 Task: Configure Code Formatting: Set up code formatting for your programming language using VS Code settings or extensions
Action: Mouse moved to (17, 190)
Screenshot: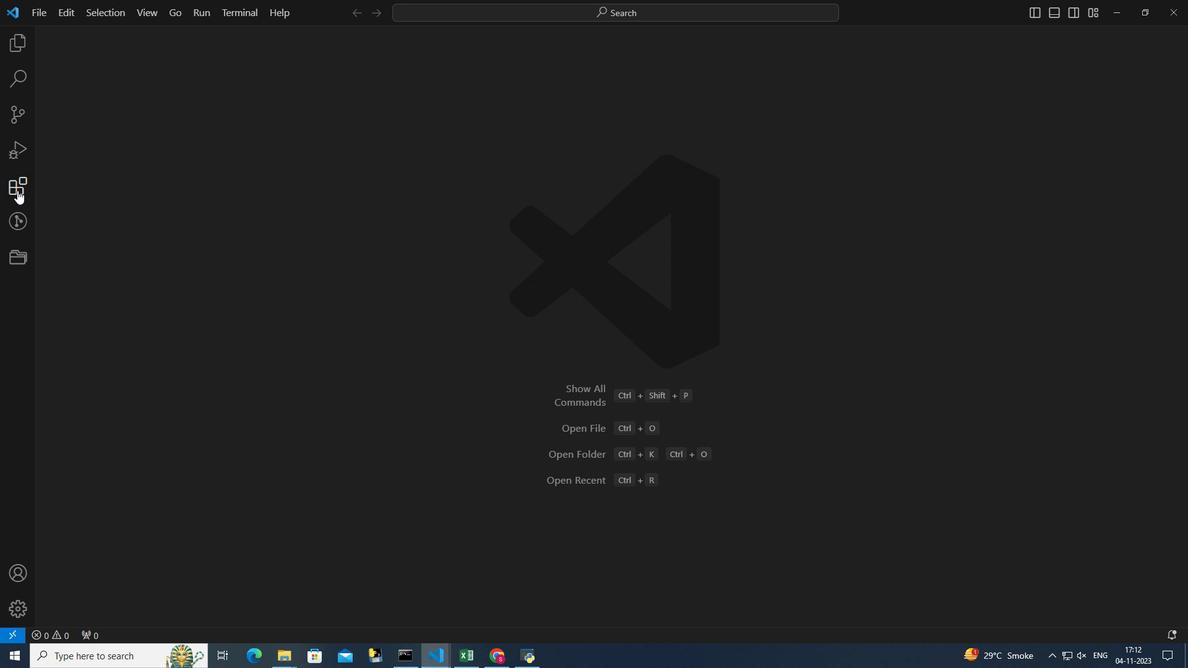 
Action: Mouse pressed left at (17, 190)
Screenshot: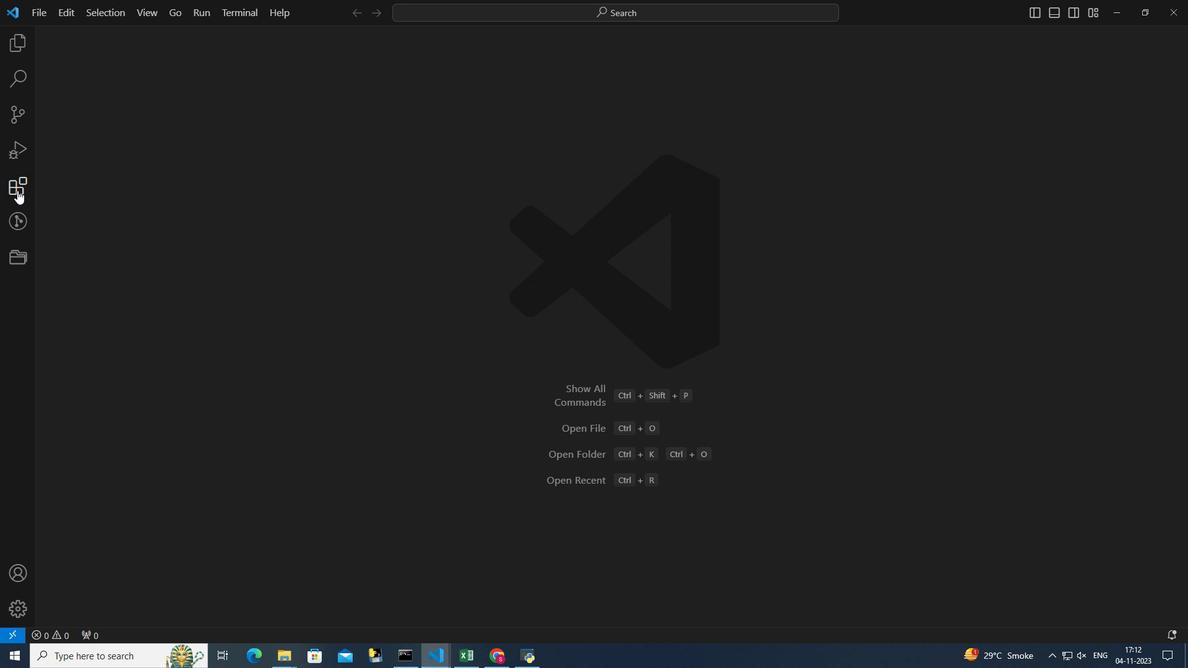 
Action: Mouse moved to (108, 66)
Screenshot: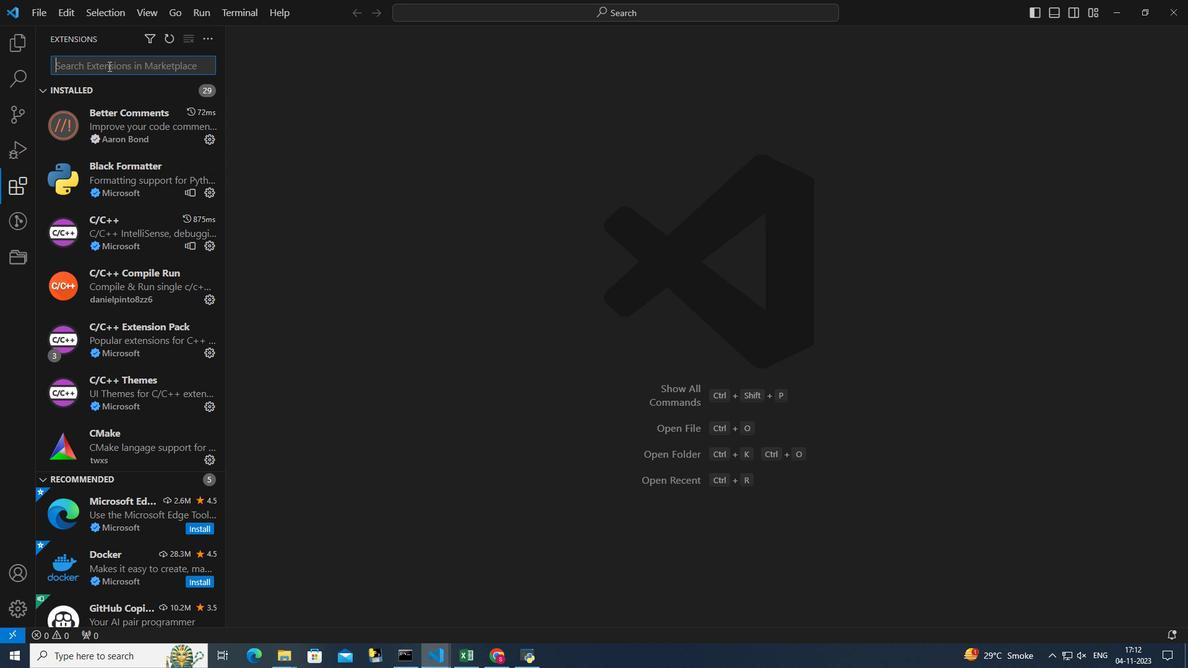 
Action: Key pressed prettier
Screenshot: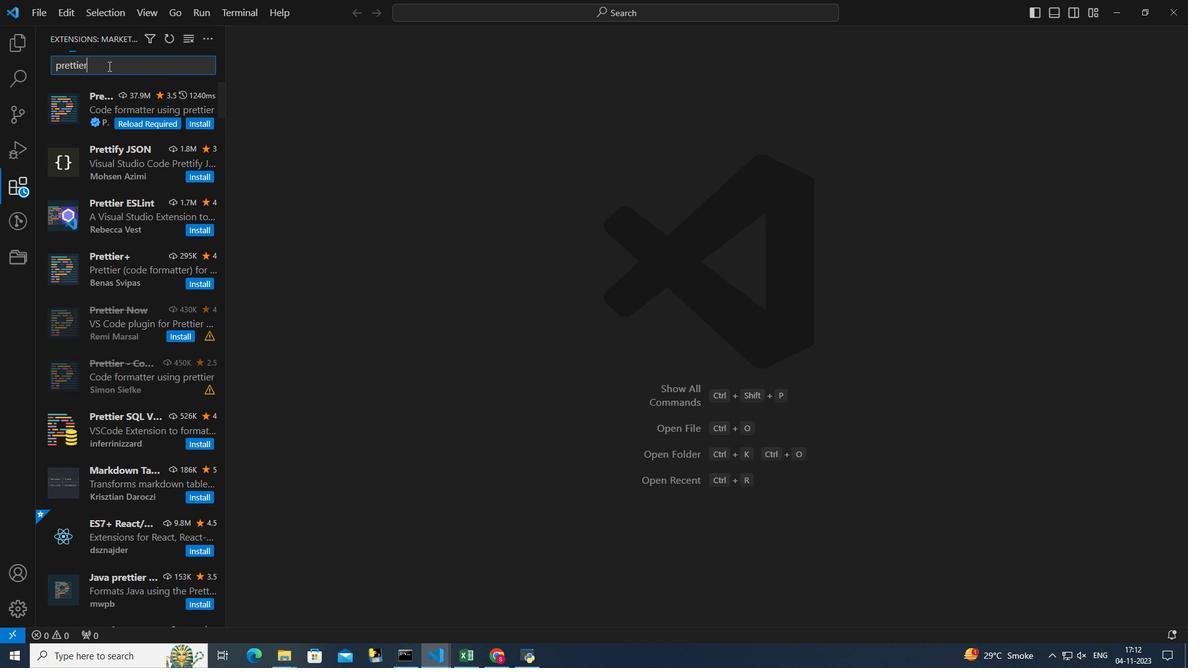 
Action: Mouse moved to (95, 110)
Screenshot: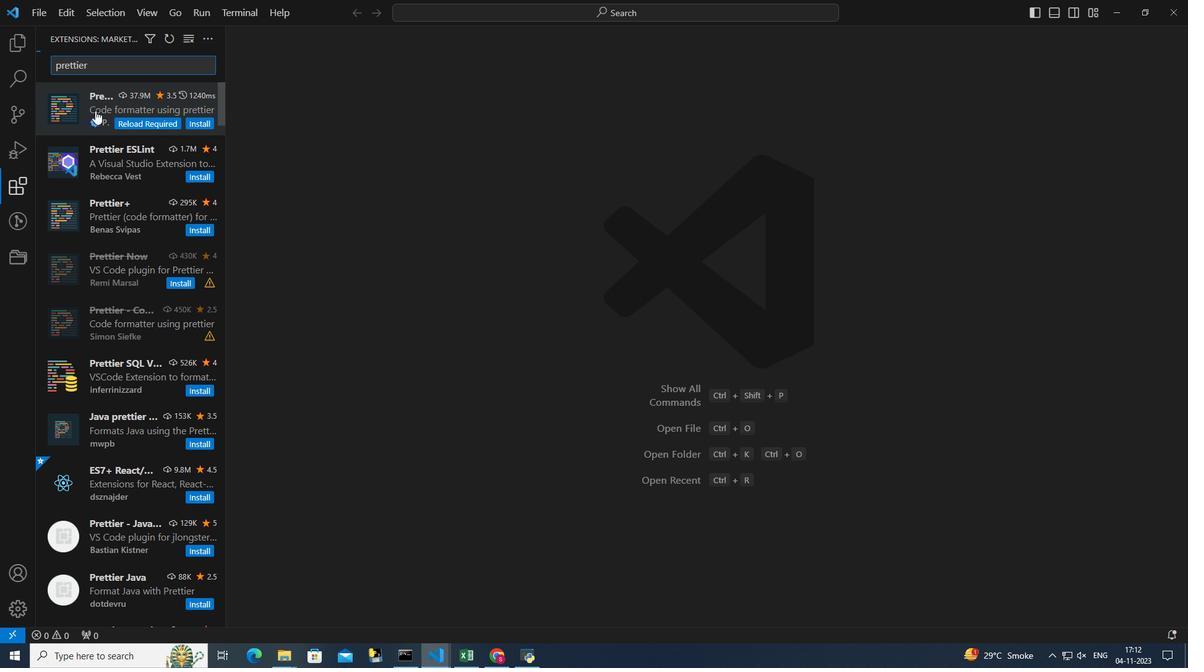 
Action: Mouse pressed left at (95, 110)
Screenshot: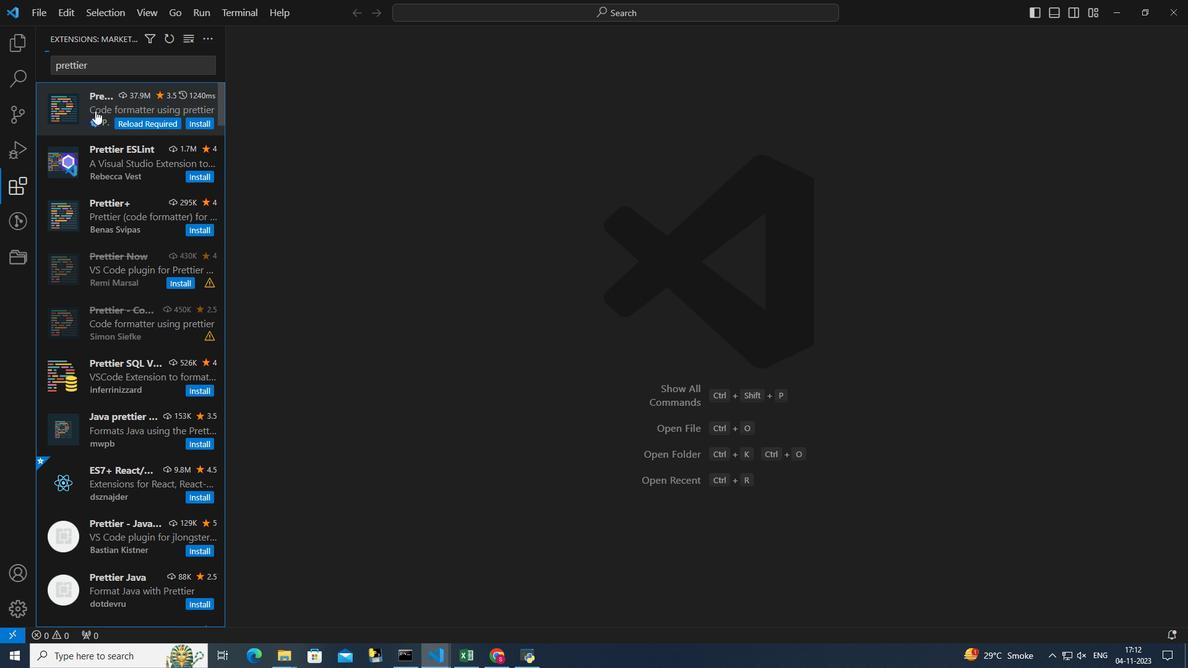 
Action: Mouse moved to (542, 145)
Screenshot: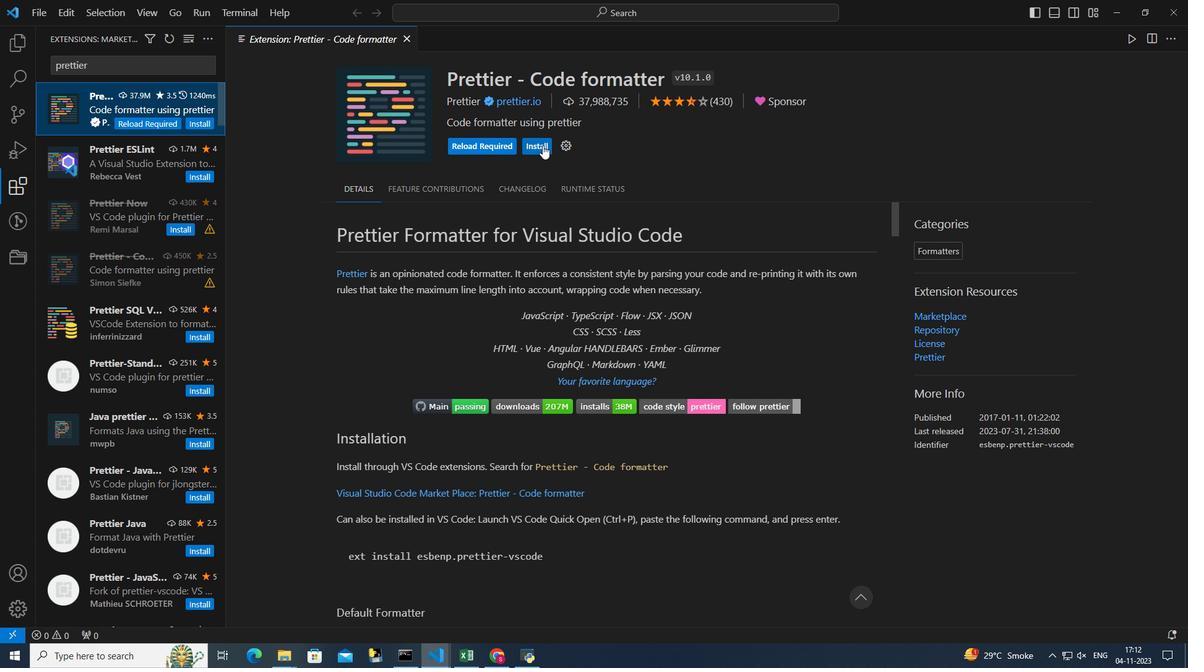 
Action: Mouse pressed left at (542, 145)
Screenshot: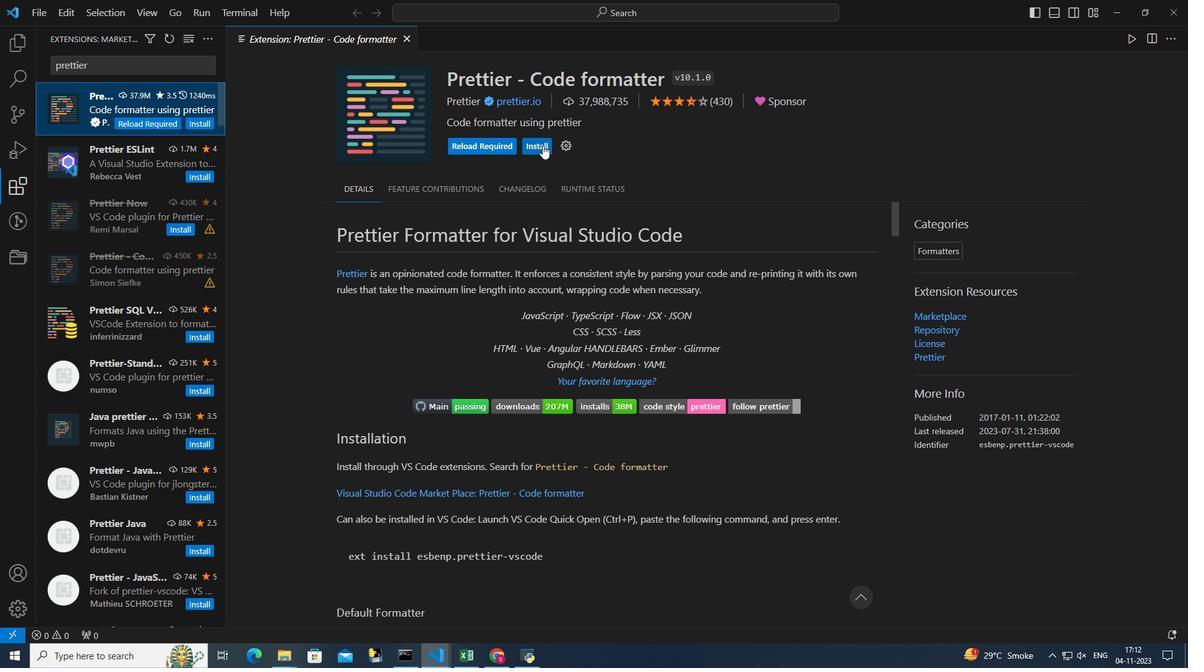 
Action: Mouse moved to (407, 37)
Screenshot: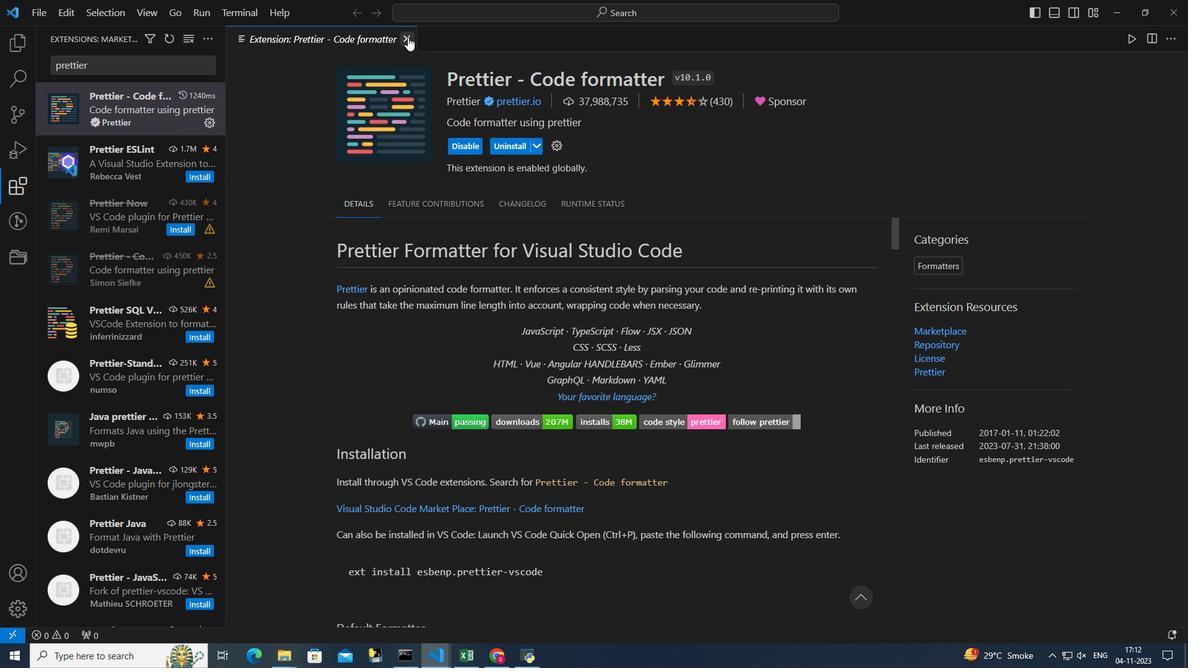 
Action: Mouse pressed left at (407, 37)
Screenshot: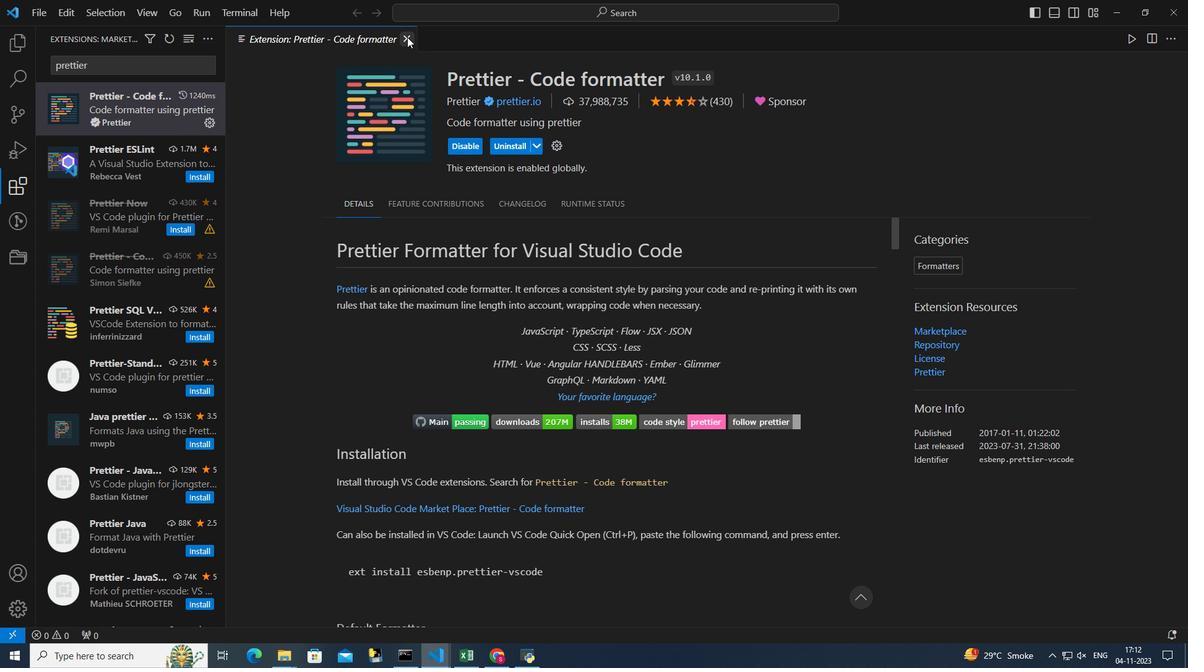 
Action: Mouse moved to (5, 190)
Screenshot: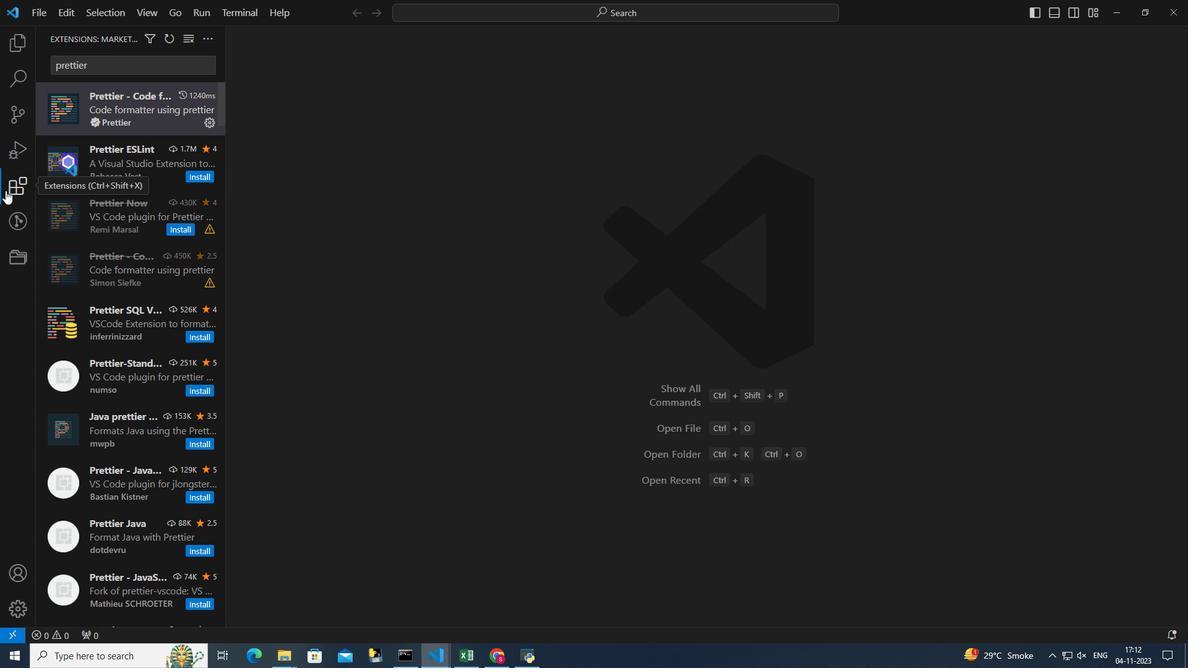 
Action: Mouse pressed left at (5, 190)
Screenshot: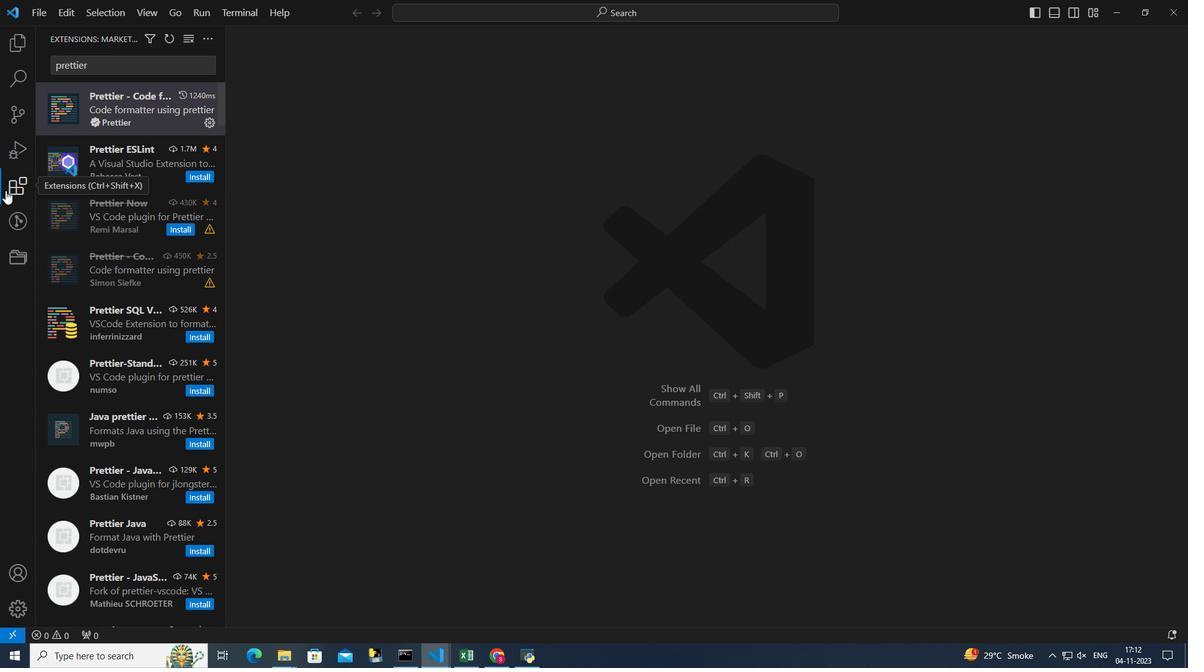 
Action: Mouse moved to (40, 11)
Screenshot: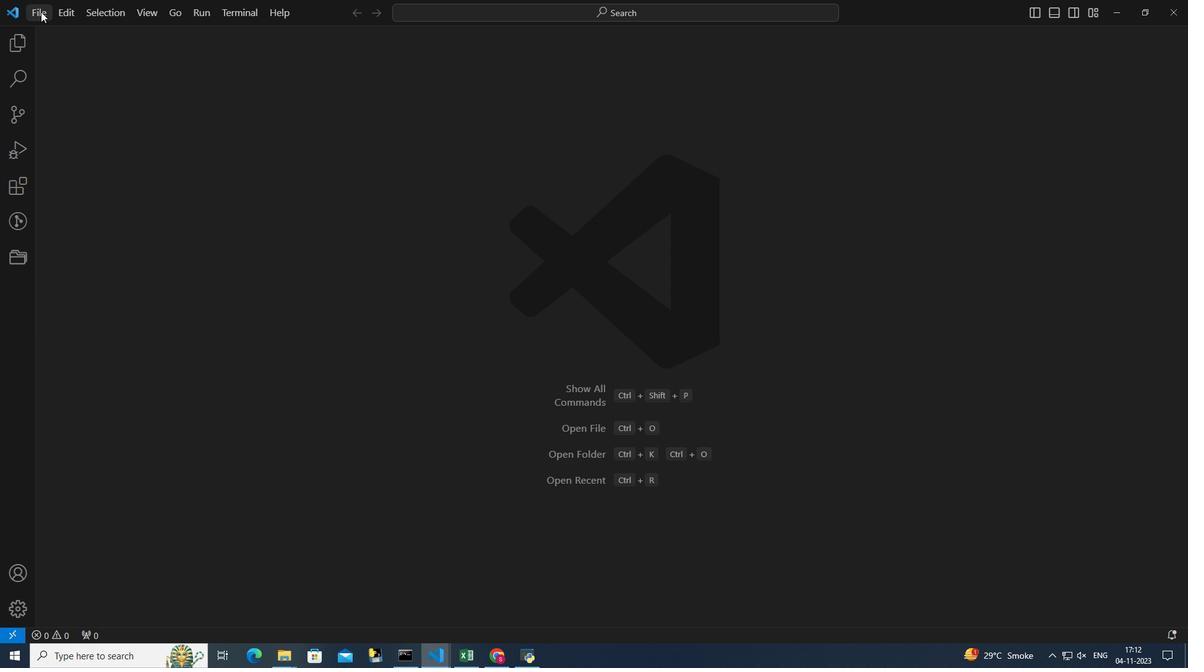 
Action: Mouse pressed left at (40, 11)
Screenshot: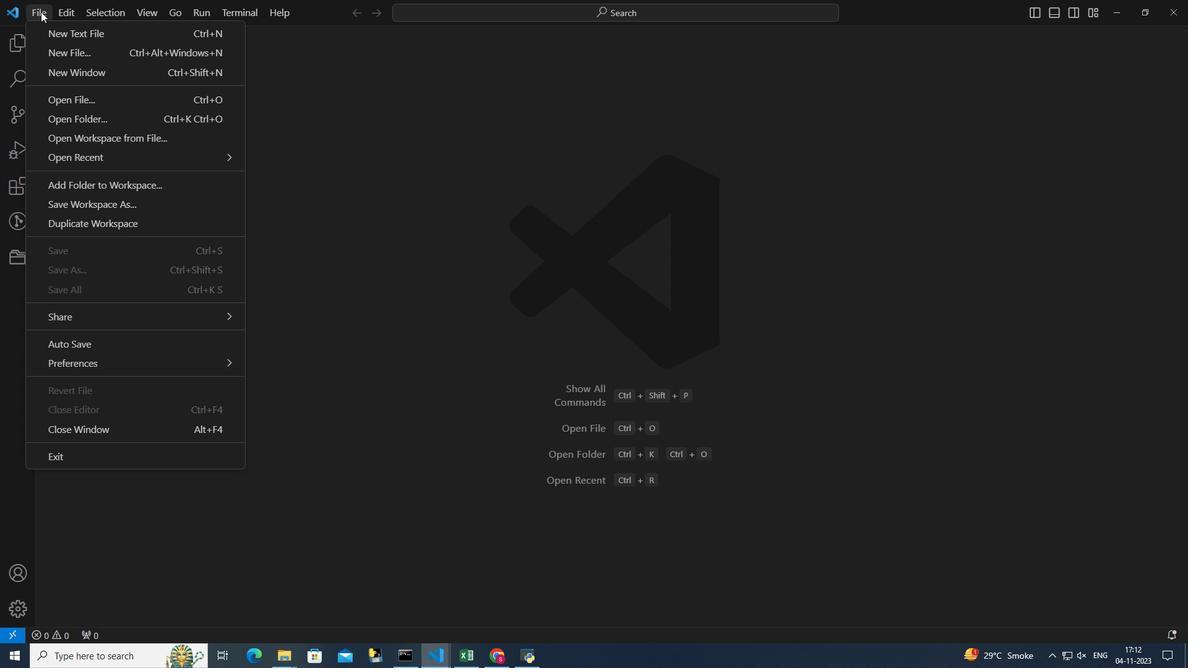 
Action: Mouse moved to (90, 363)
Screenshot: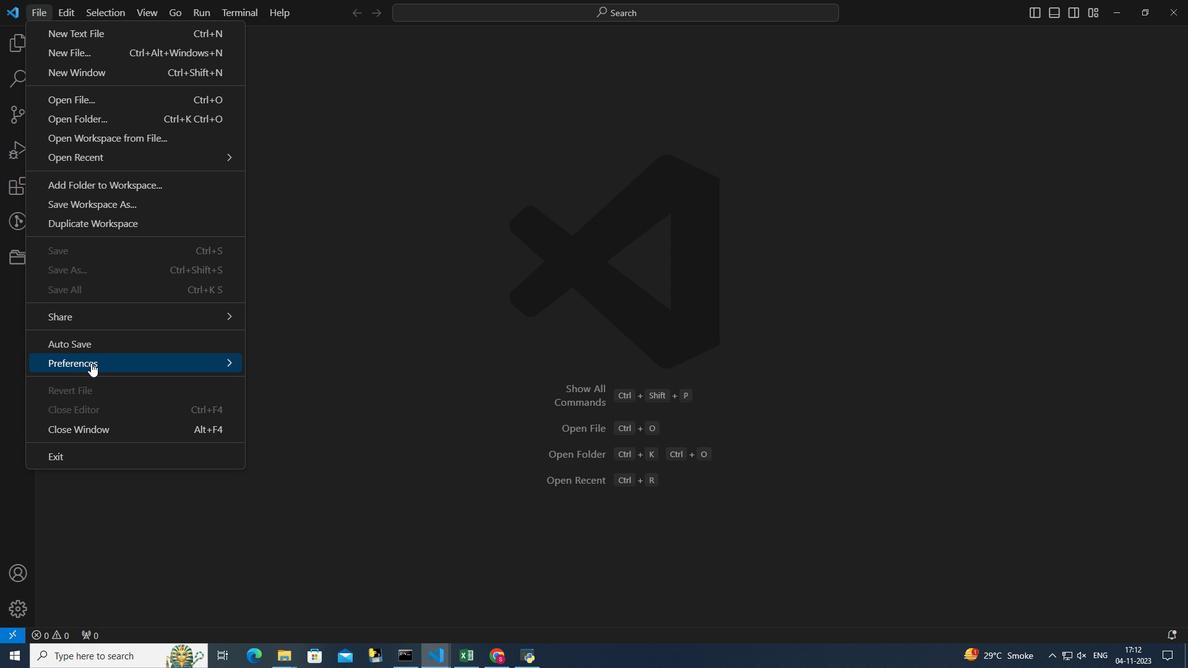 
Action: Mouse pressed left at (90, 363)
Screenshot: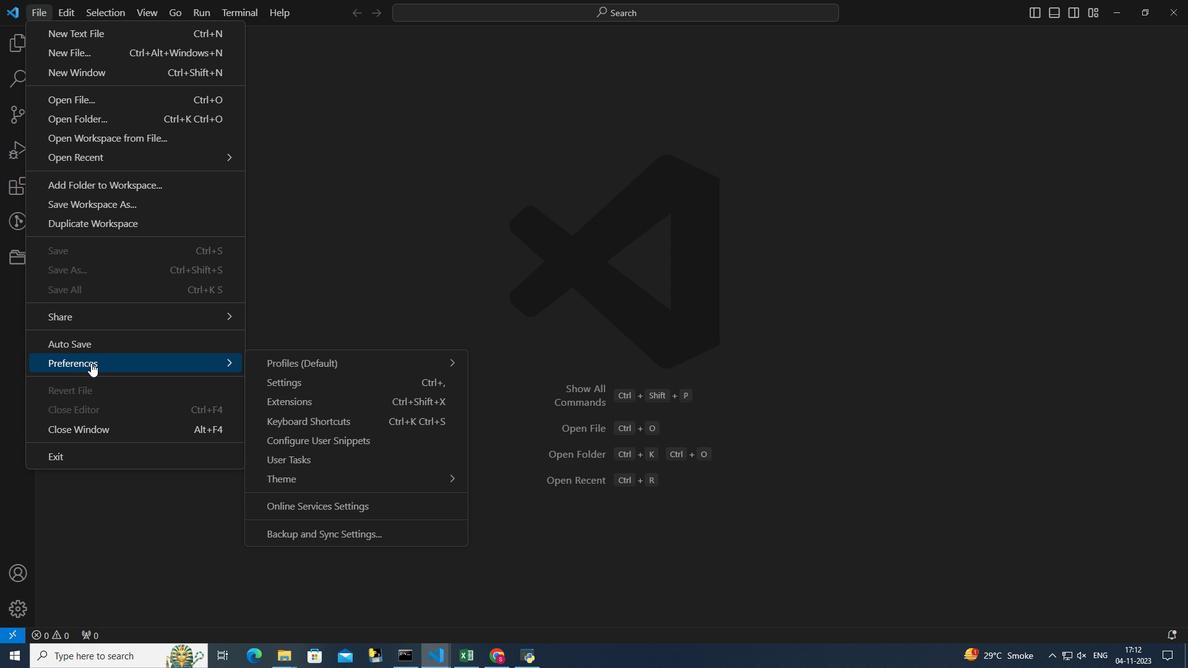 
Action: Mouse pressed left at (90, 363)
Screenshot: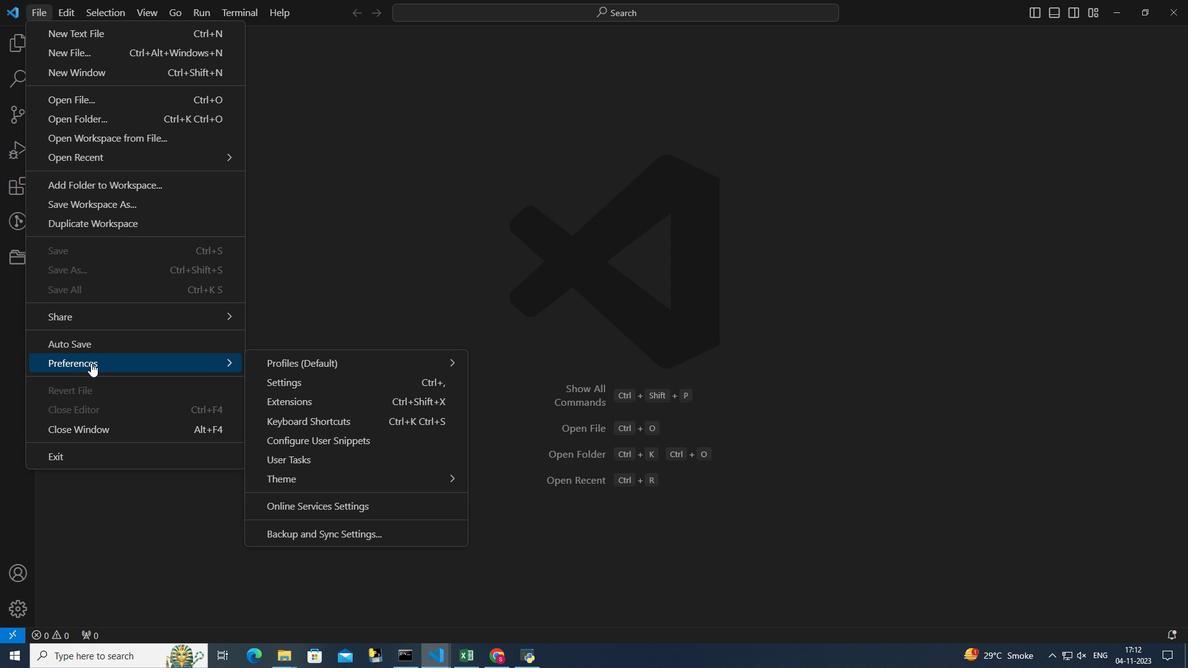 
Action: Mouse moved to (285, 383)
Screenshot: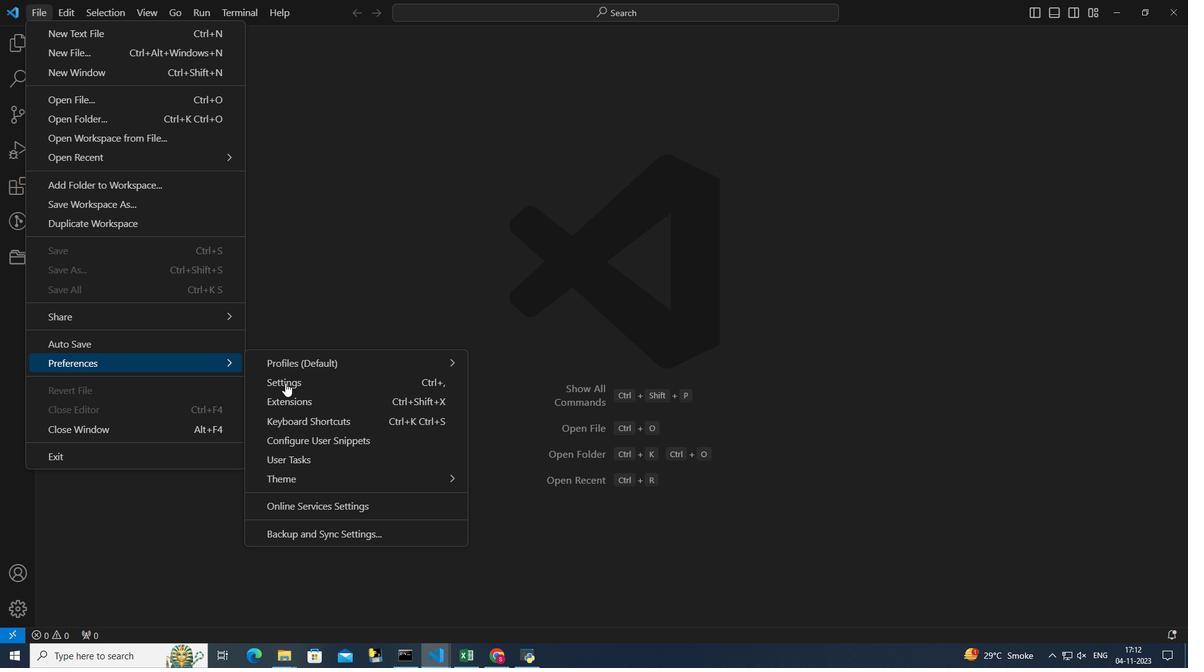 
Action: Mouse pressed left at (285, 383)
Screenshot: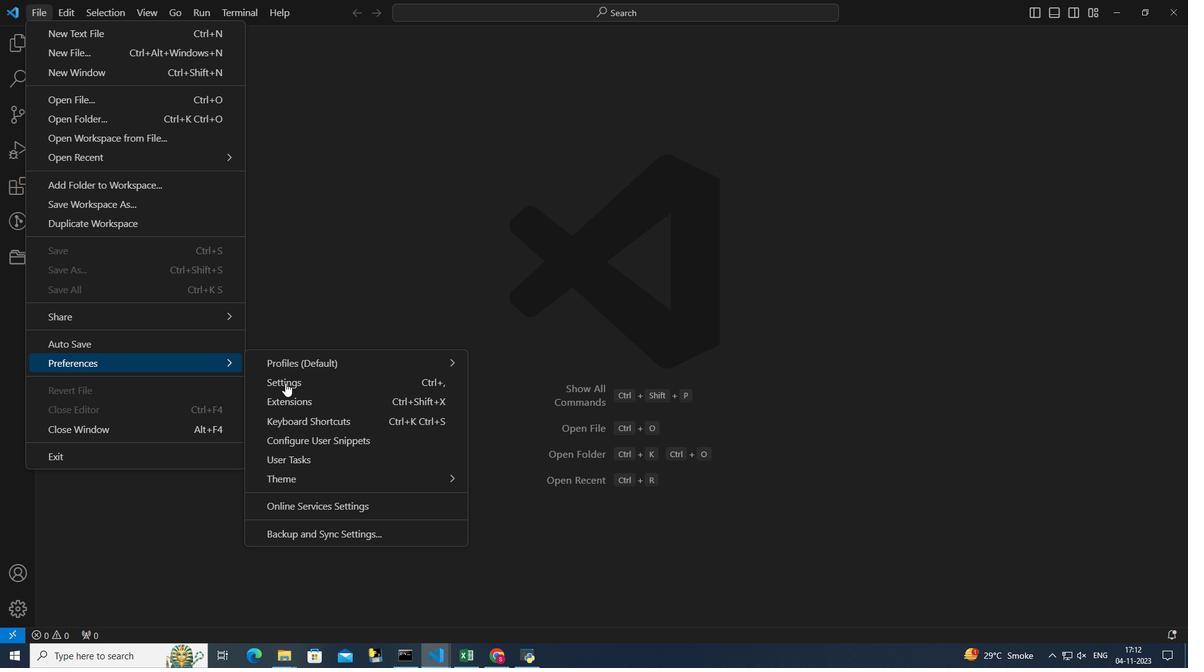 
Action: Mouse pressed left at (285, 383)
Screenshot: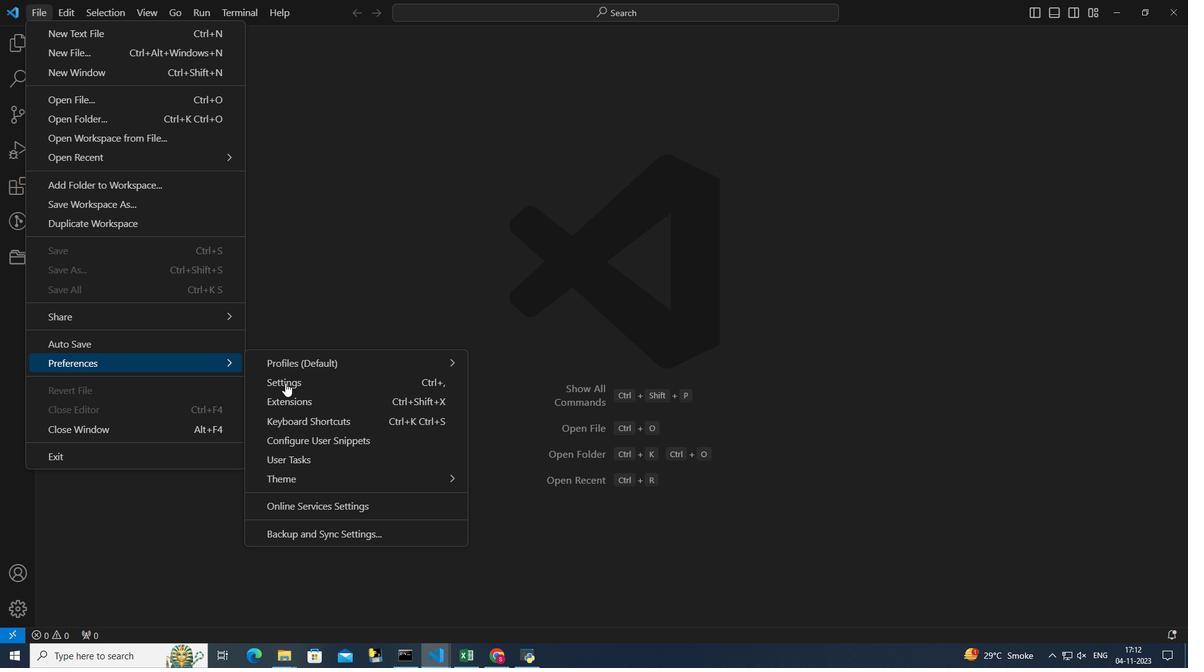 
Action: Mouse moved to (281, 71)
Screenshot: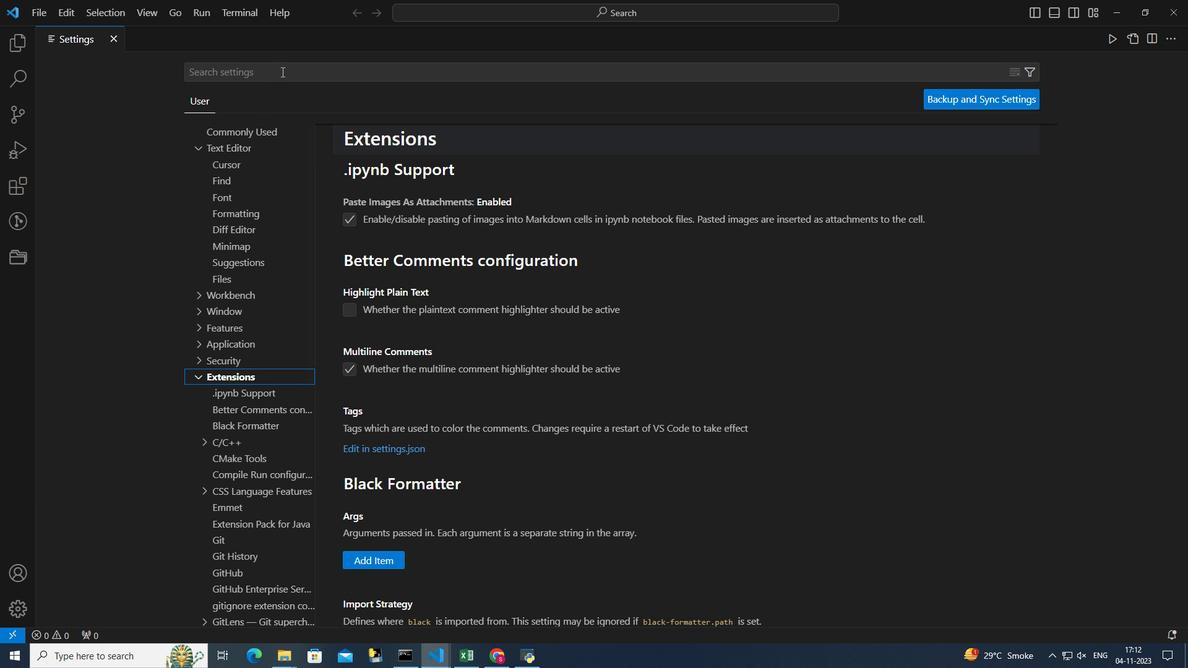 
Action: Mouse pressed left at (281, 71)
Screenshot: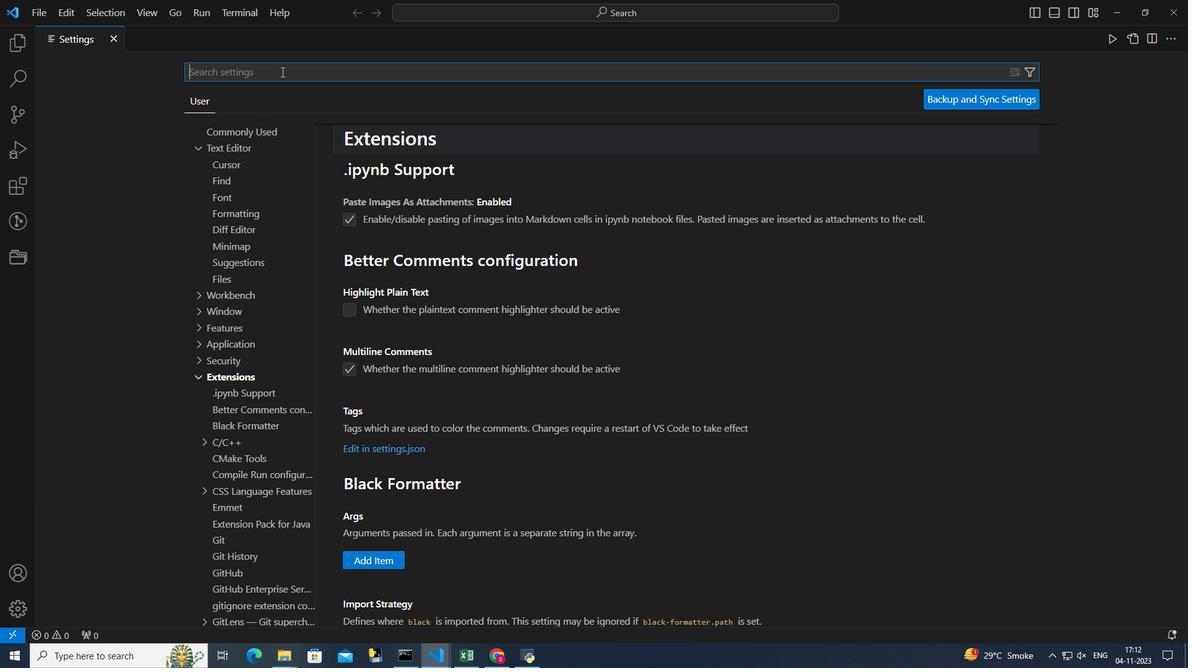 
Action: Key pressed prettier
Screenshot: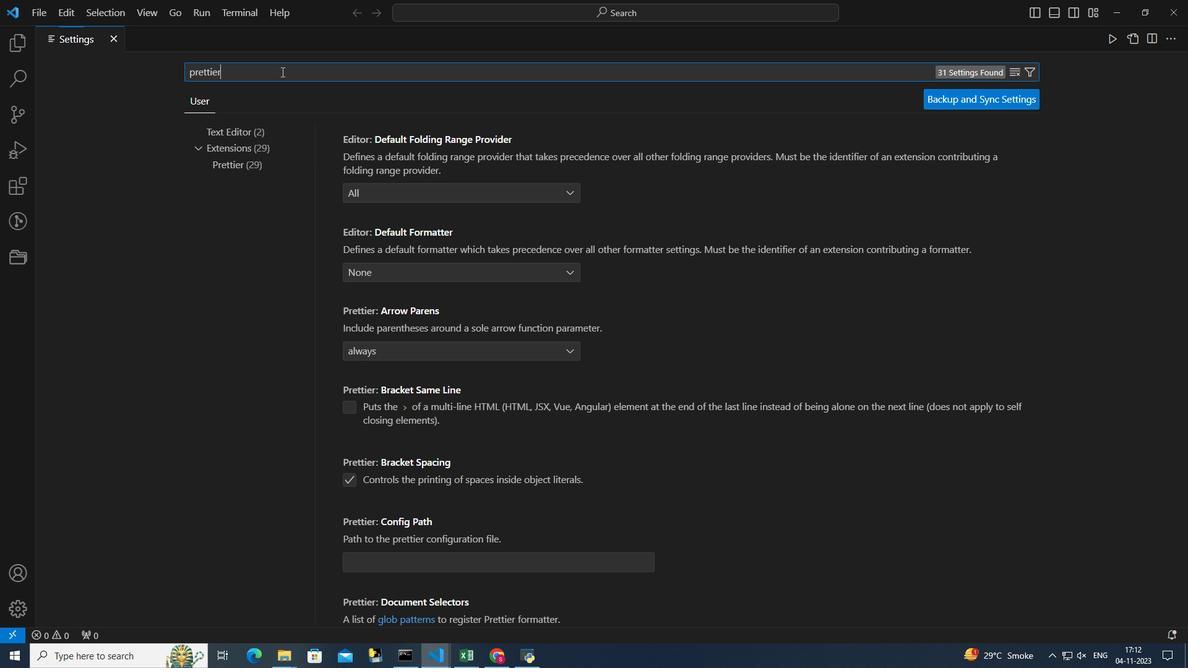 
Action: Mouse moved to (604, 441)
Screenshot: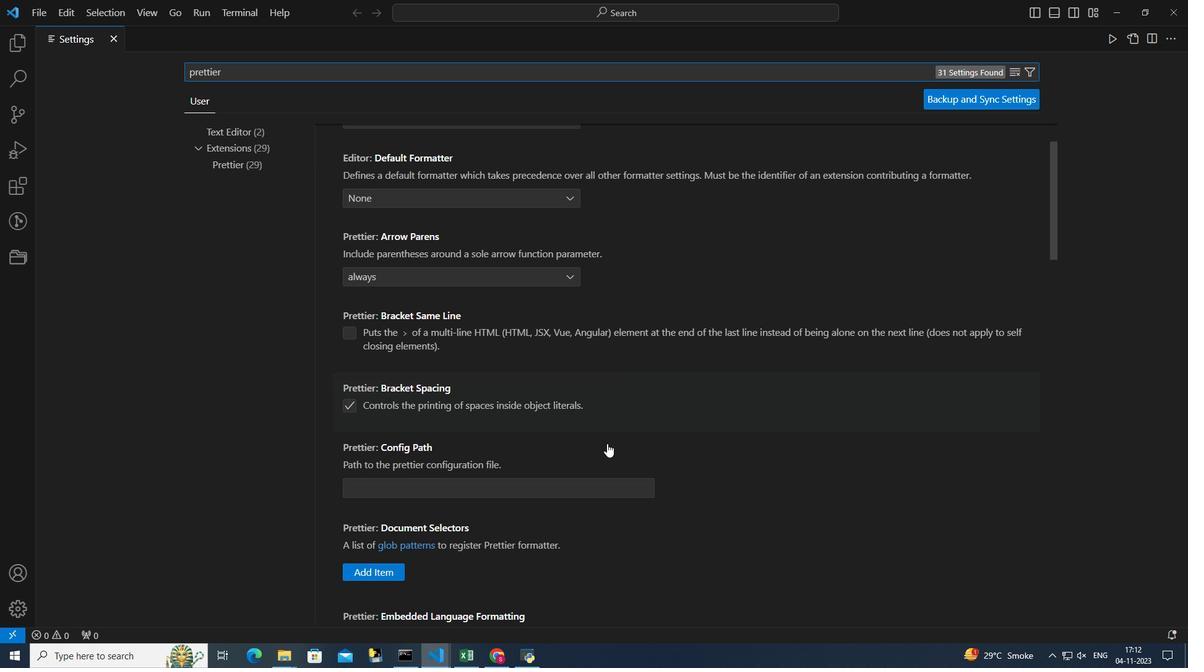 
Action: Mouse scrolled (604, 440) with delta (0, 0)
Screenshot: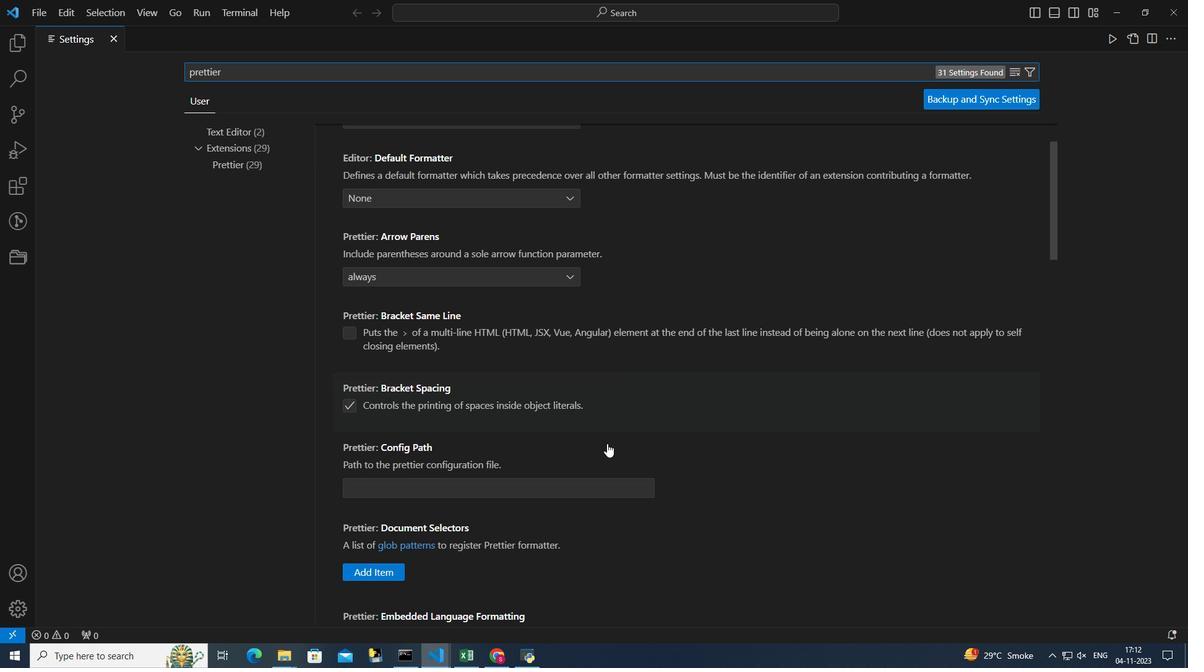 
Action: Mouse moved to (607, 443)
Screenshot: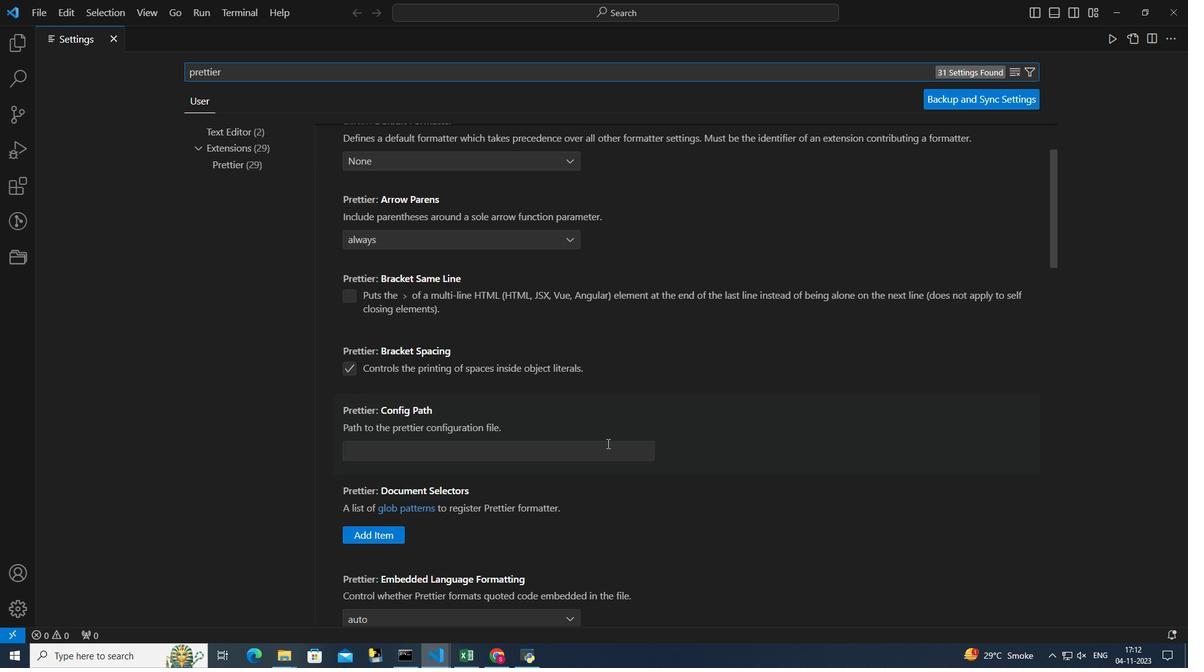 
Action: Mouse scrolled (607, 443) with delta (0, 0)
Screenshot: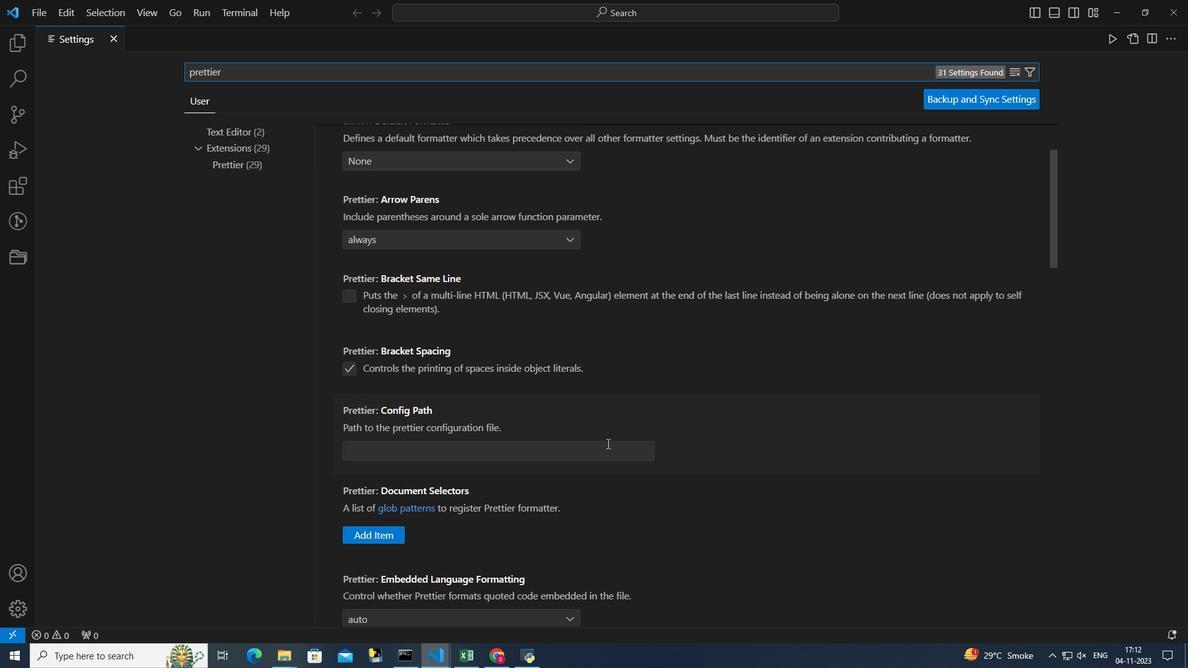 
Action: Mouse scrolled (607, 443) with delta (0, 0)
Screenshot: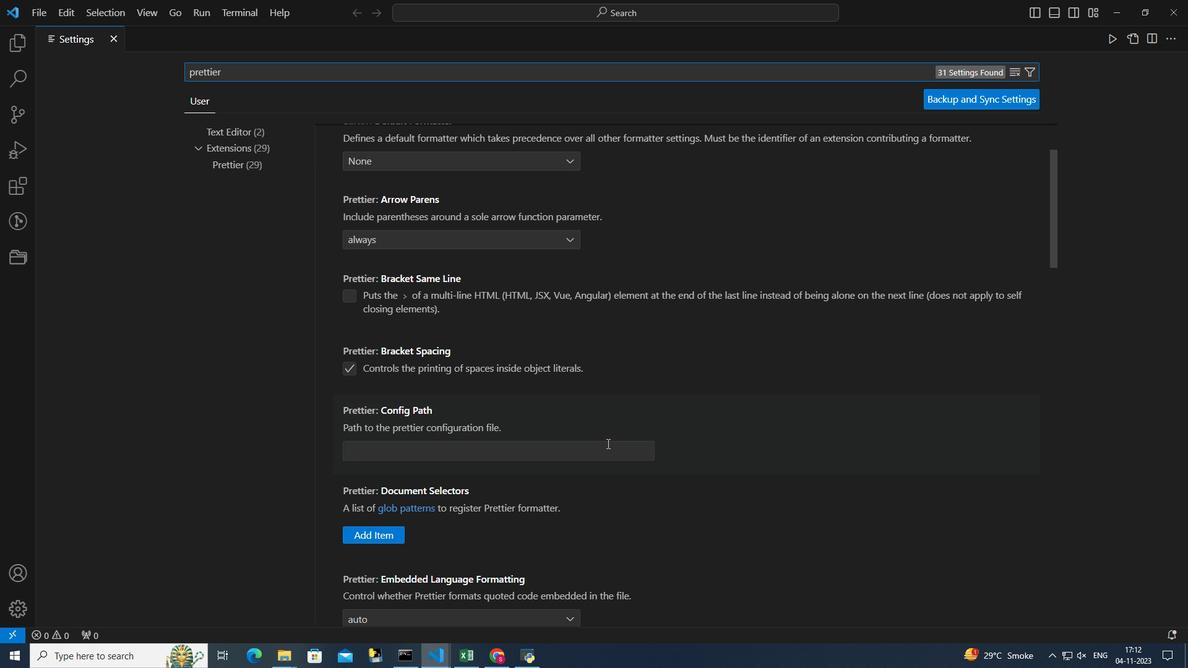 
Action: Mouse scrolled (607, 443) with delta (0, 0)
Screenshot: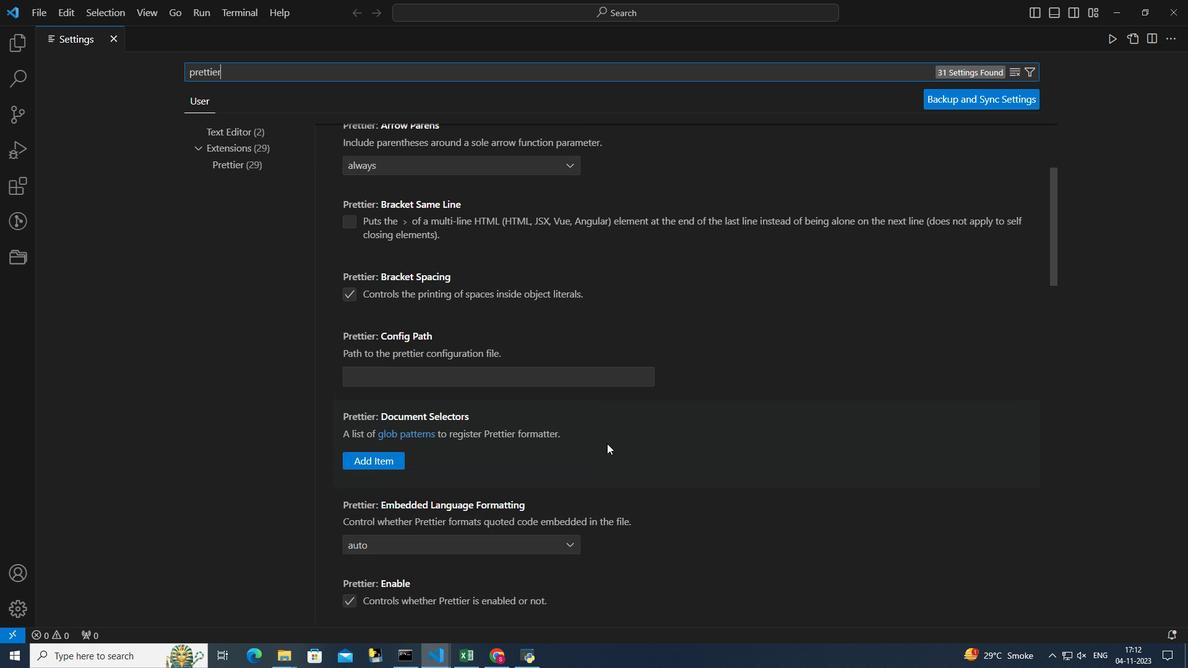 
Action: Mouse scrolled (607, 443) with delta (0, 0)
Screenshot: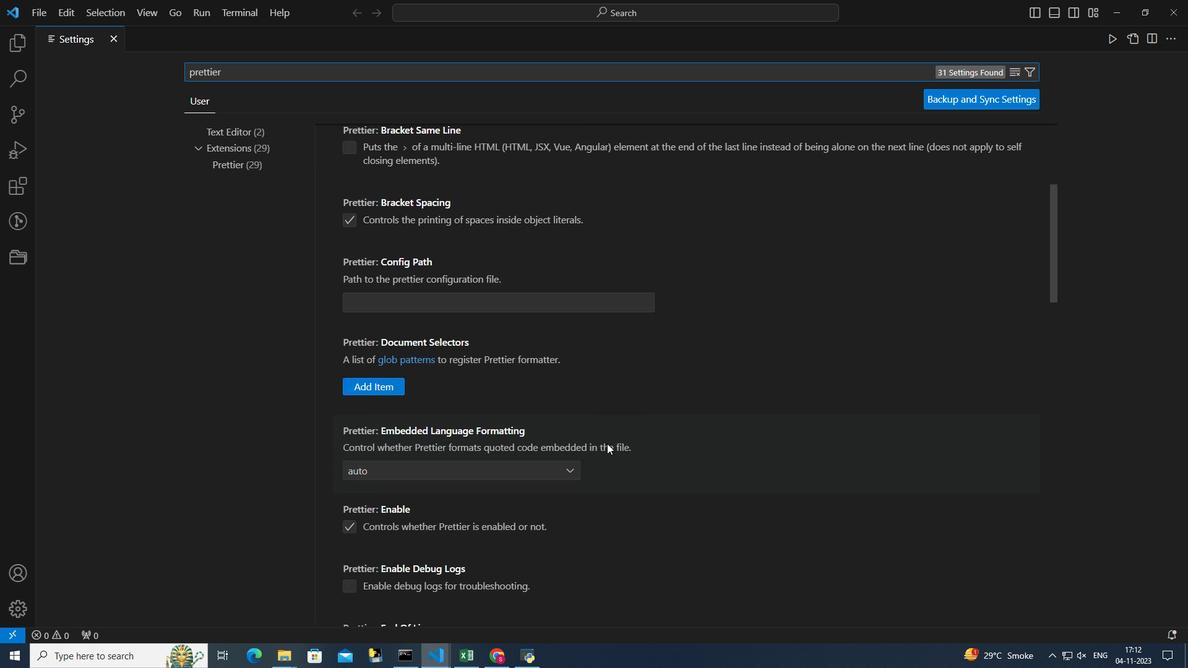 
Action: Mouse scrolled (607, 443) with delta (0, 0)
Screenshot: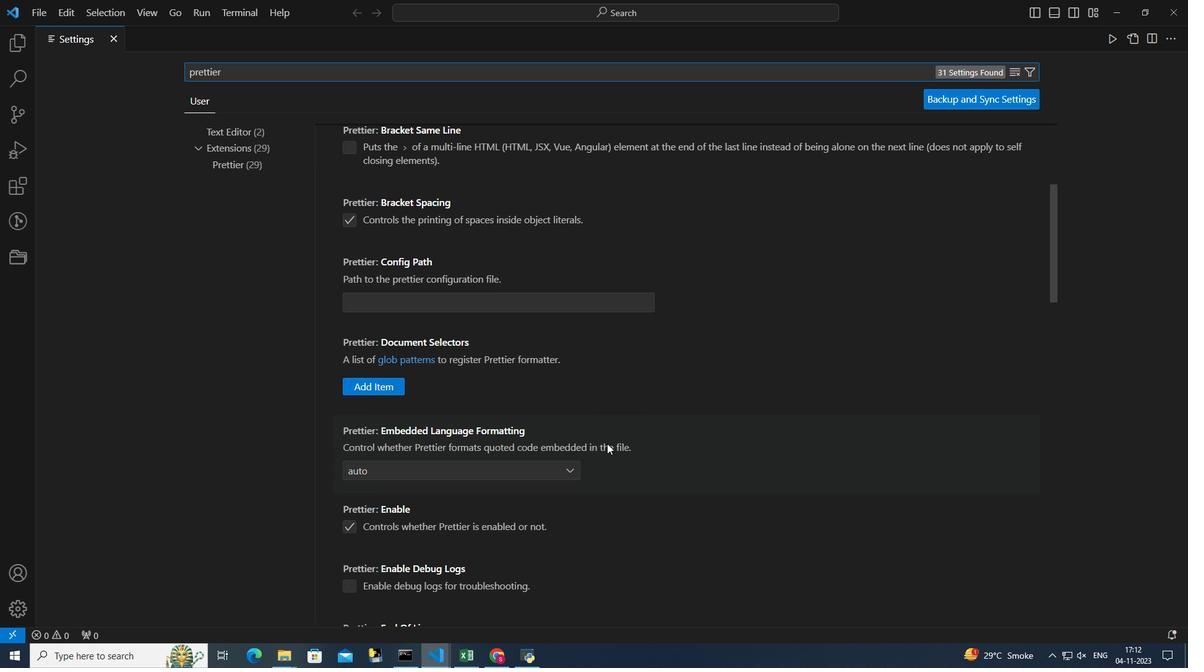 
Action: Mouse scrolled (607, 443) with delta (0, 0)
Screenshot: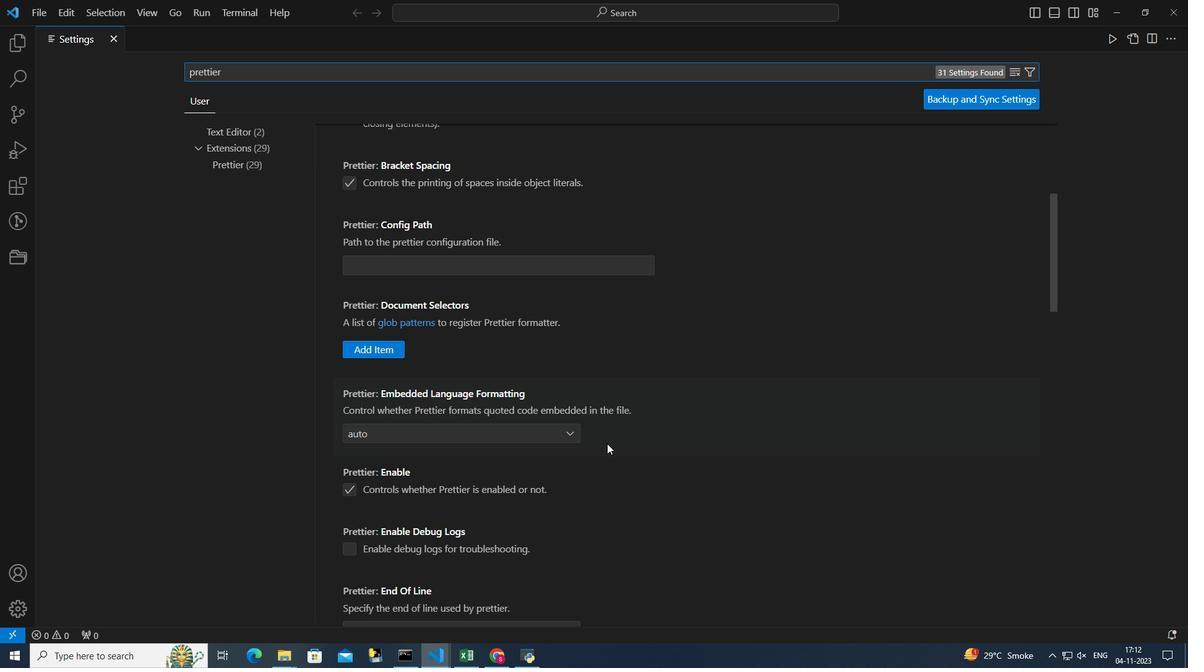 
Action: Mouse scrolled (607, 443) with delta (0, 0)
Screenshot: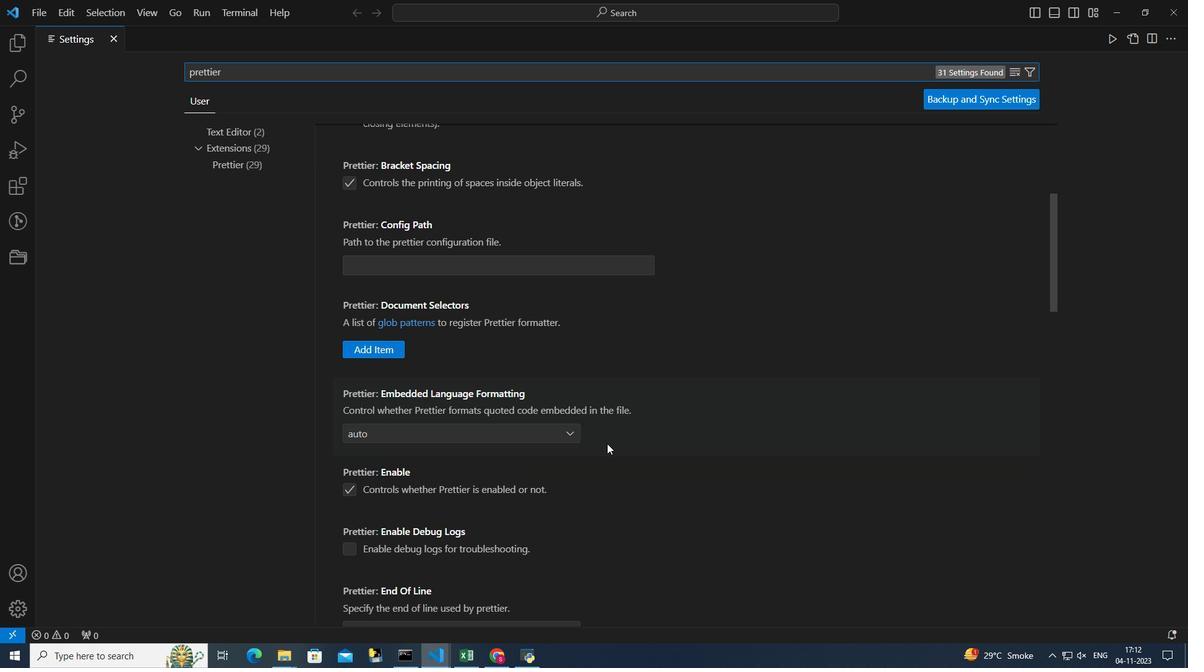 
Action: Mouse moved to (605, 443)
Screenshot: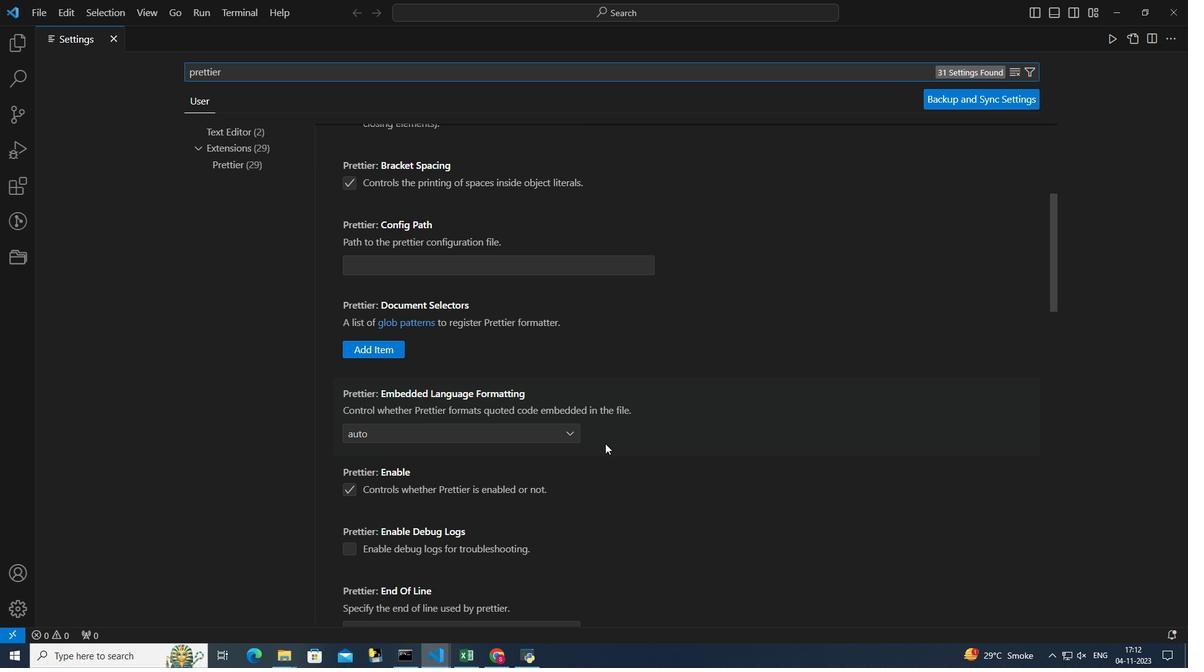 
Action: Mouse scrolled (605, 443) with delta (0, 0)
Screenshot: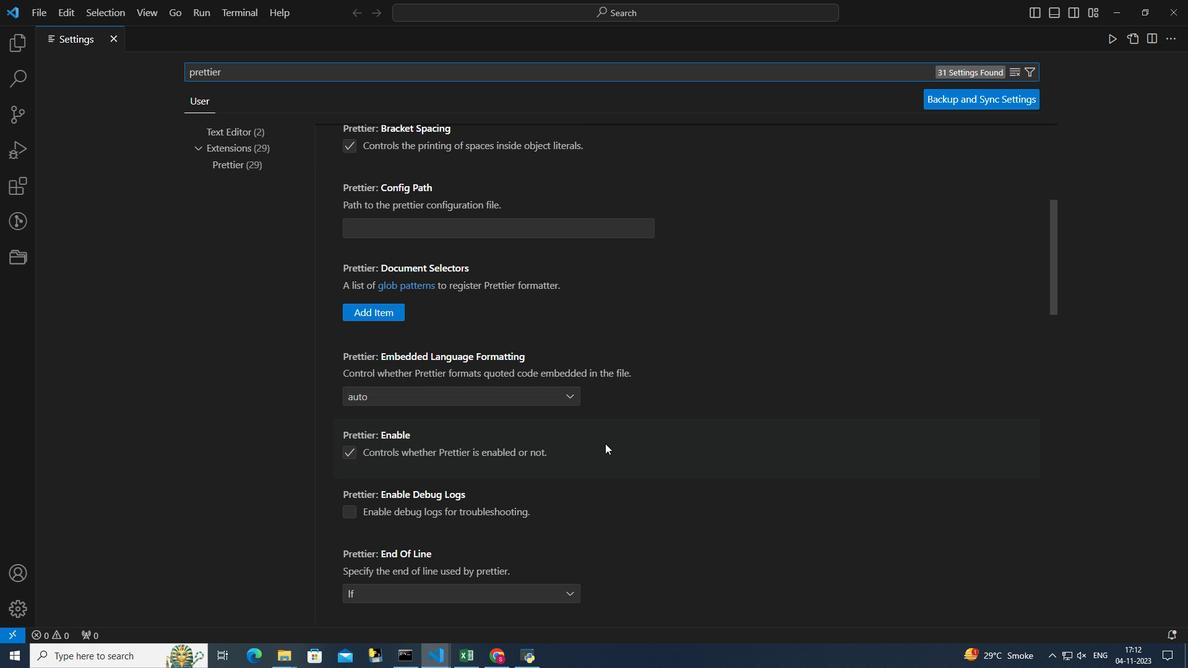 
Action: Mouse scrolled (605, 443) with delta (0, 0)
Screenshot: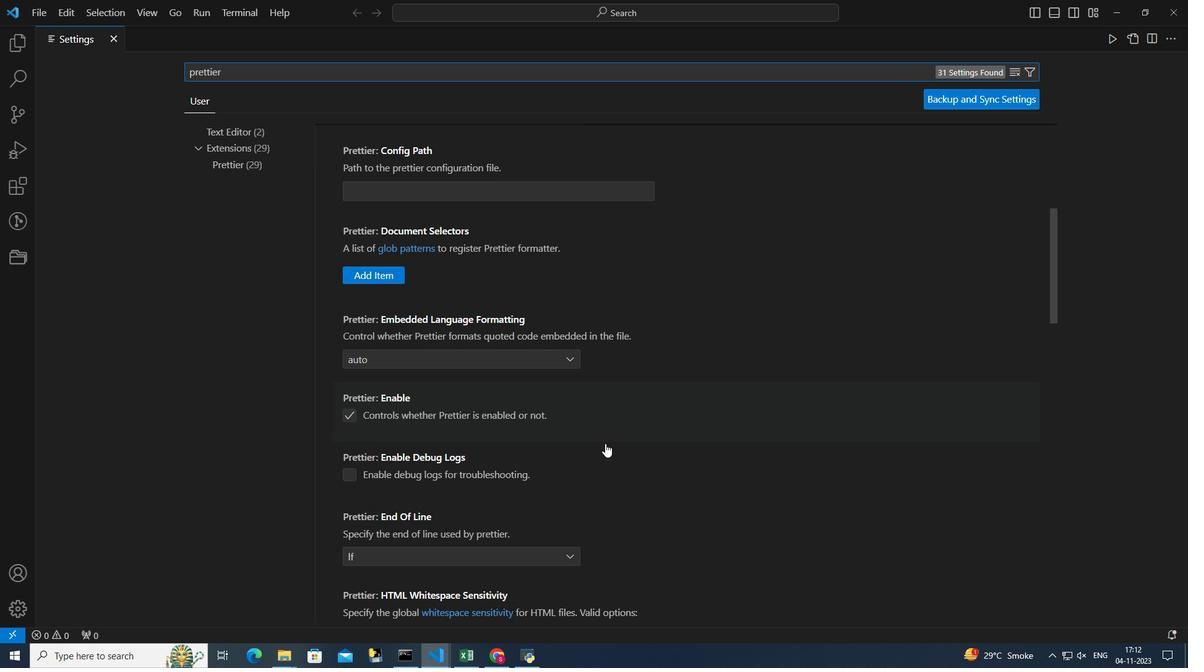 
Action: Mouse scrolled (605, 443) with delta (0, 0)
Screenshot: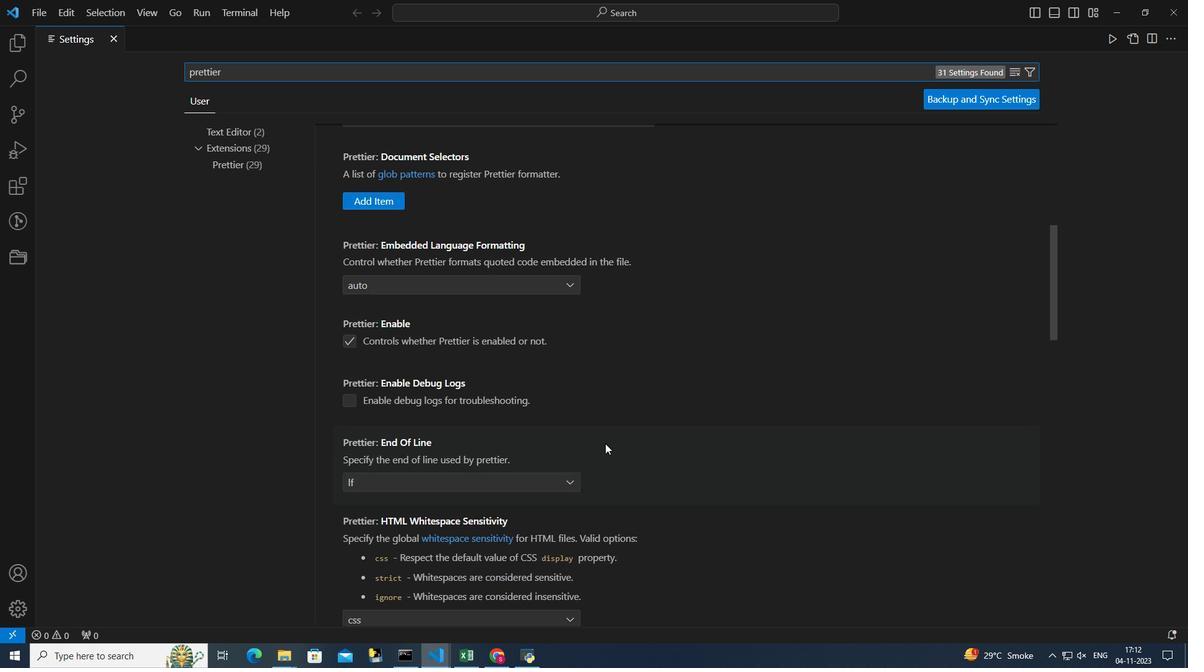 
Action: Mouse scrolled (605, 443) with delta (0, 0)
Screenshot: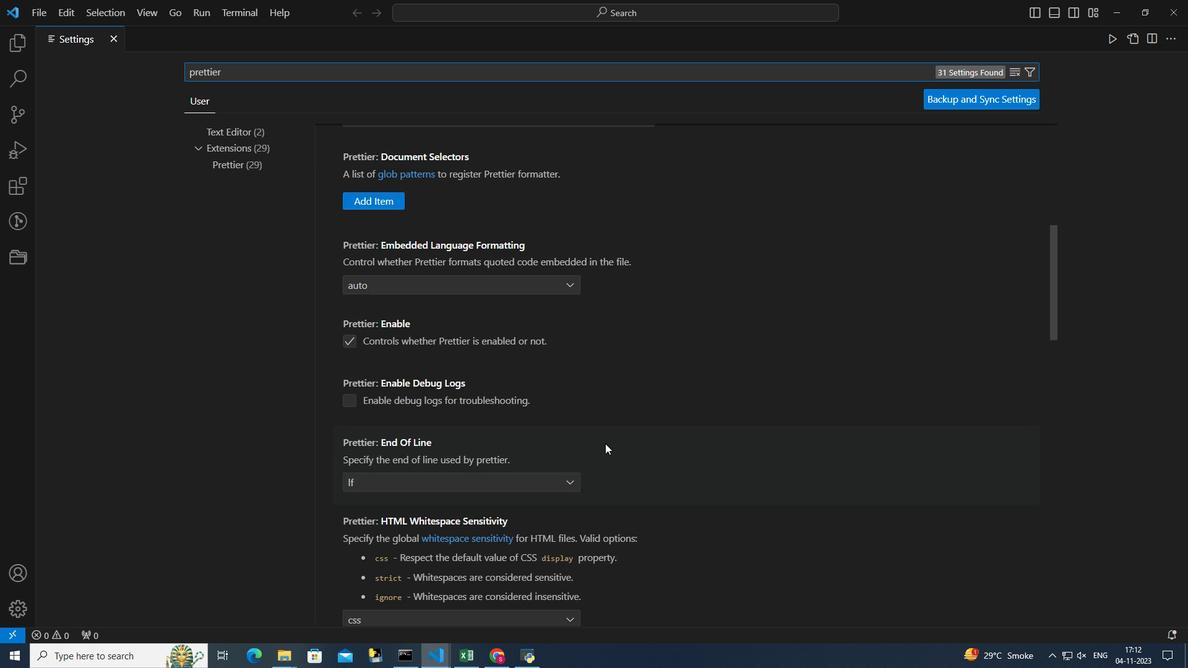 
Action: Mouse scrolled (605, 443) with delta (0, 0)
Screenshot: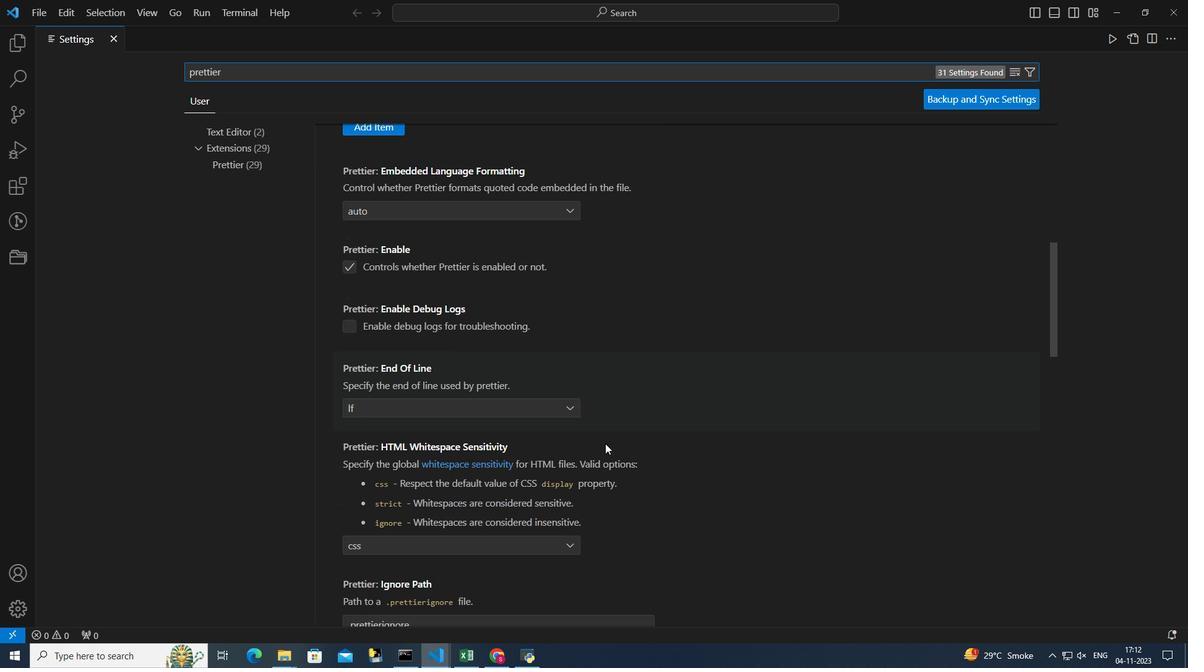 
Action: Mouse scrolled (605, 443) with delta (0, 0)
Screenshot: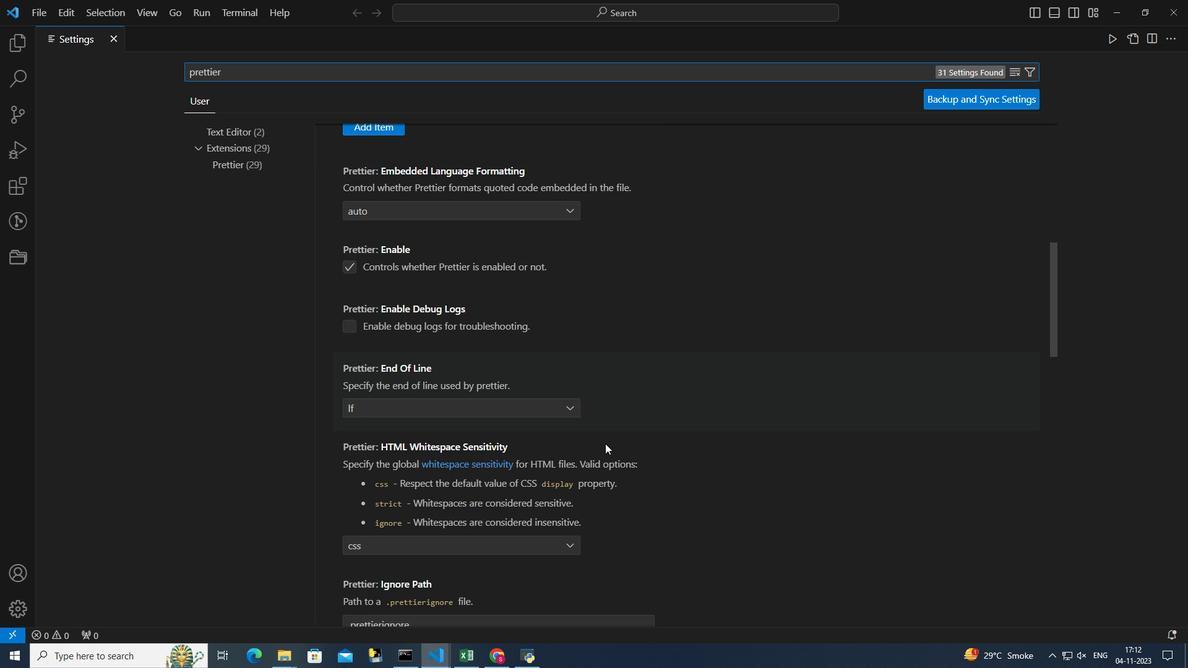 
Action: Mouse scrolled (605, 443) with delta (0, 0)
Screenshot: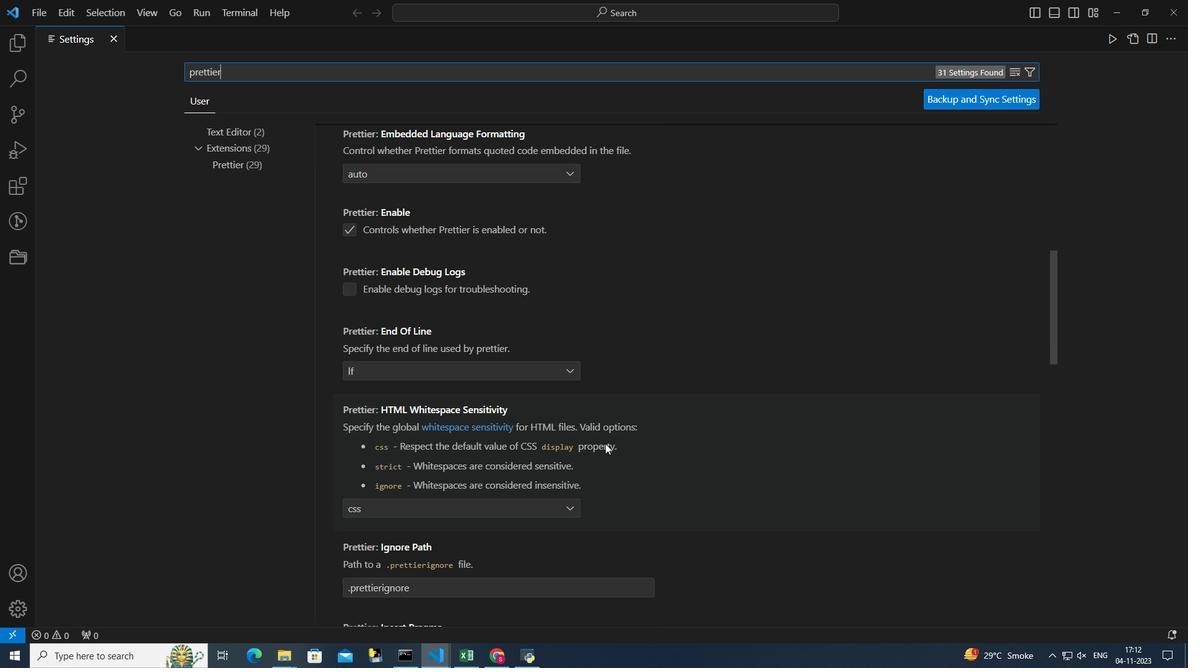 
Action: Mouse scrolled (605, 443) with delta (0, 0)
Screenshot: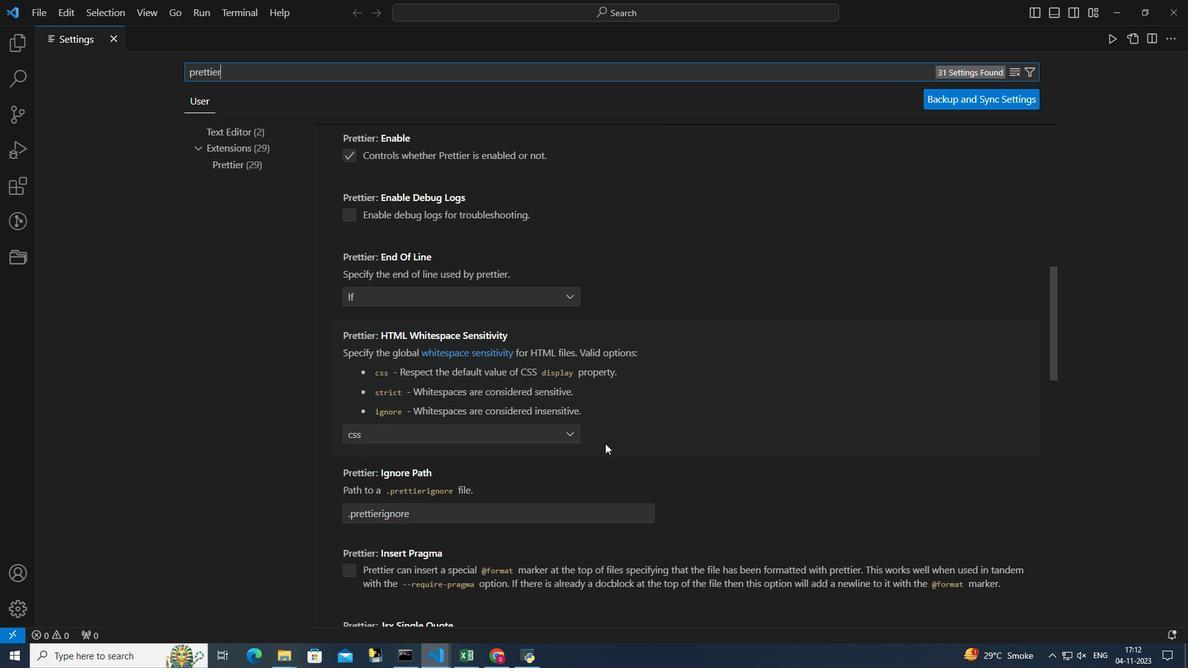 
Action: Mouse scrolled (605, 443) with delta (0, 0)
Screenshot: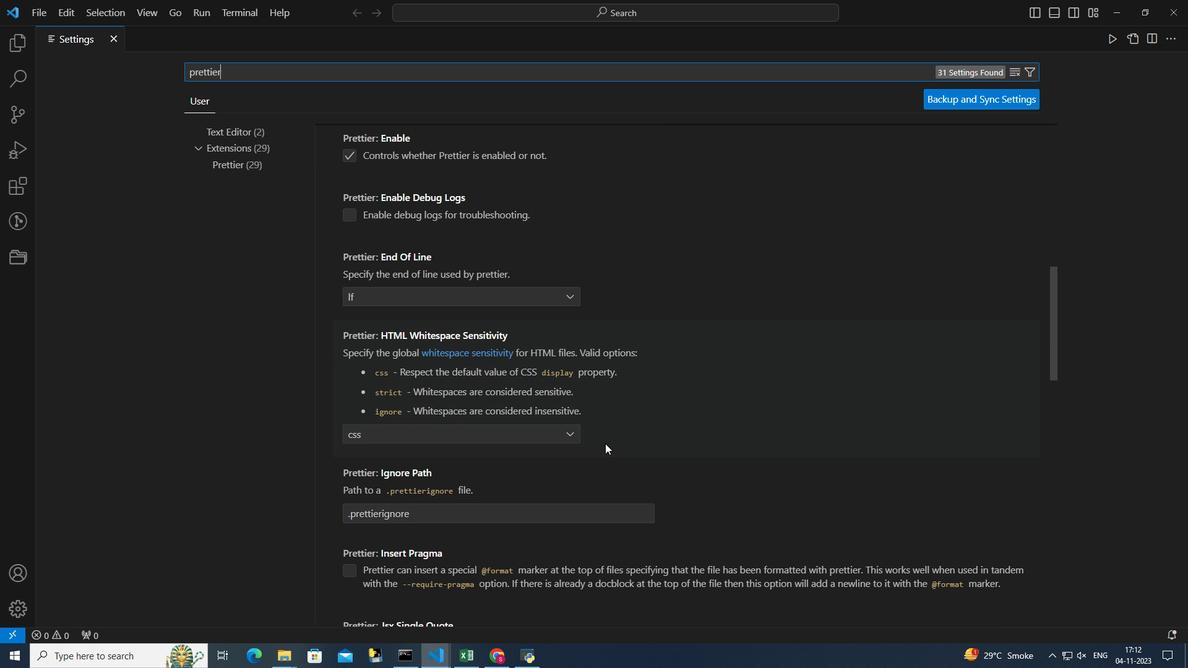 
Action: Mouse scrolled (605, 443) with delta (0, 0)
Screenshot: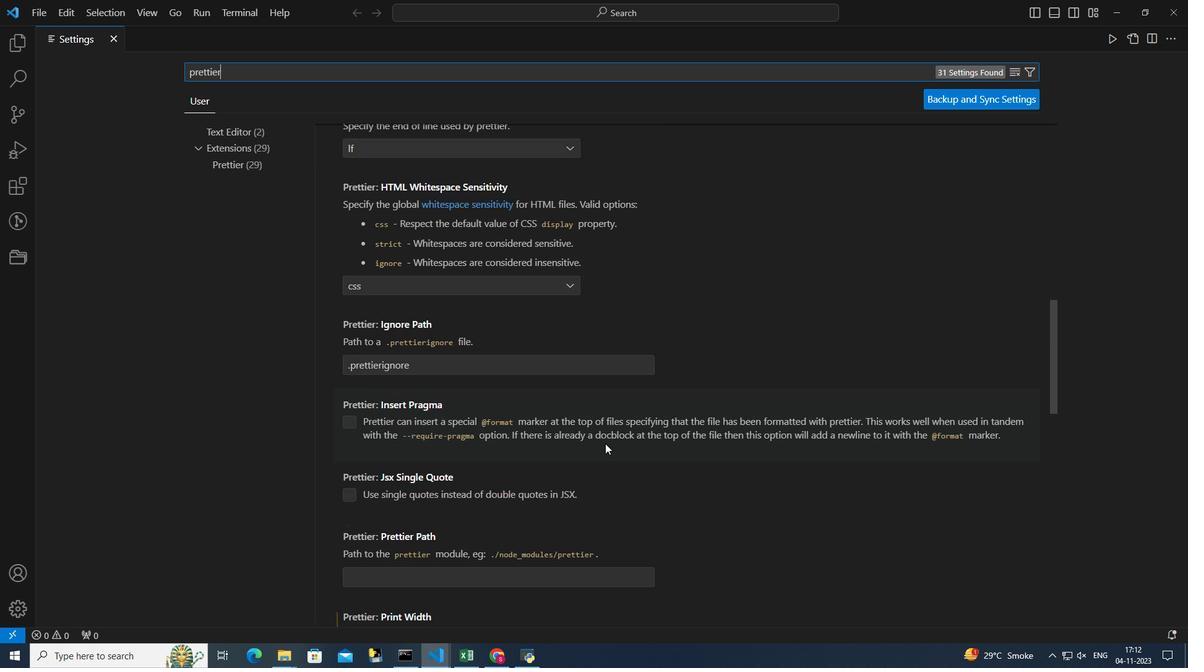 
Action: Mouse scrolled (605, 443) with delta (0, 0)
Screenshot: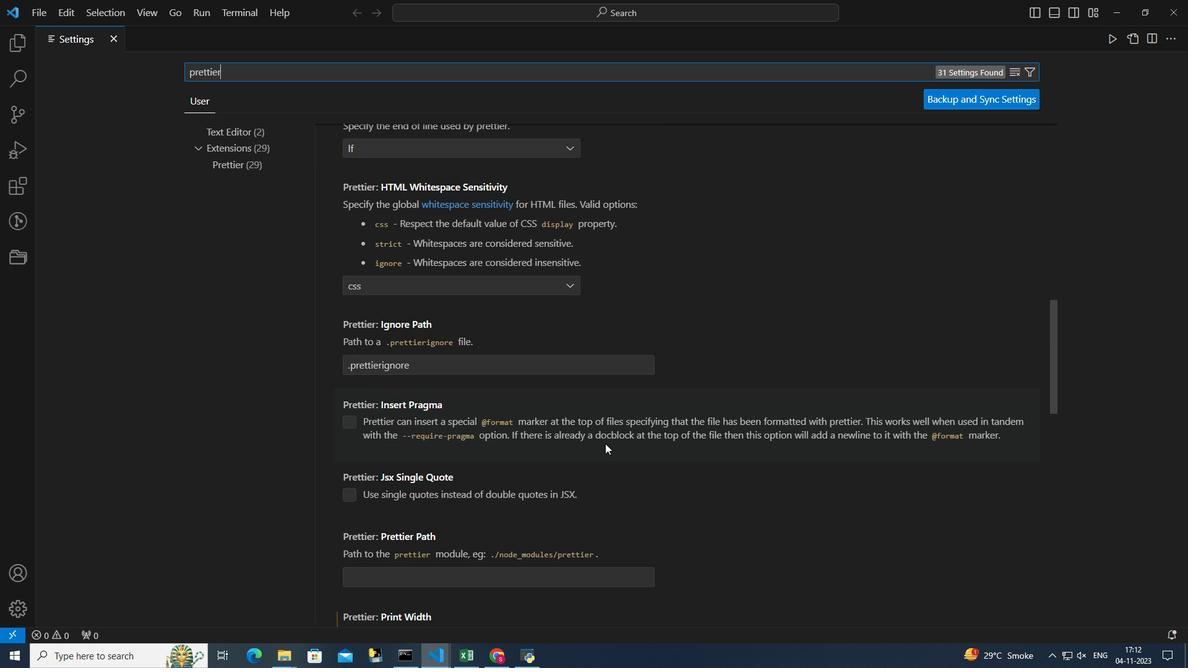 
Action: Mouse scrolled (605, 443) with delta (0, 0)
Screenshot: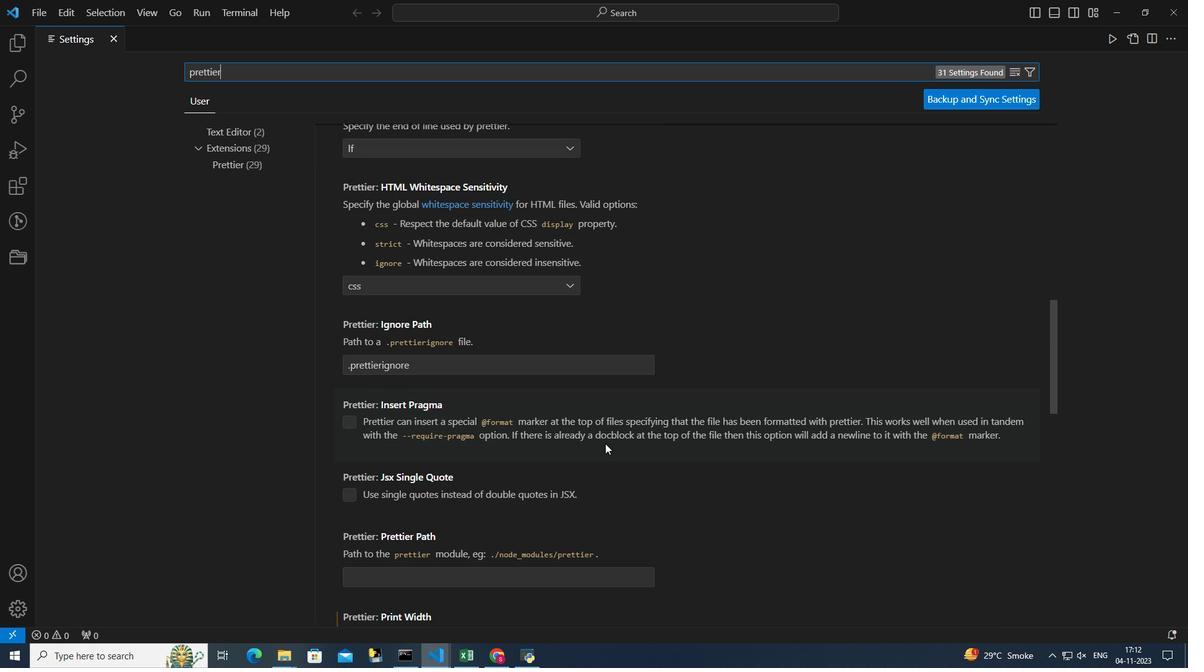 
Action: Mouse scrolled (605, 443) with delta (0, 0)
Screenshot: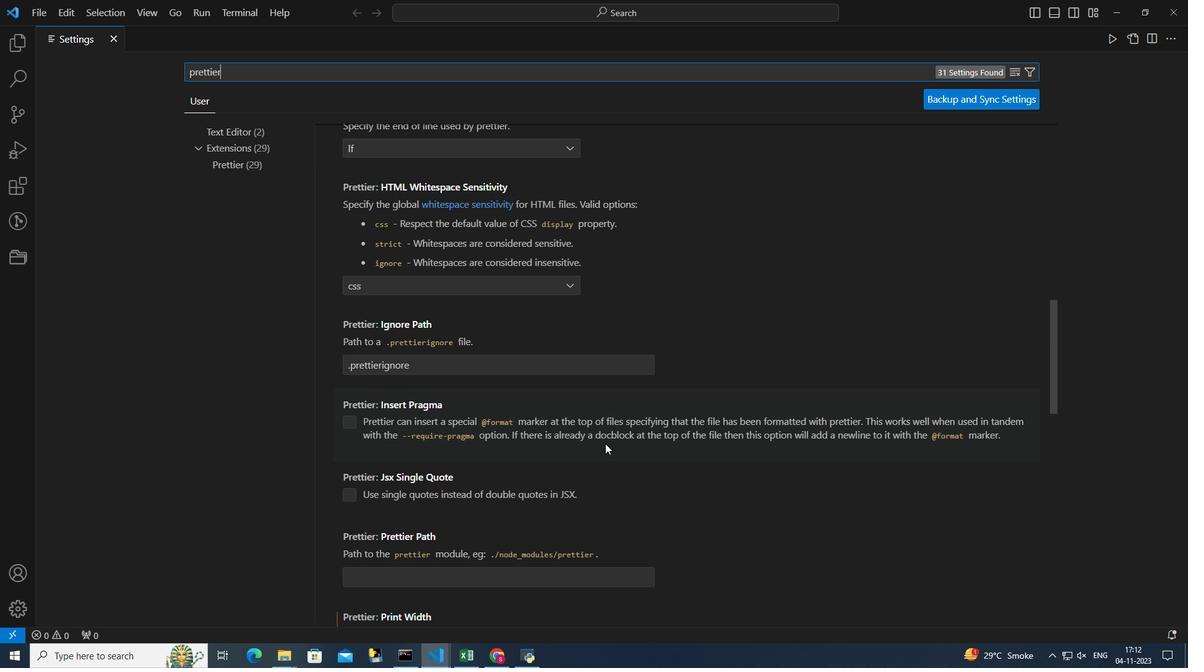 
Action: Mouse scrolled (605, 443) with delta (0, 0)
Screenshot: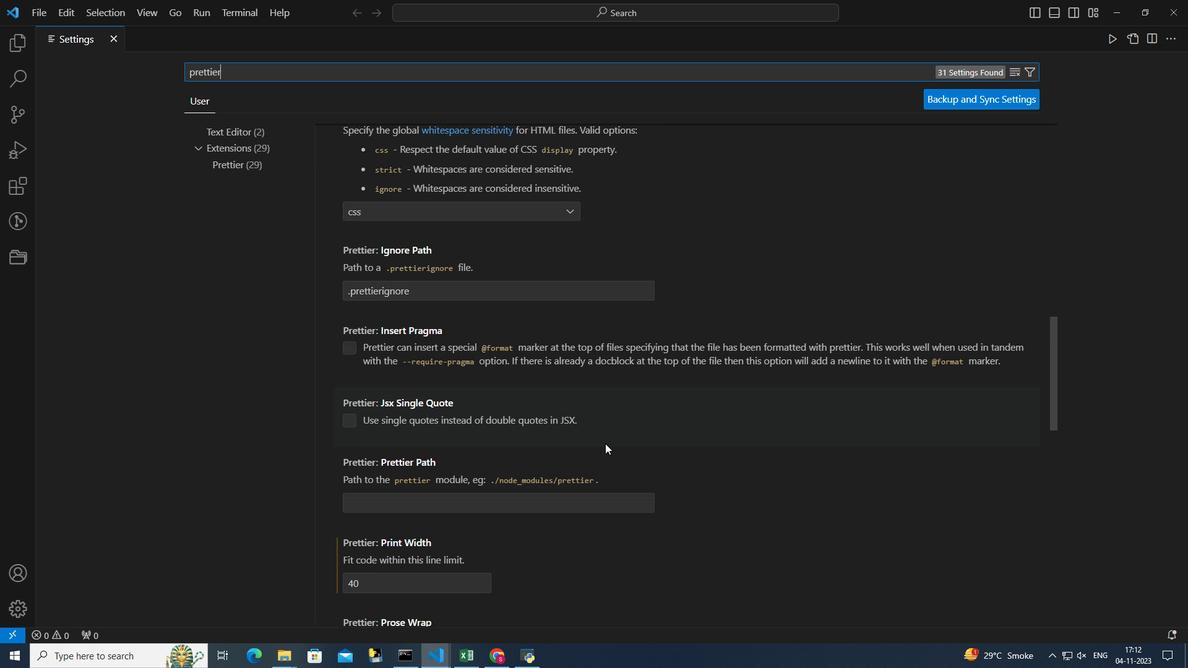 
Action: Mouse scrolled (605, 443) with delta (0, 0)
Screenshot: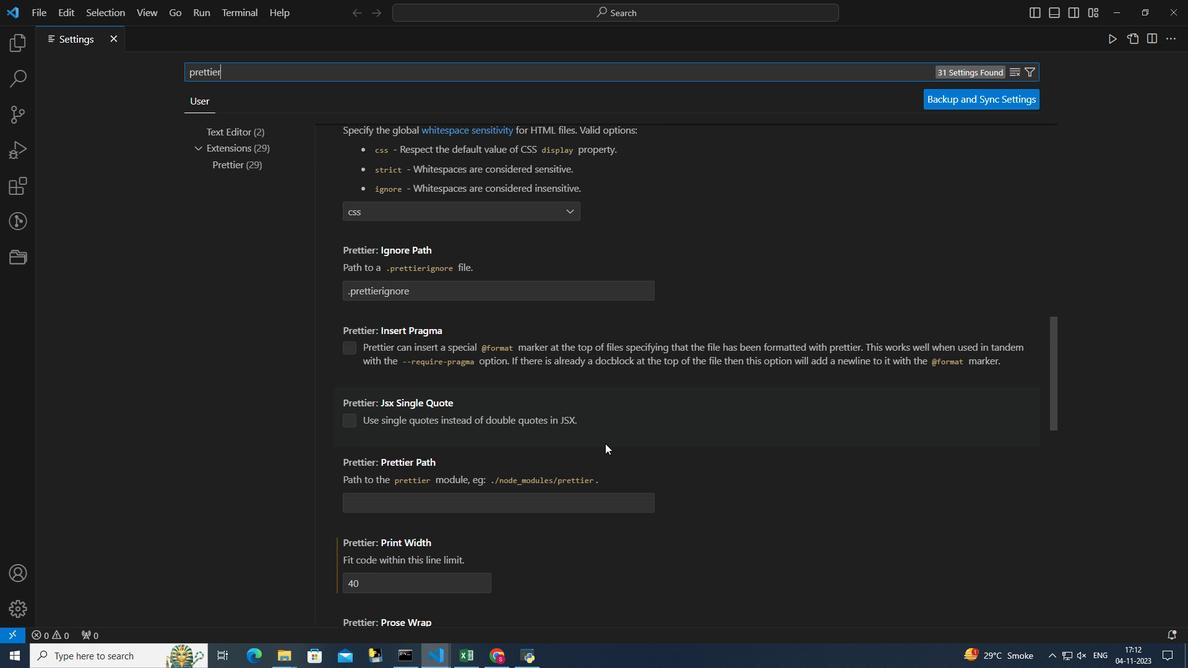
Action: Mouse moved to (610, 441)
Screenshot: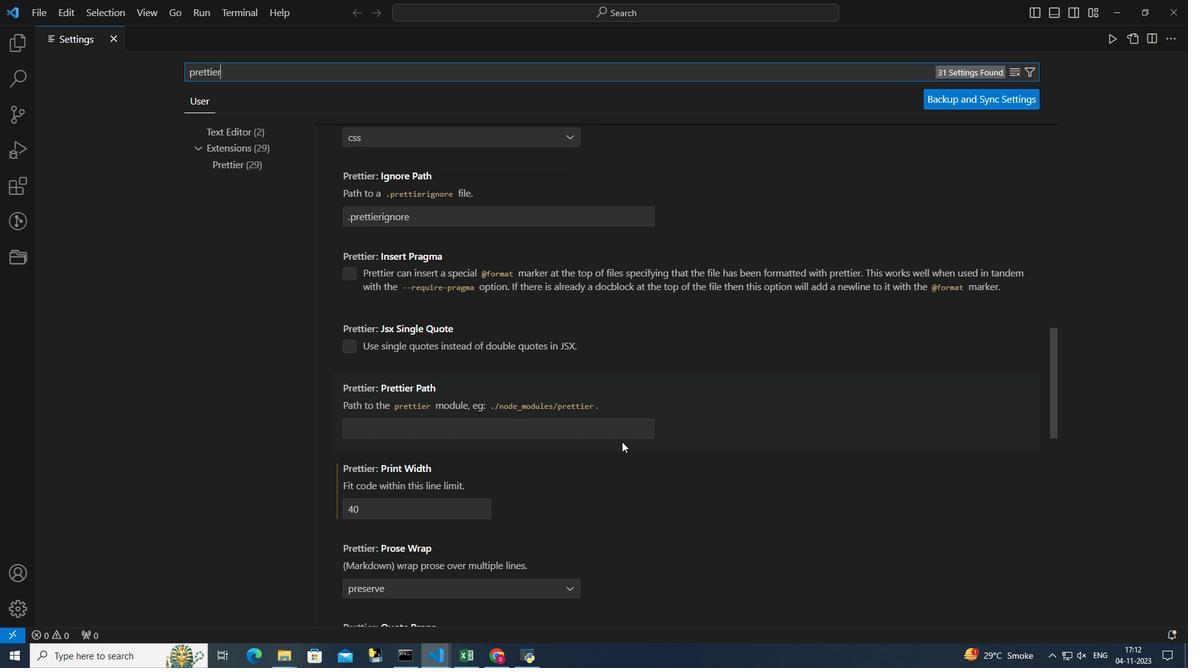 
Action: Mouse scrolled (610, 441) with delta (0, 0)
Screenshot: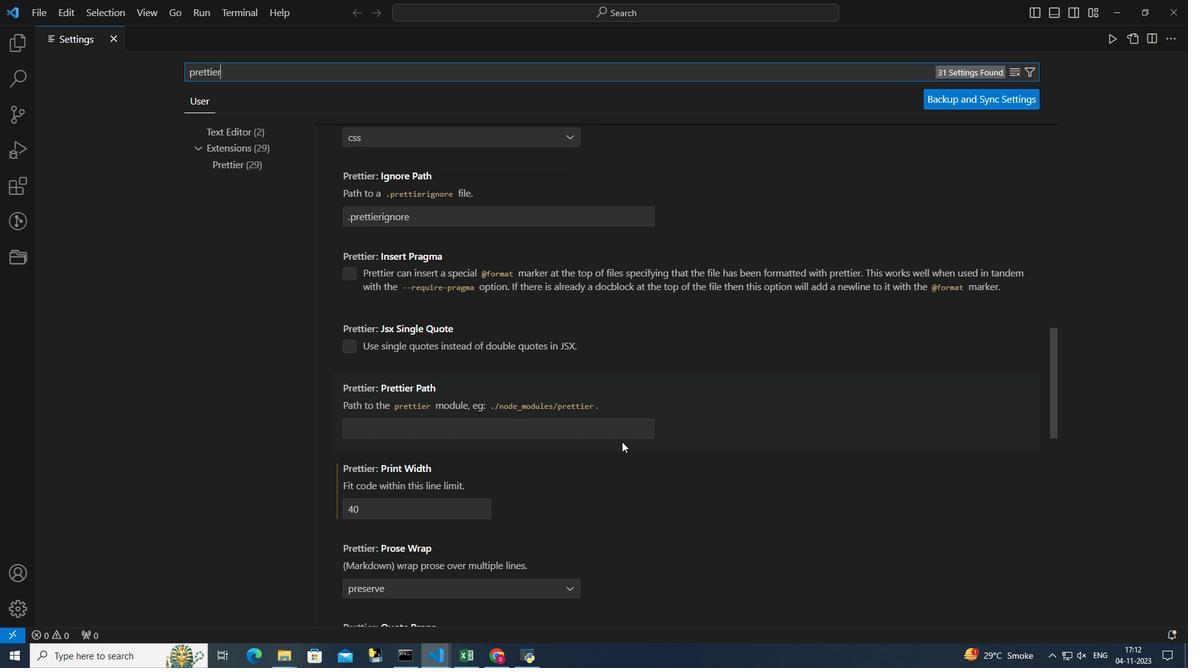 
Action: Mouse moved to (618, 441)
Screenshot: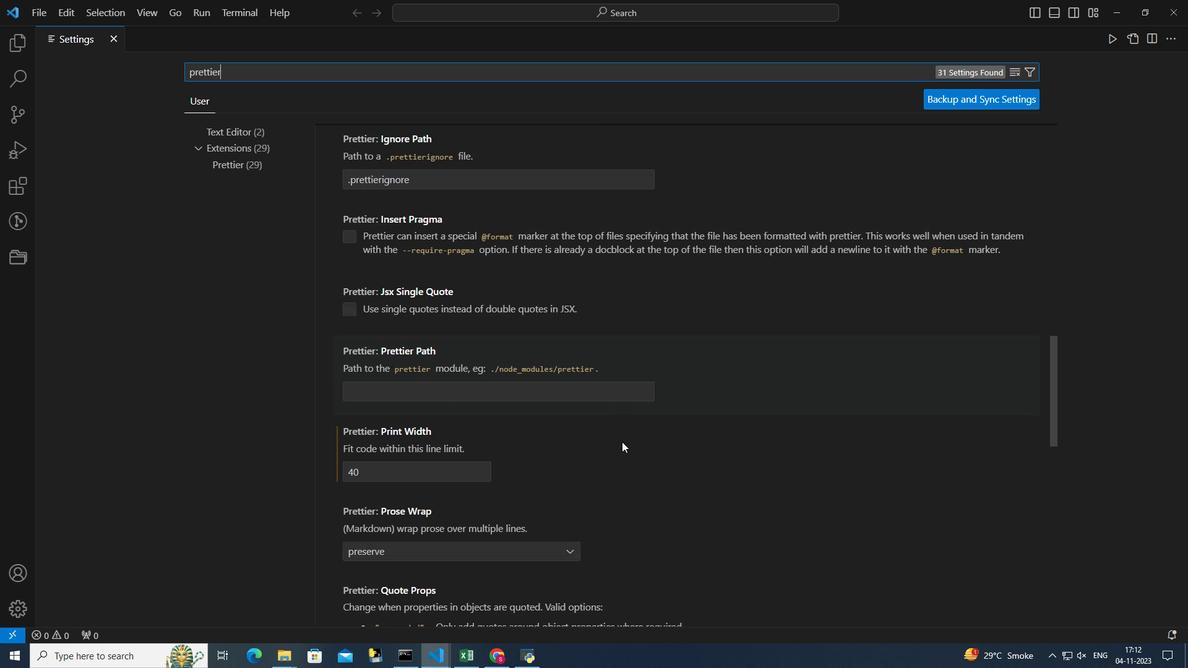 
Action: Mouse scrolled (618, 441) with delta (0, 0)
Screenshot: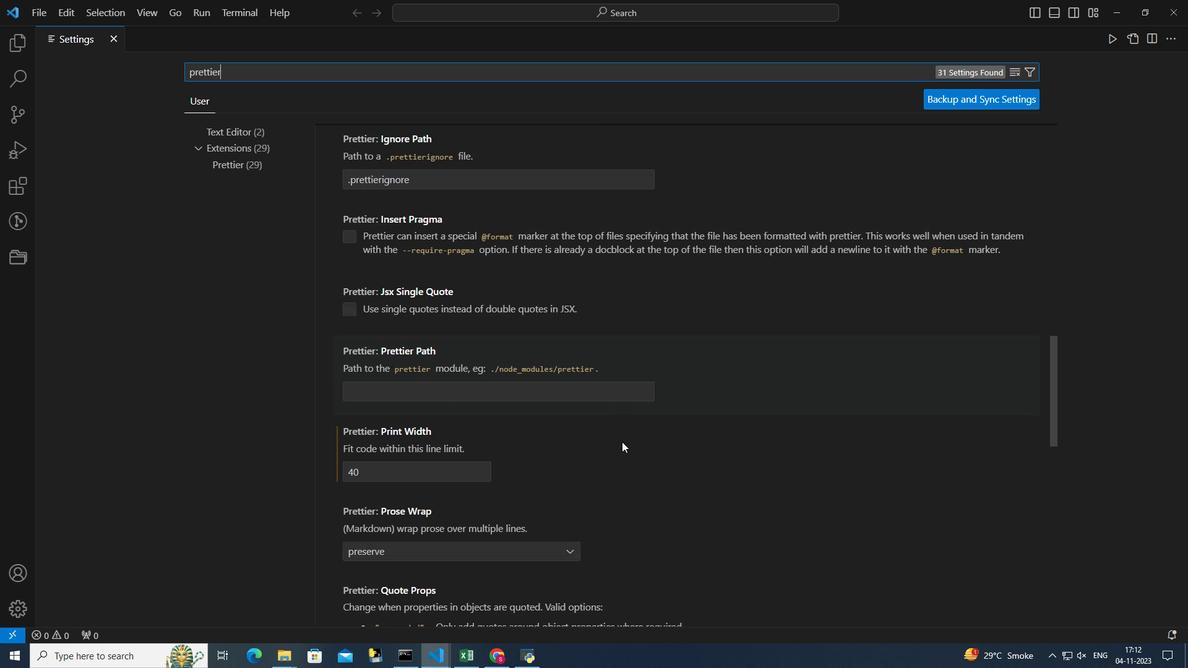 
Action: Mouse moved to (621, 441)
Screenshot: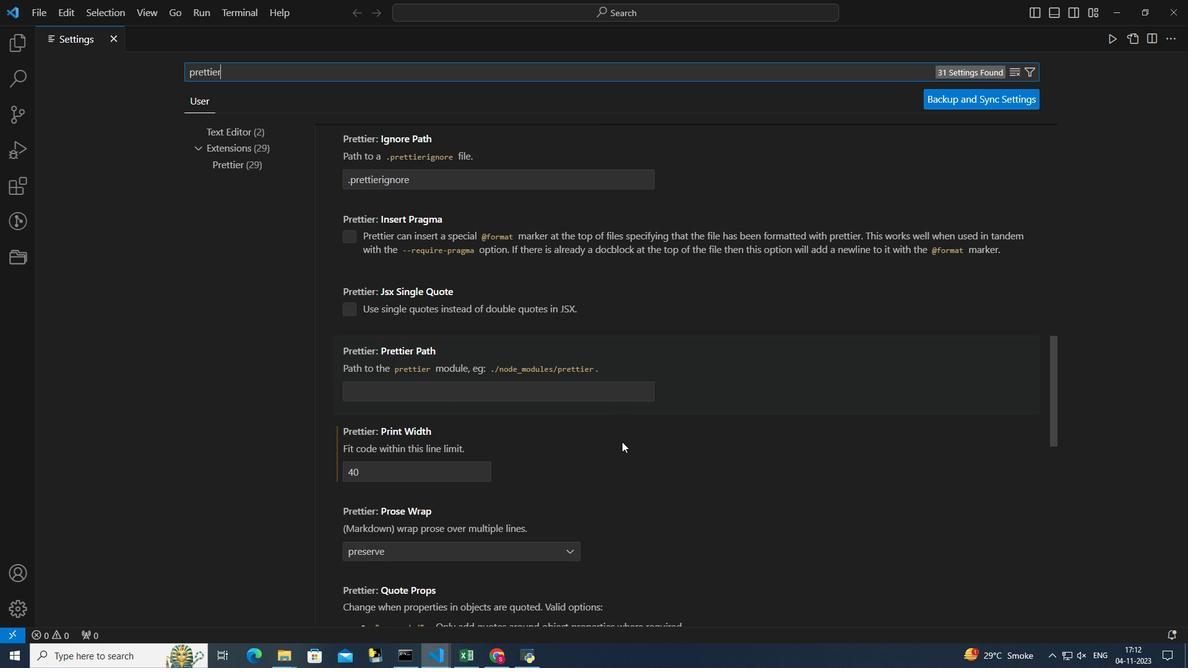 
Action: Mouse scrolled (621, 441) with delta (0, 0)
Screenshot: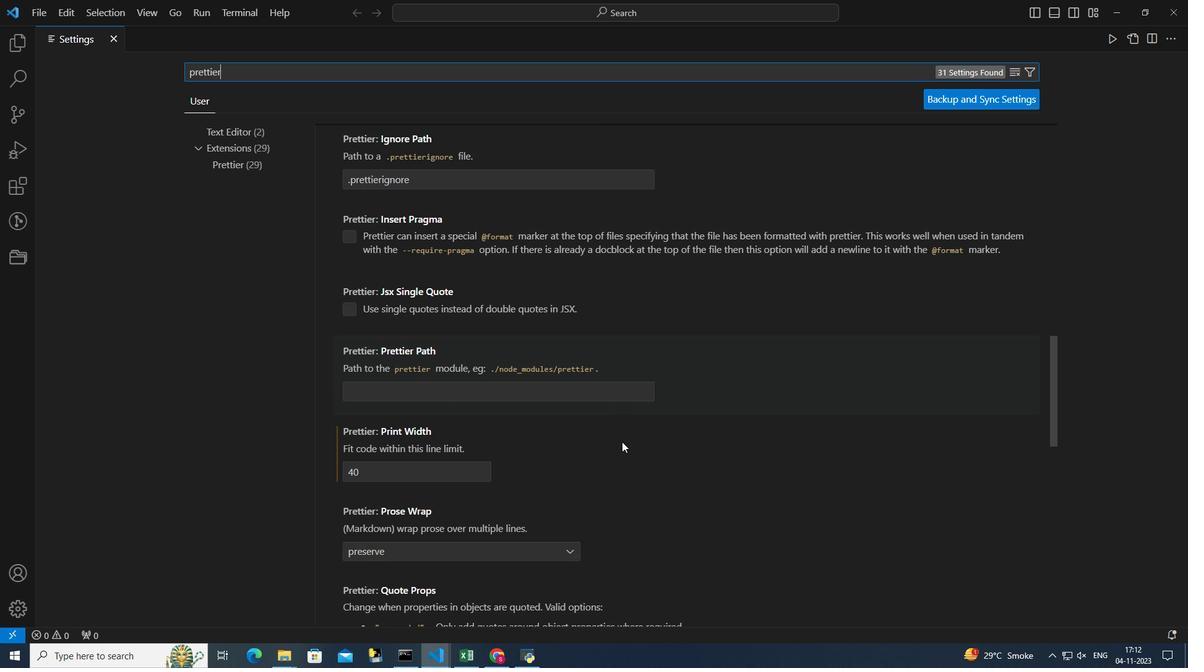 
Action: Mouse moved to (366, 468)
Screenshot: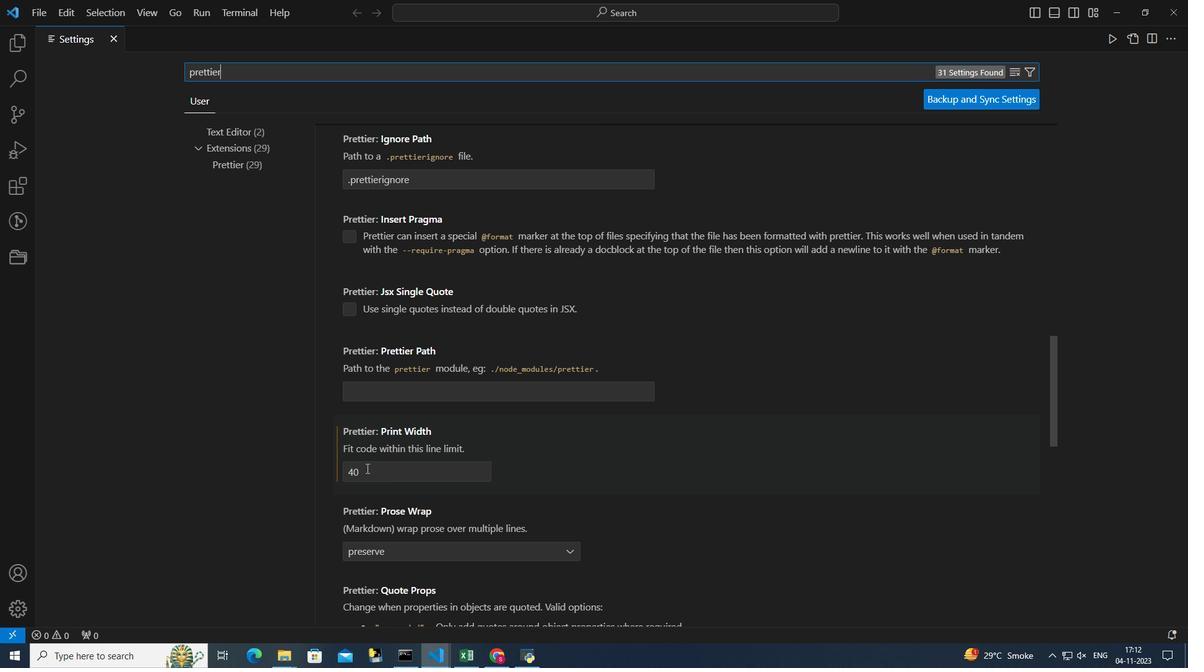 
Action: Mouse pressed left at (366, 468)
Screenshot: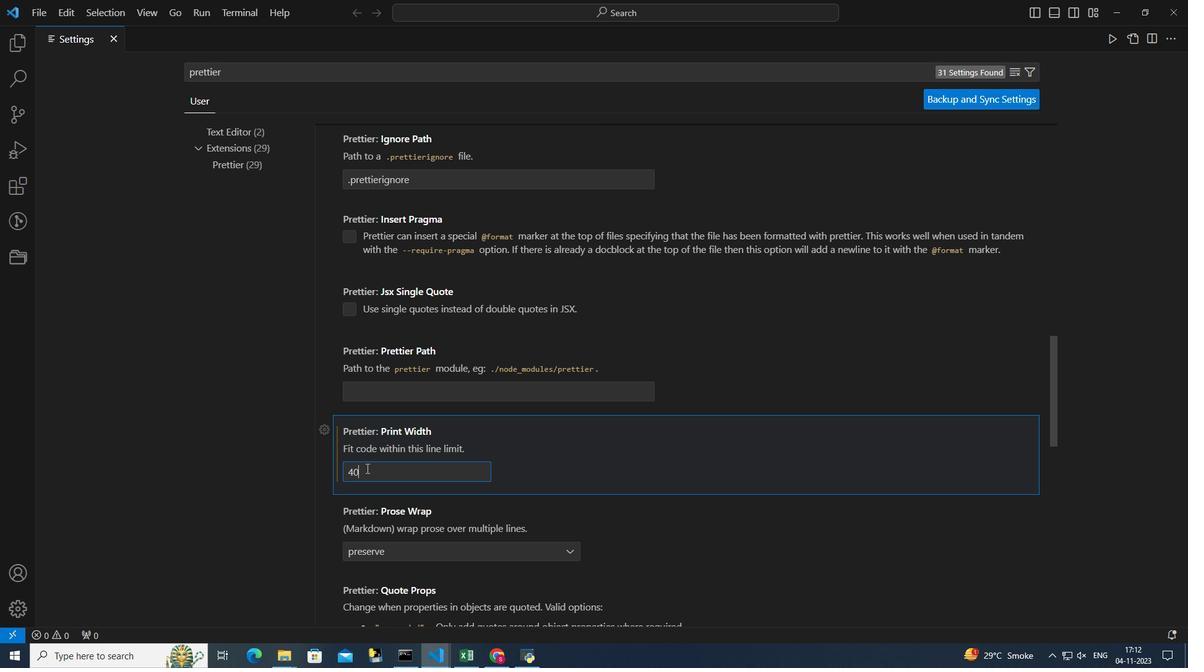 
Action: Key pressed <Key.backspace><Key.backspace>80
Screenshot: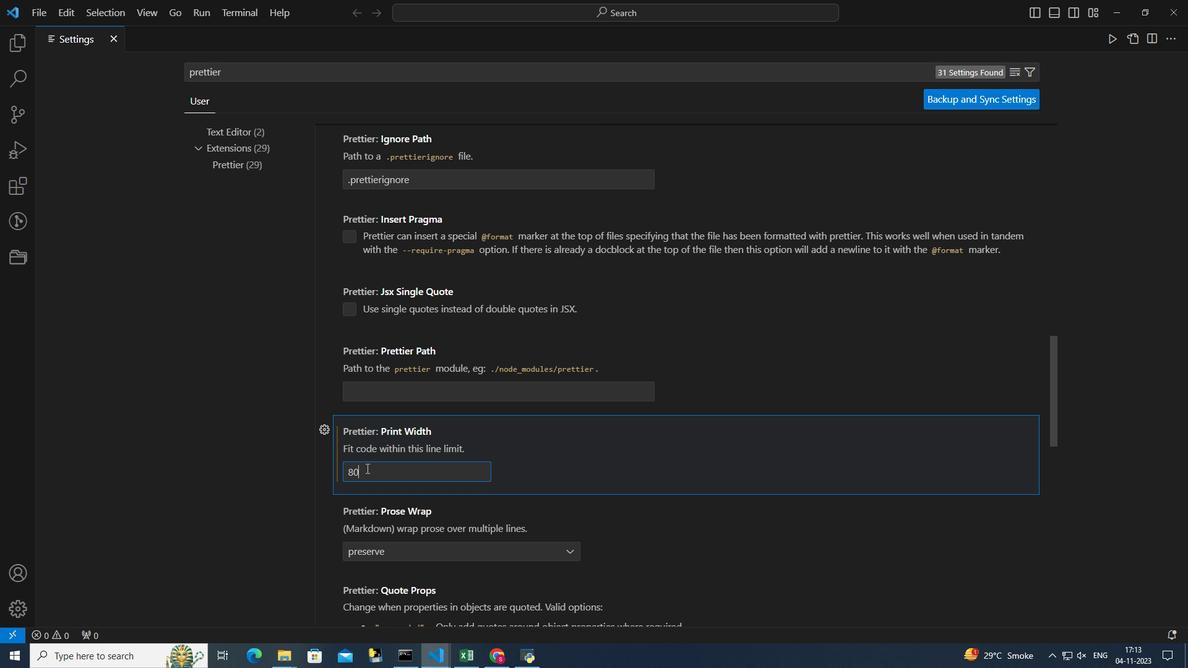
Action: Mouse moved to (152, 421)
Screenshot: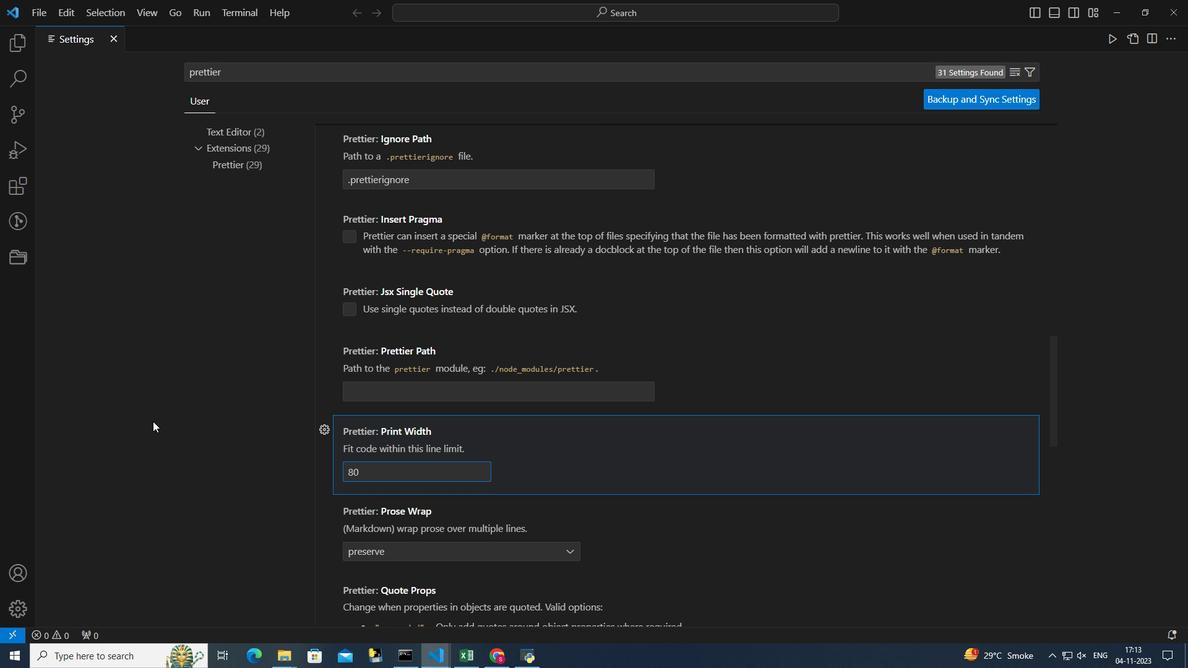 
Action: Mouse pressed left at (152, 421)
Screenshot: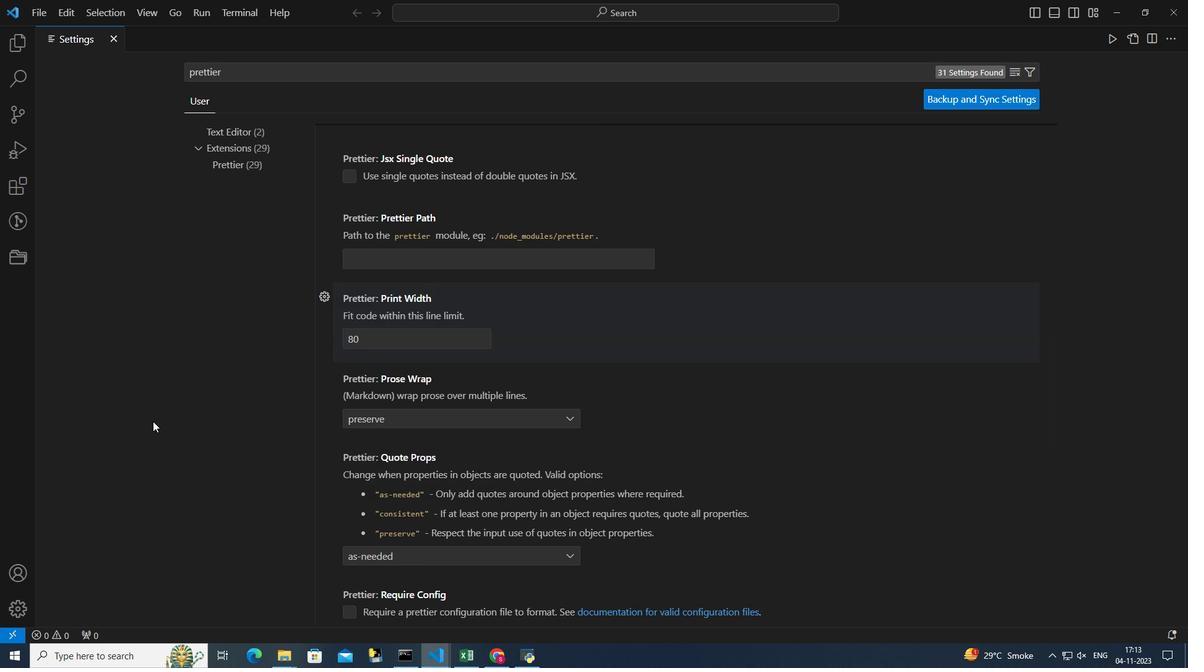
Action: Mouse moved to (619, 446)
Screenshot: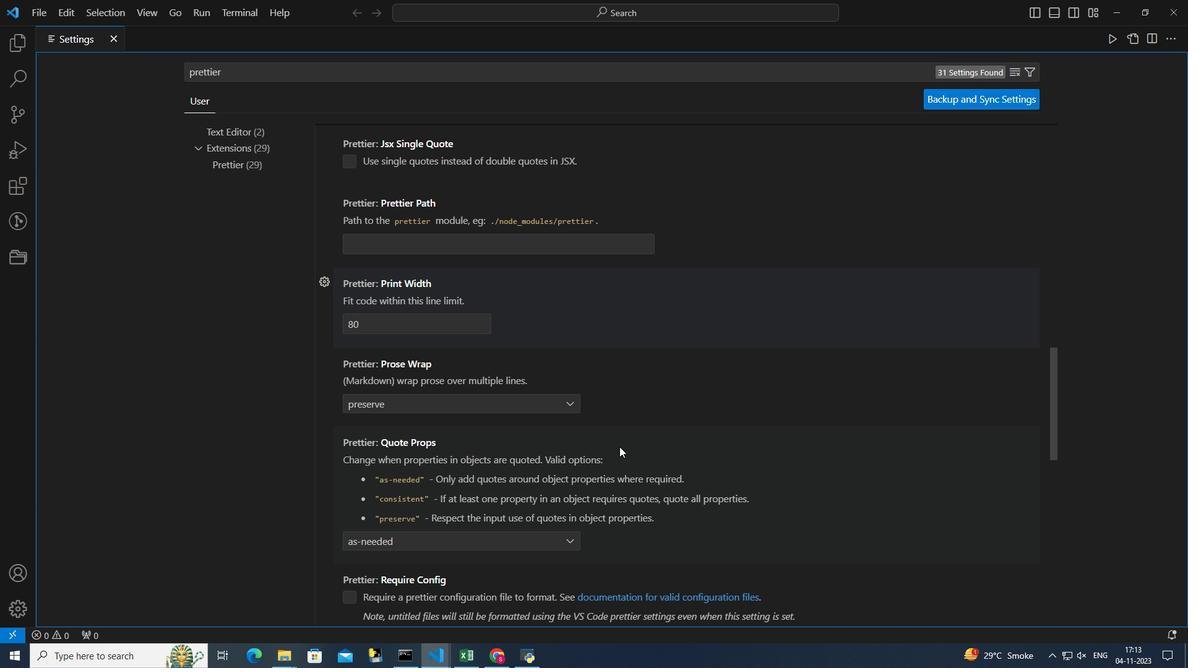 
Action: Mouse scrolled (619, 446) with delta (0, 0)
Screenshot: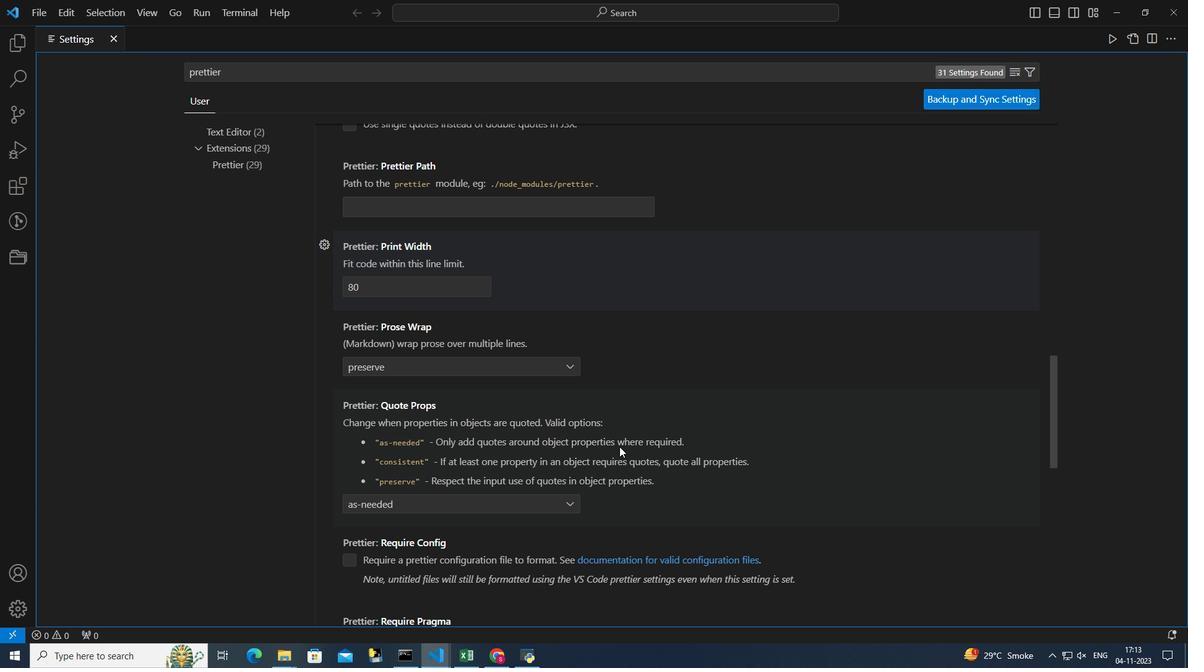 
Action: Mouse scrolled (619, 446) with delta (0, 0)
Screenshot: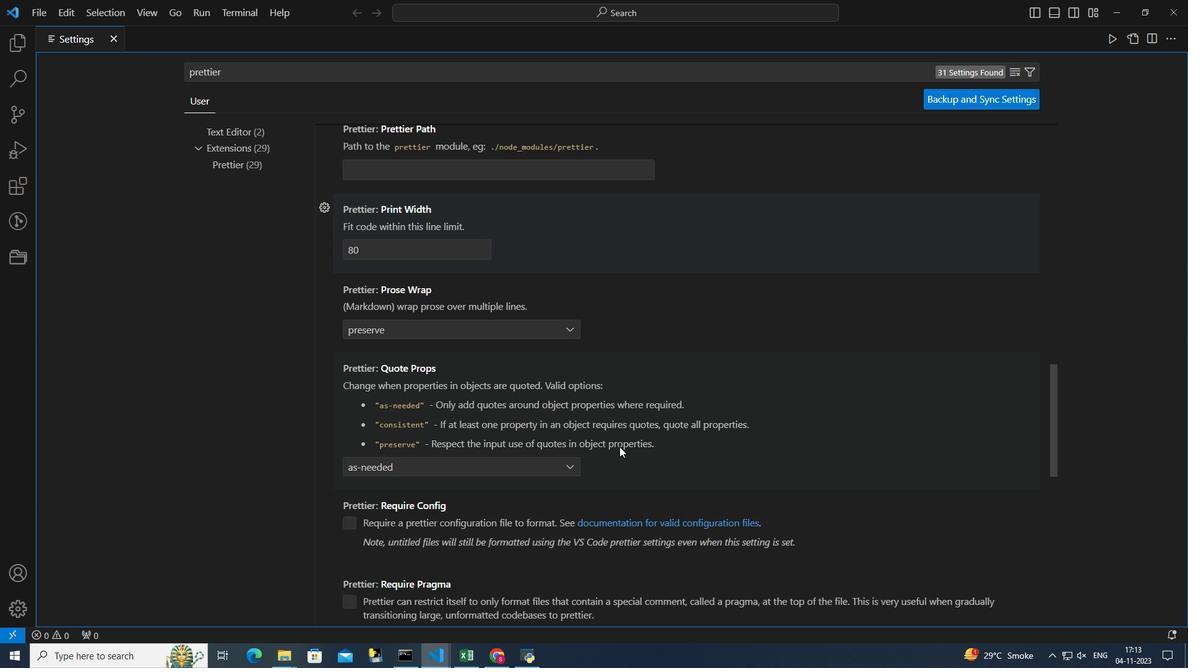 
Action: Mouse scrolled (619, 446) with delta (0, 0)
Screenshot: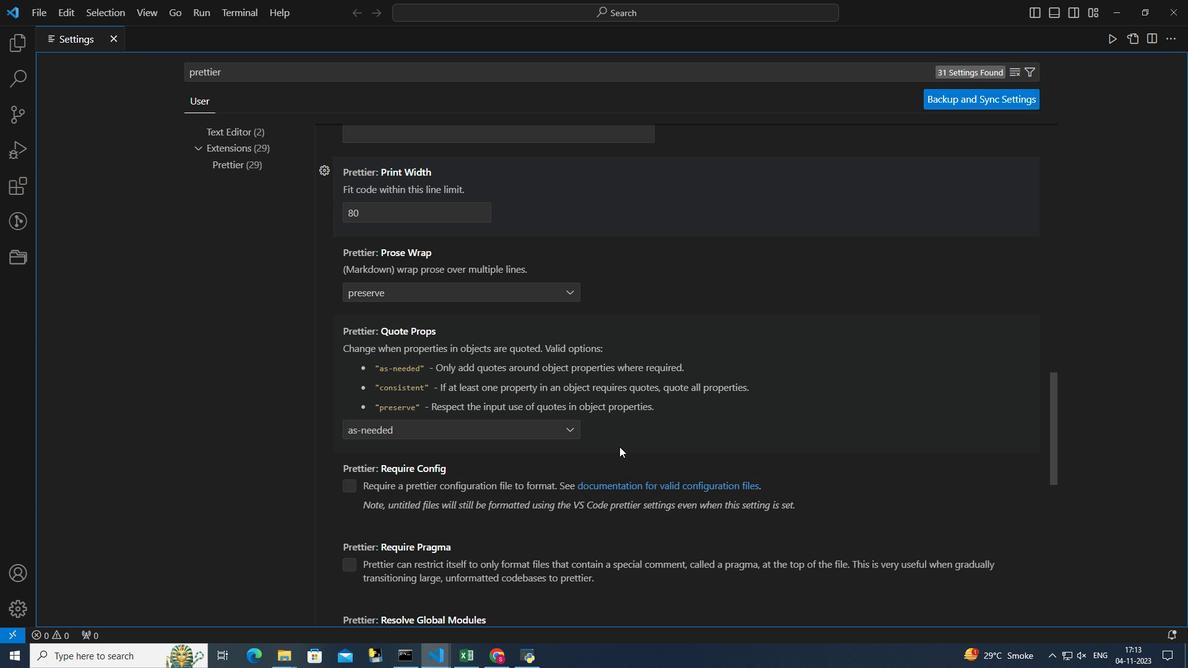 
Action: Mouse scrolled (619, 446) with delta (0, 0)
Screenshot: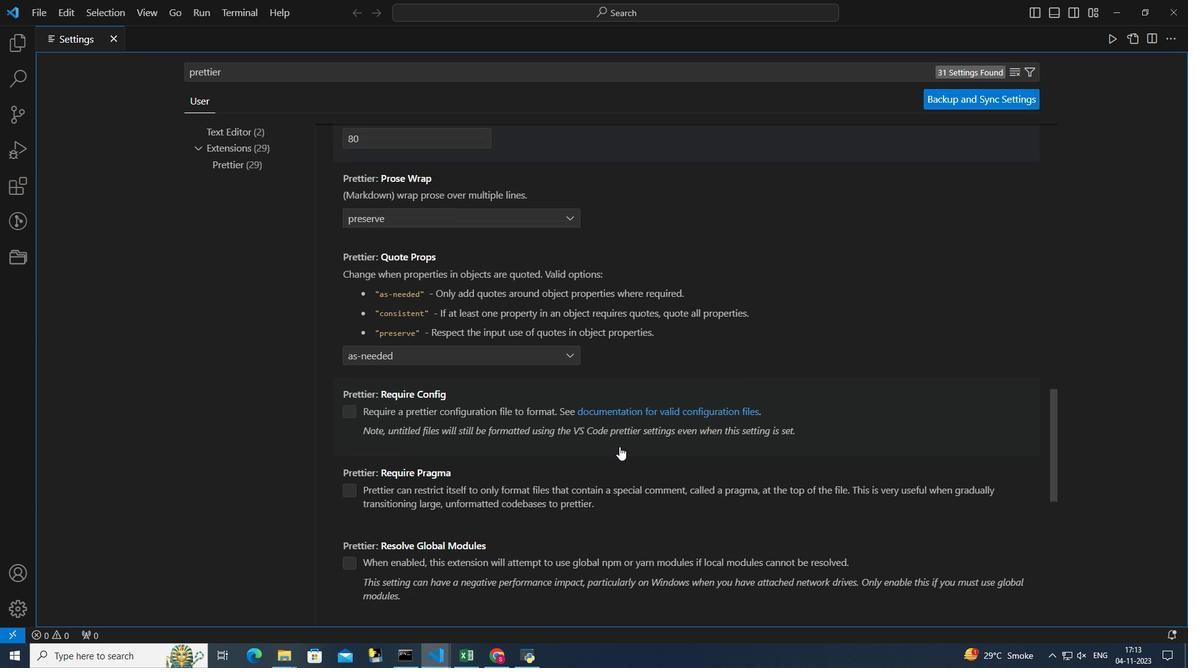 
Action: Mouse scrolled (619, 446) with delta (0, 0)
Screenshot: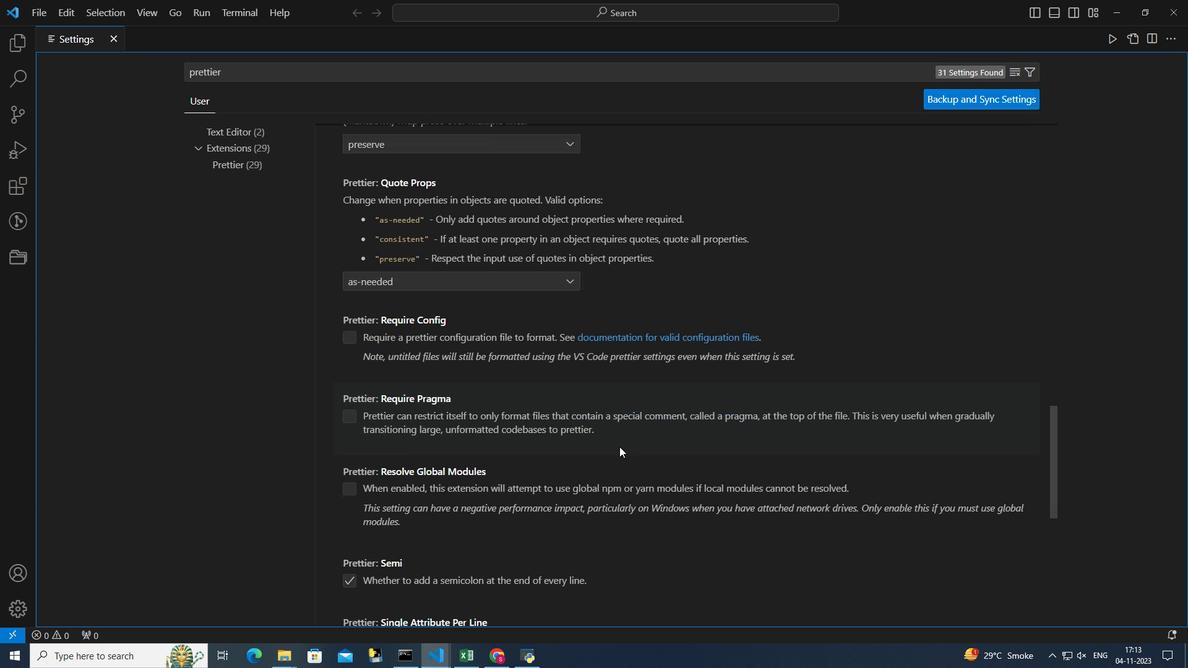 
Action: Mouse scrolled (619, 446) with delta (0, 0)
Screenshot: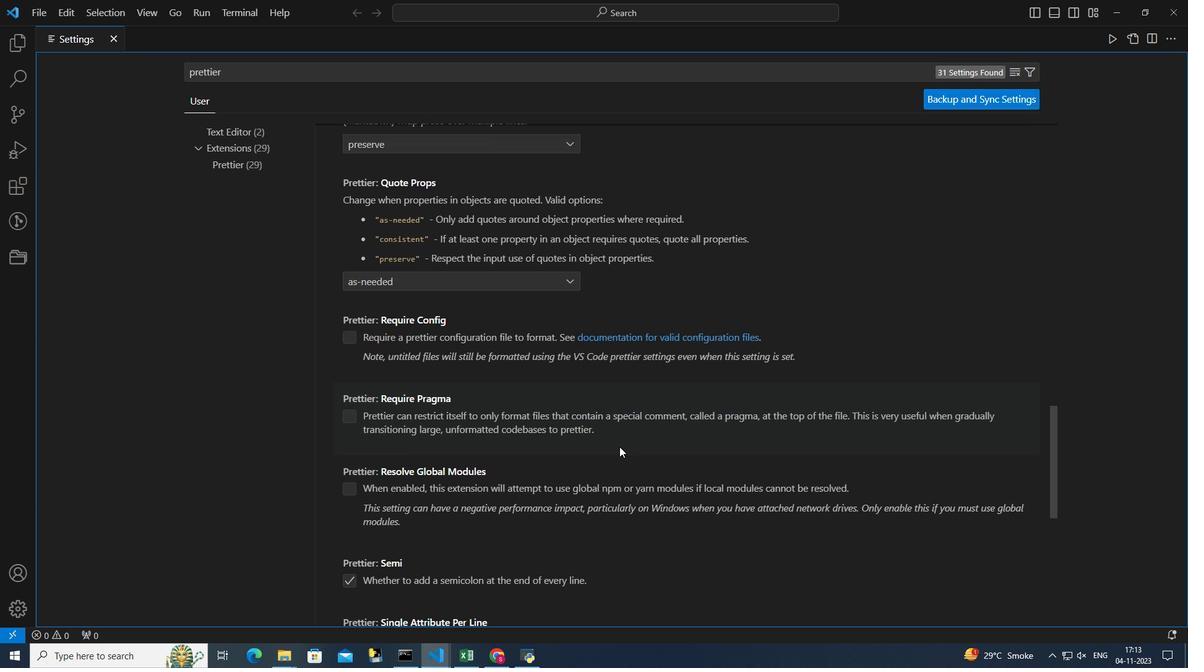 
Action: Mouse scrolled (619, 446) with delta (0, 0)
Screenshot: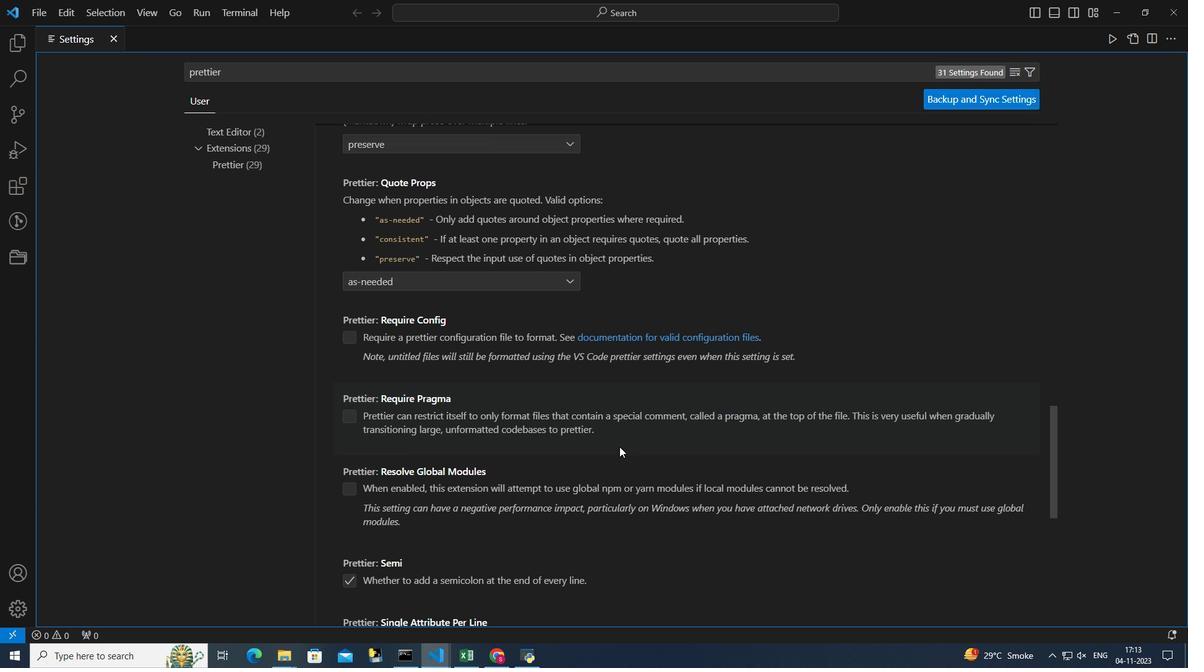 
Action: Mouse scrolled (619, 446) with delta (0, 0)
Screenshot: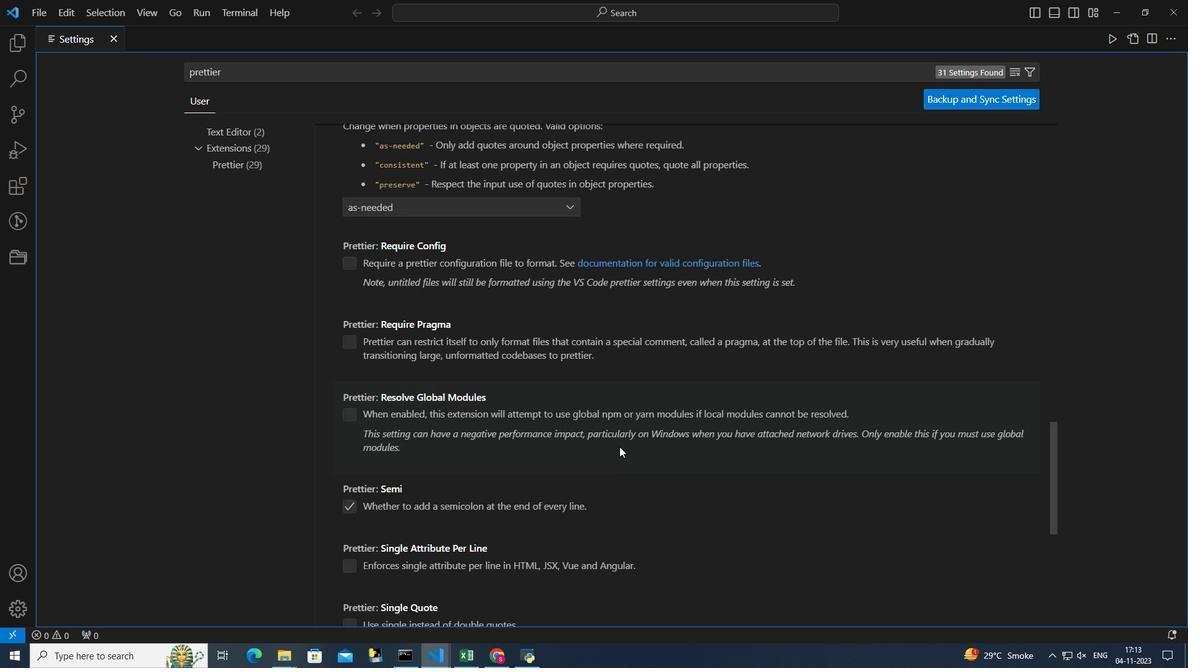
Action: Mouse scrolled (619, 446) with delta (0, 0)
Screenshot: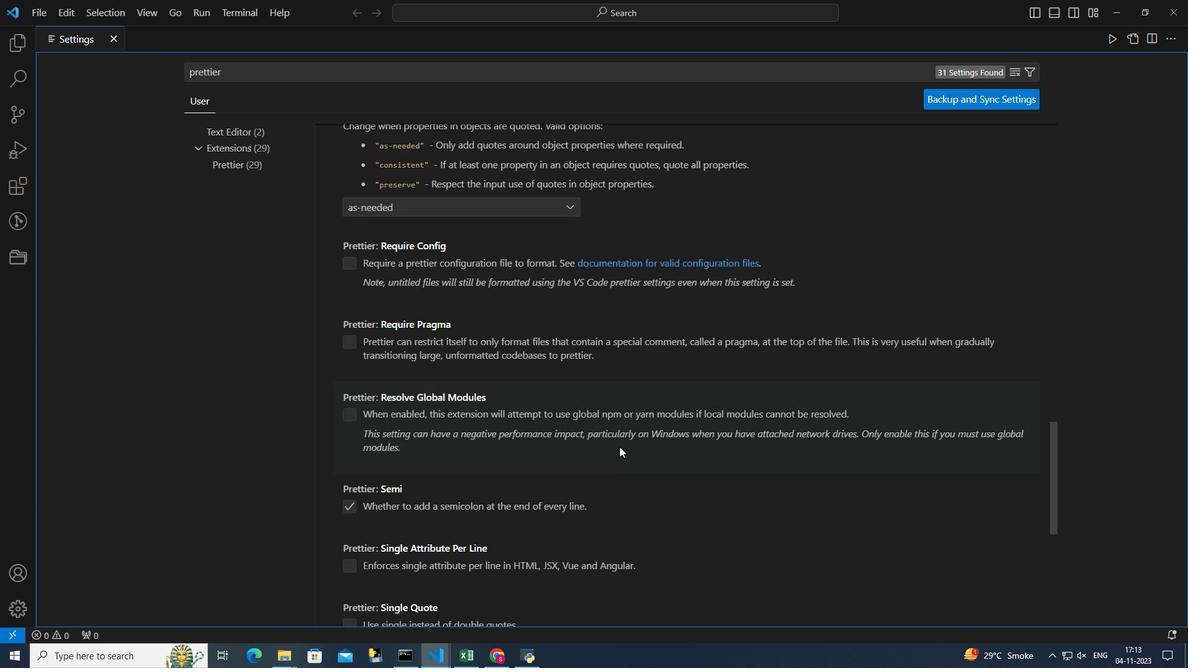 
Action: Mouse scrolled (619, 446) with delta (0, 0)
Screenshot: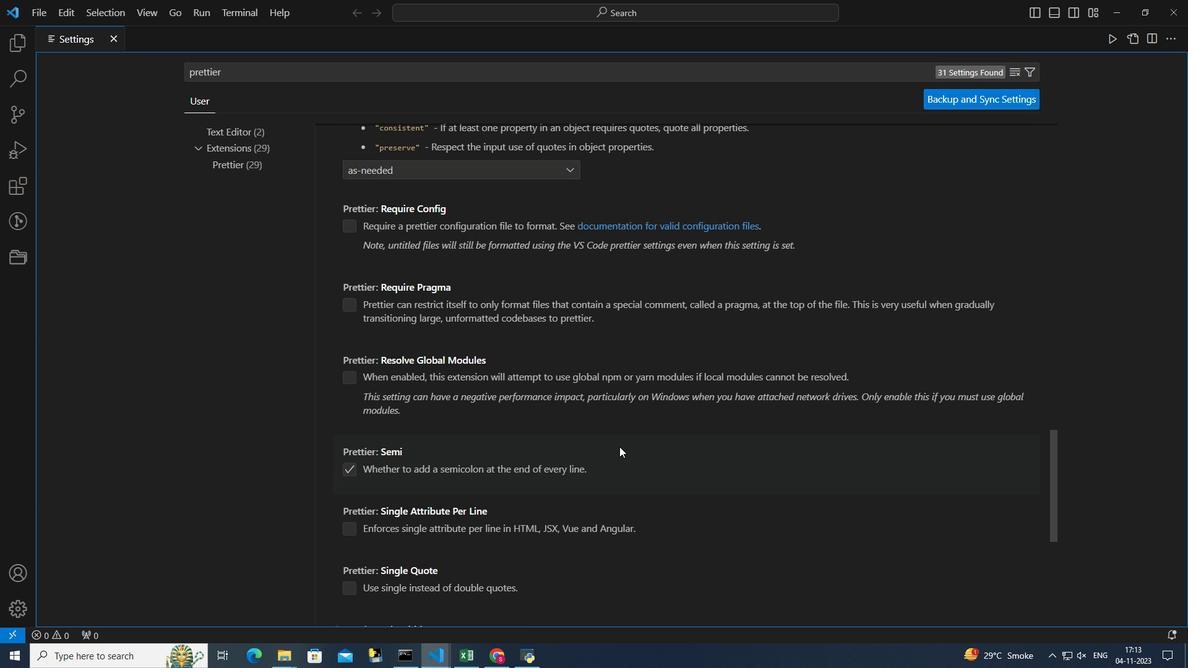 
Action: Mouse scrolled (619, 446) with delta (0, 0)
Screenshot: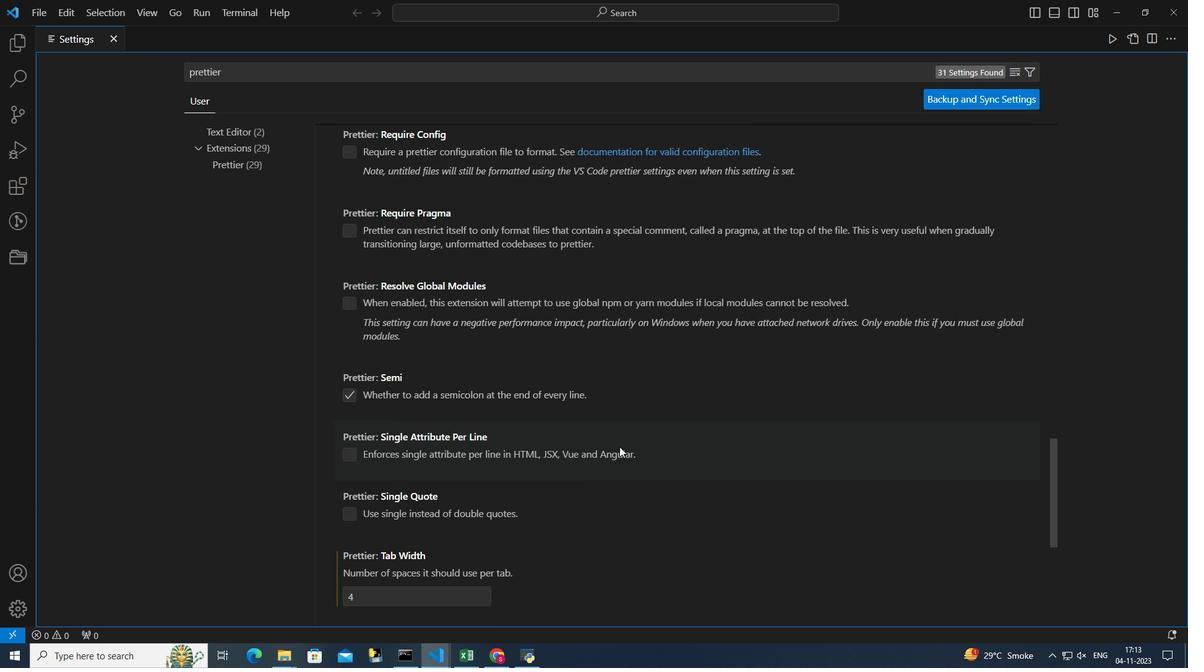 
Action: Mouse scrolled (619, 446) with delta (0, 0)
Screenshot: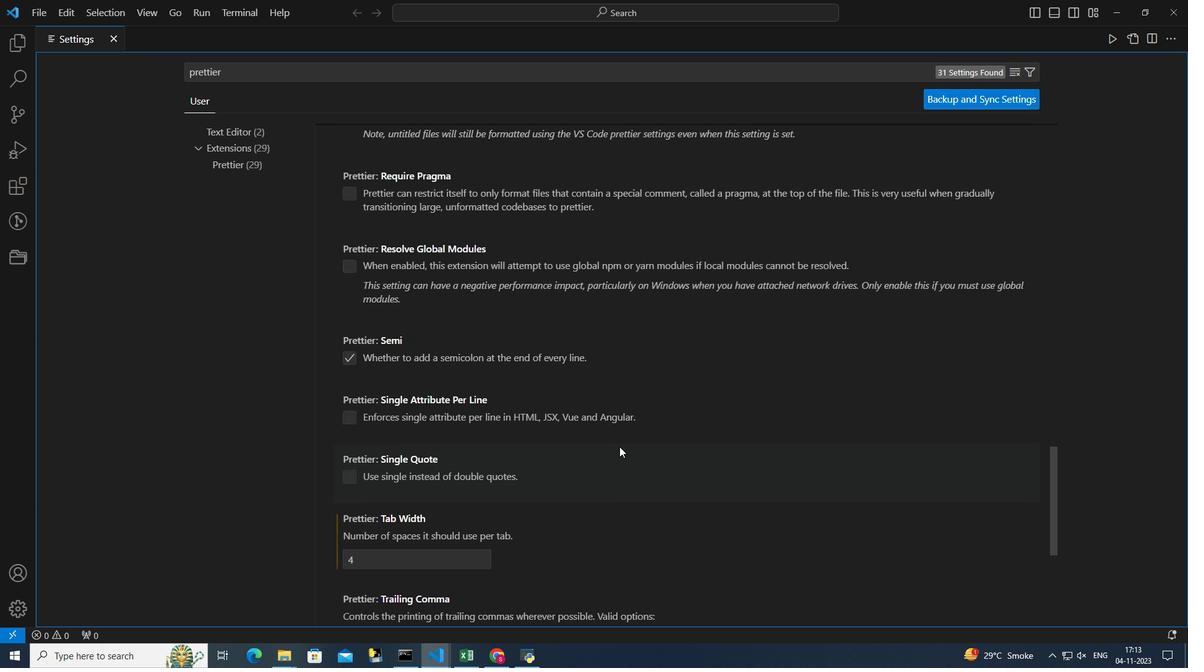 
Action: Mouse scrolled (619, 446) with delta (0, 0)
Screenshot: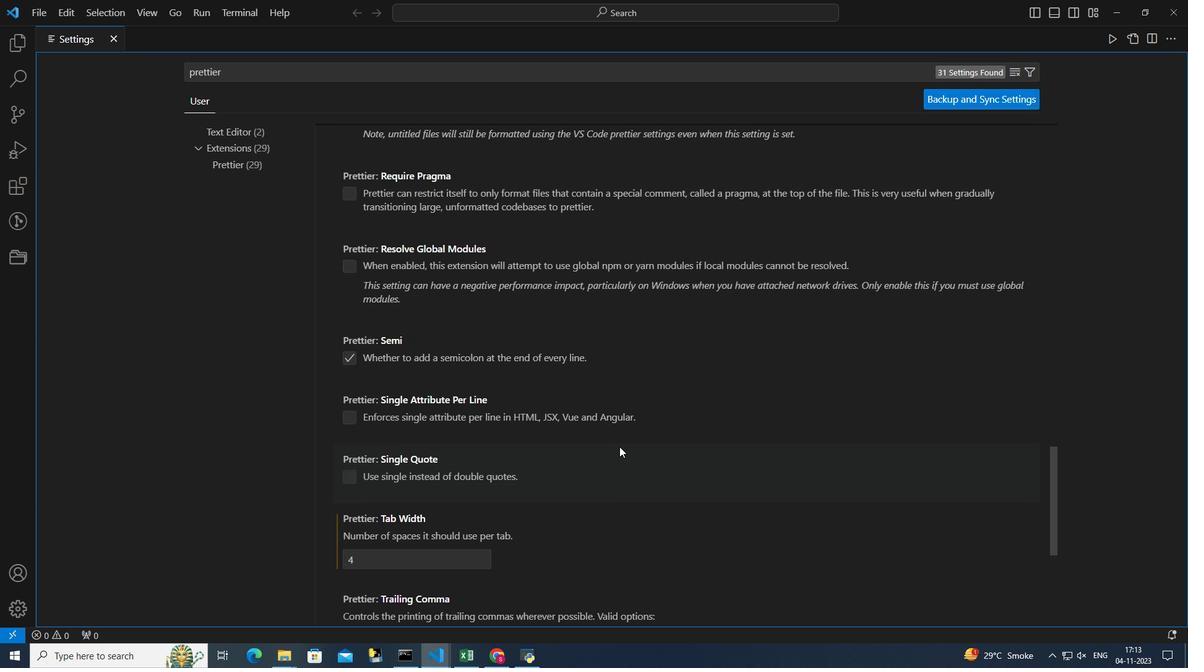 
Action: Mouse scrolled (619, 446) with delta (0, 0)
Screenshot: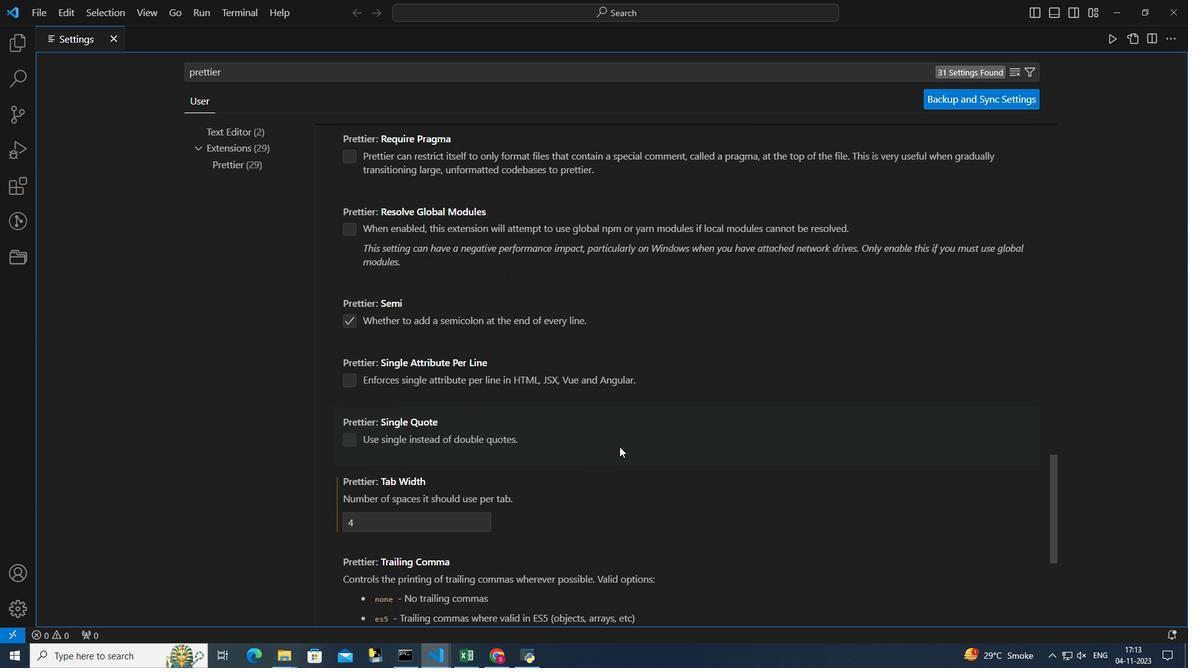 
Action: Mouse moved to (365, 521)
Screenshot: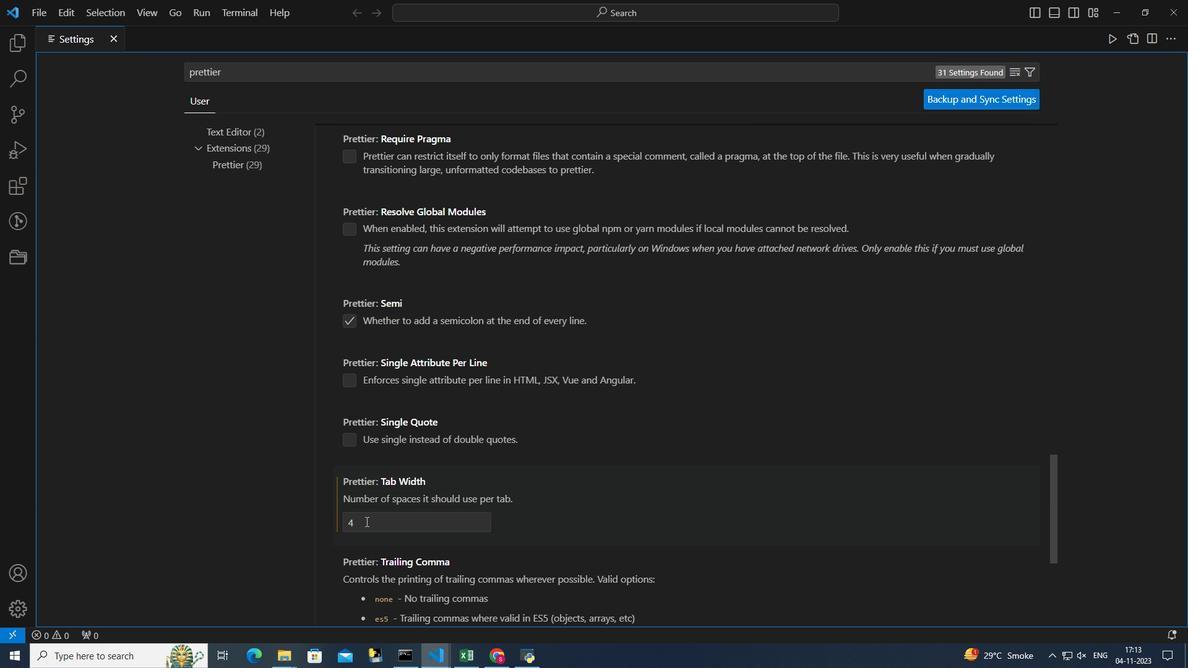 
Action: Mouse pressed left at (365, 521)
Screenshot: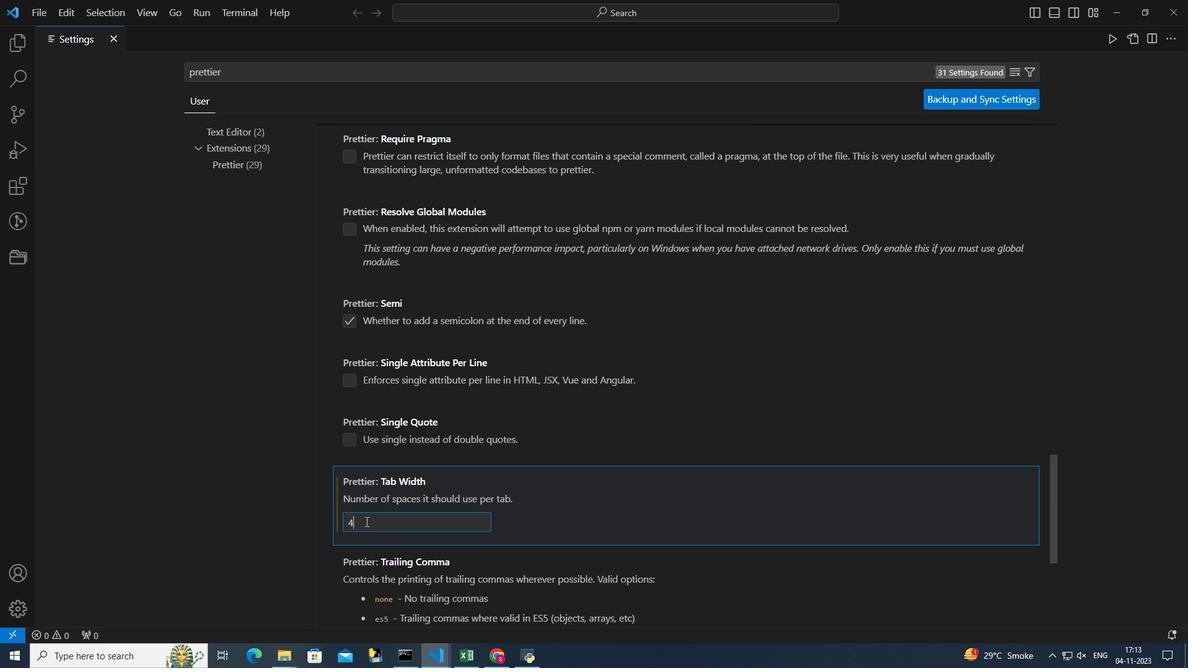 
Action: Key pressed <Key.backspace>2
Screenshot: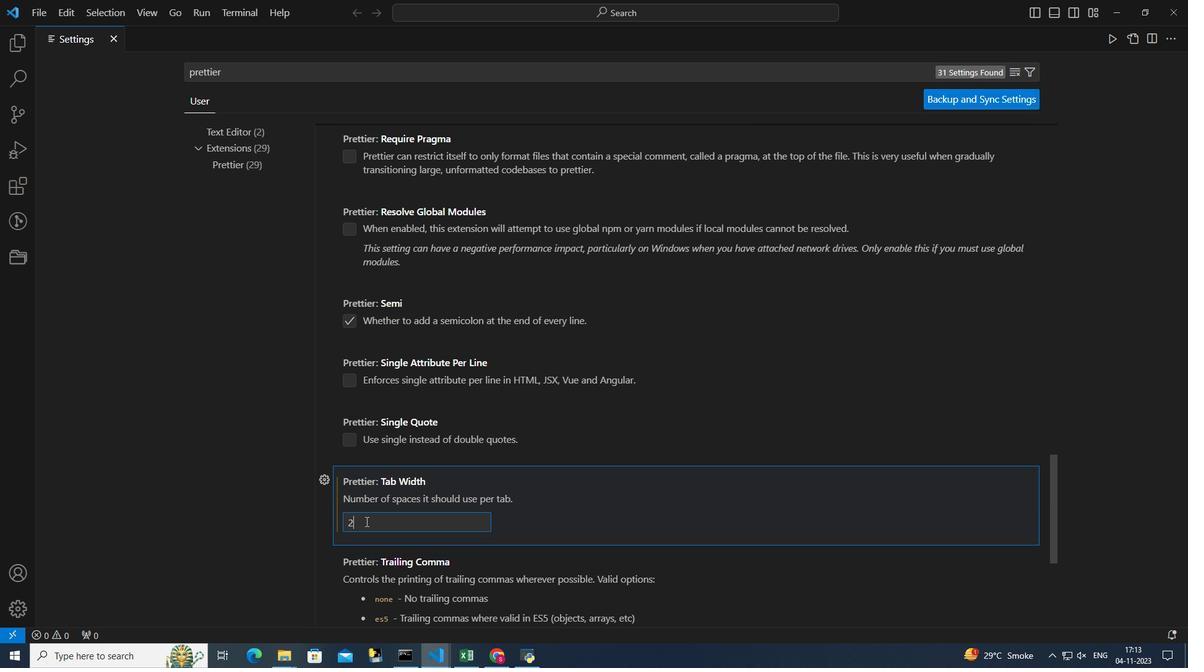 
Action: Mouse moved to (1074, 410)
Screenshot: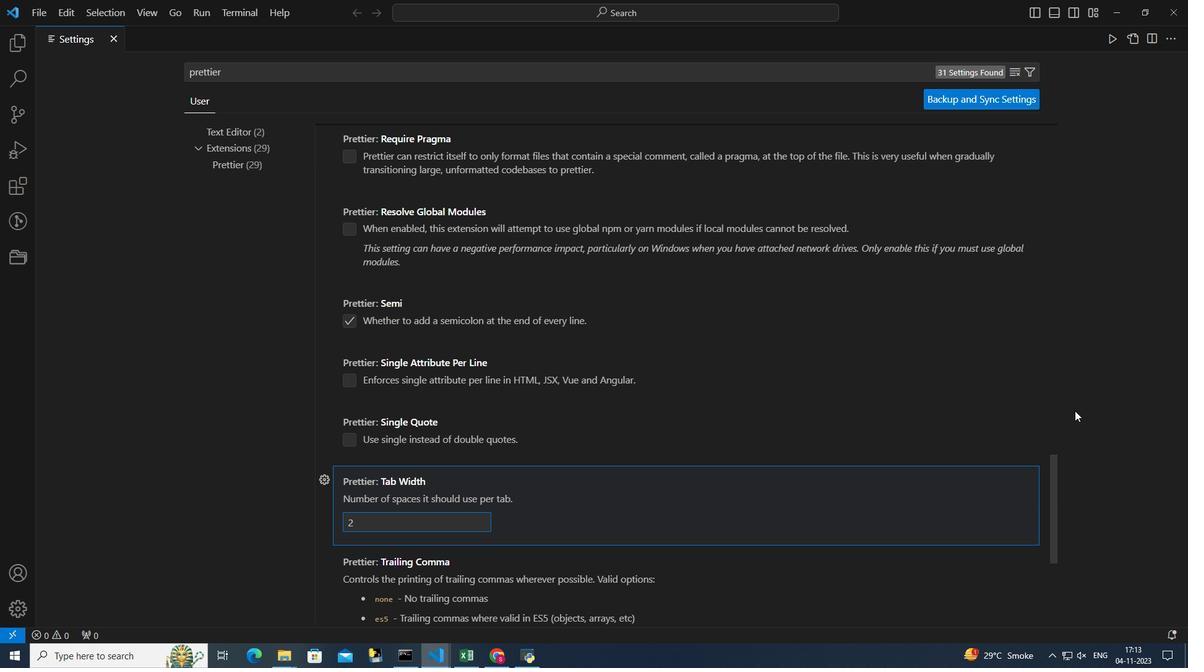 
Action: Mouse pressed left at (1074, 410)
Screenshot: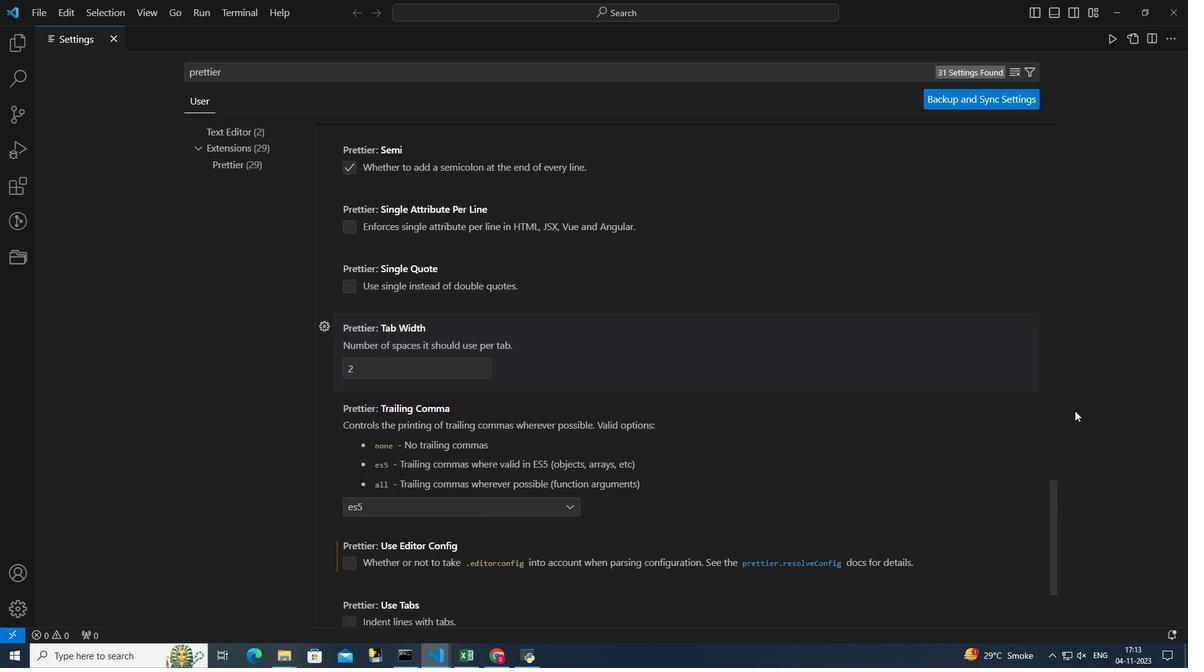
Action: Mouse moved to (717, 441)
Screenshot: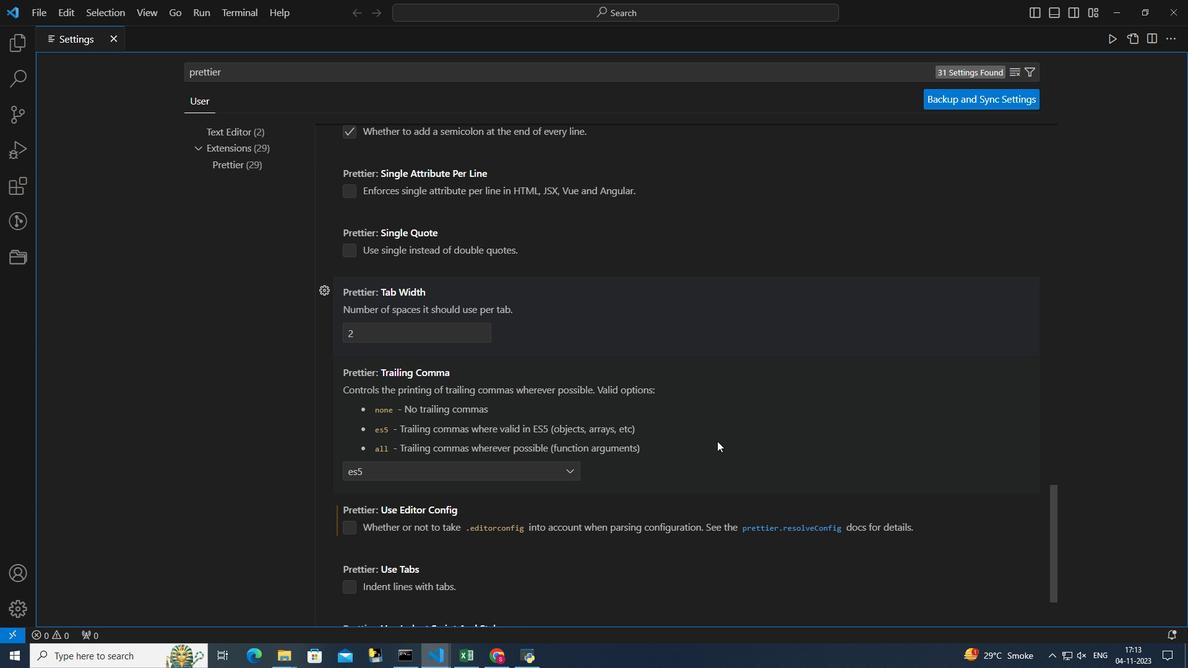 
Action: Mouse scrolled (717, 441) with delta (0, 0)
Screenshot: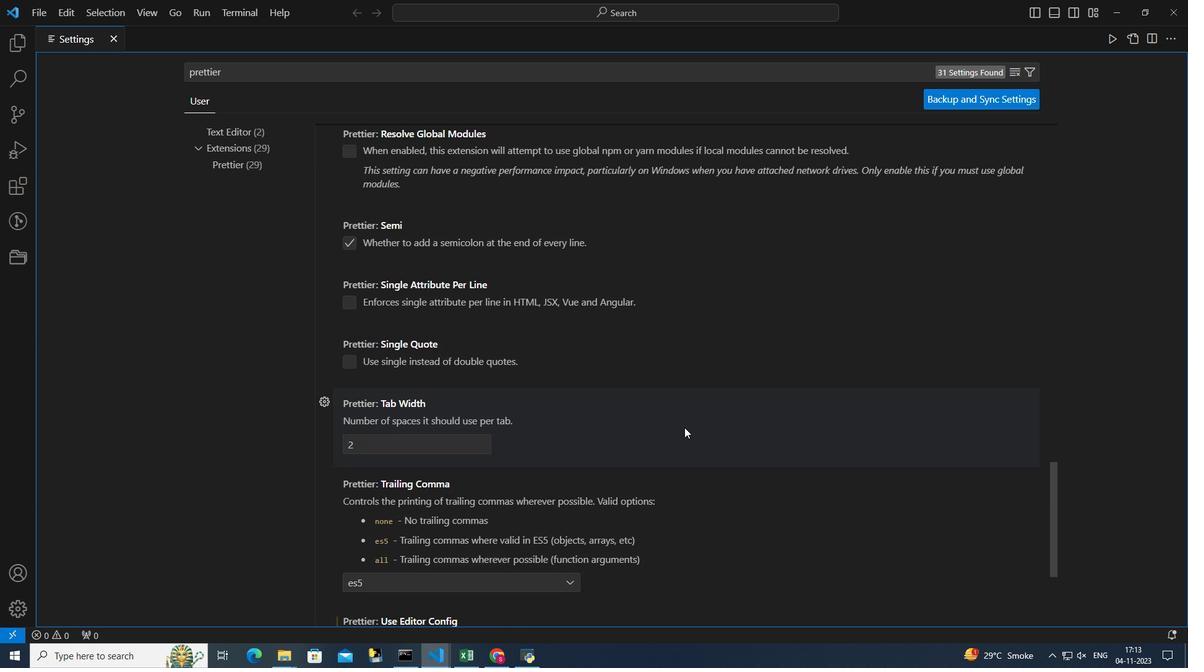 
Action: Mouse scrolled (717, 441) with delta (0, 0)
Screenshot: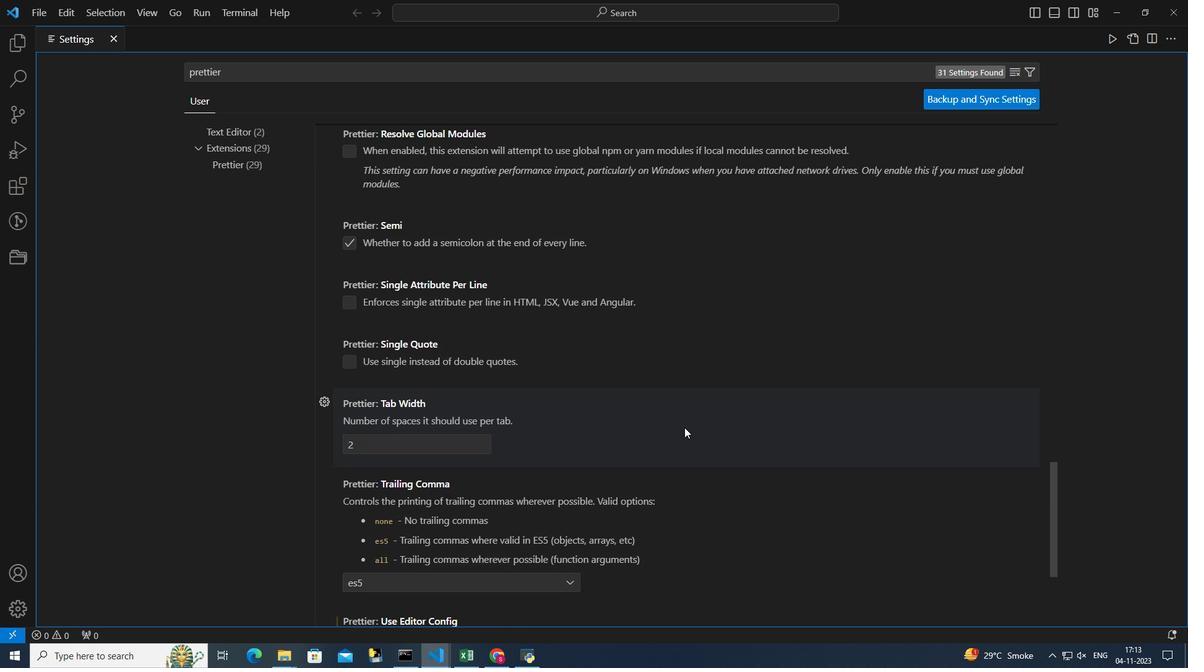 
Action: Mouse scrolled (717, 441) with delta (0, 0)
Screenshot: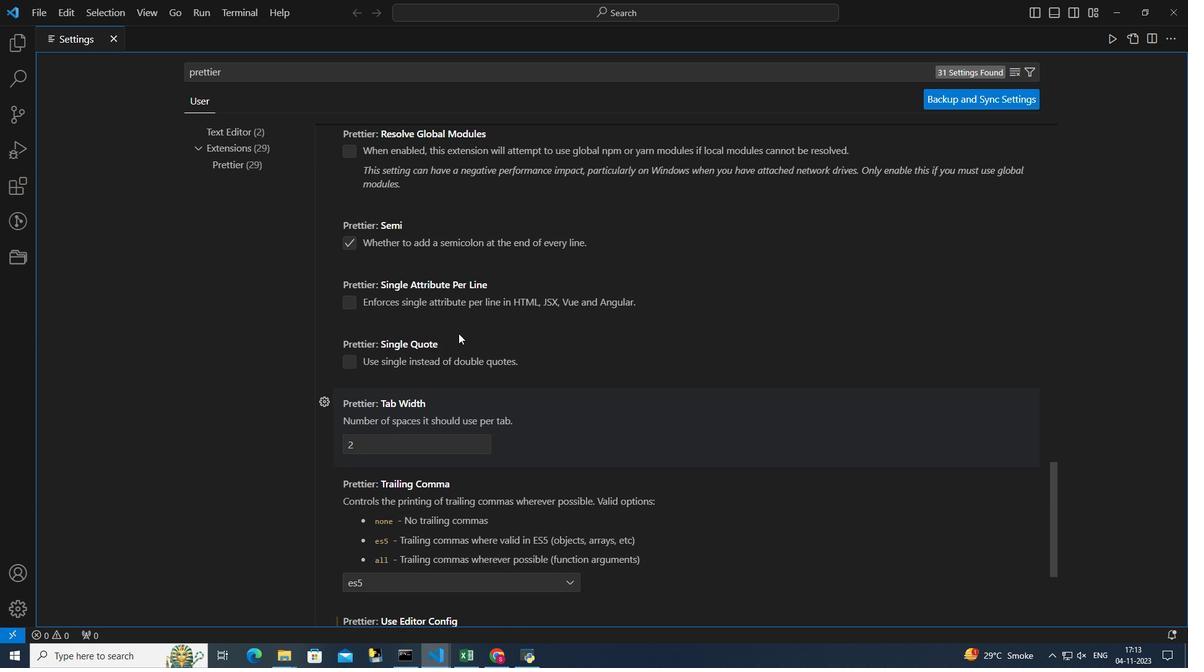
Action: Mouse moved to (111, 36)
Screenshot: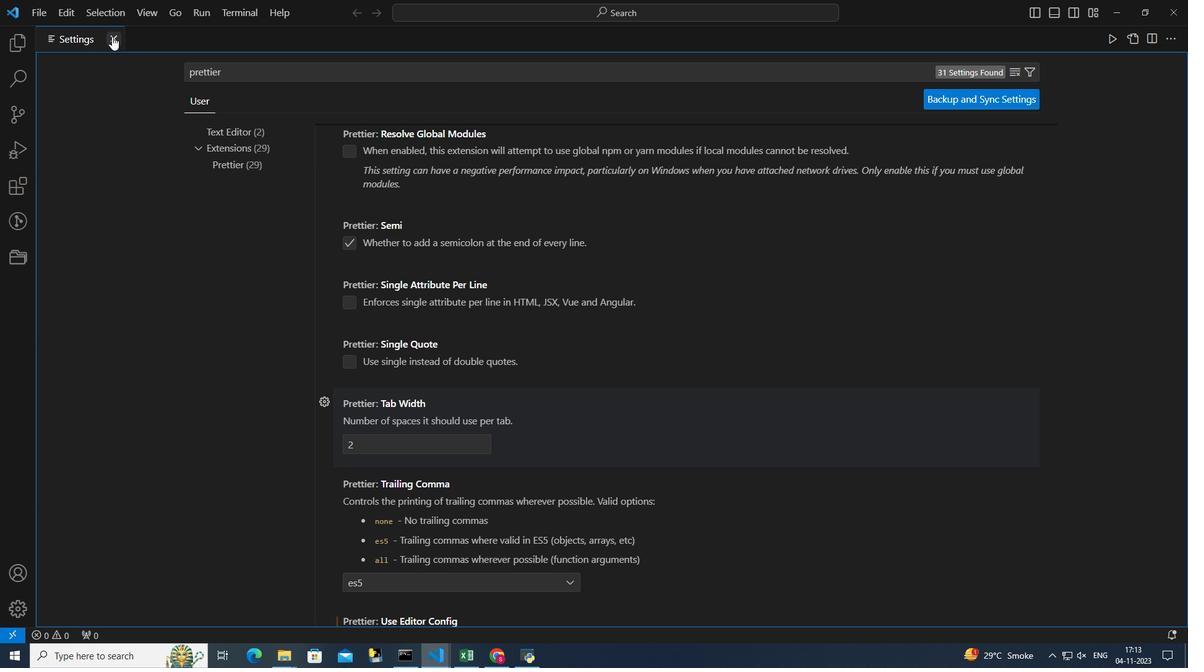 
Action: Mouse pressed left at (111, 36)
Screenshot: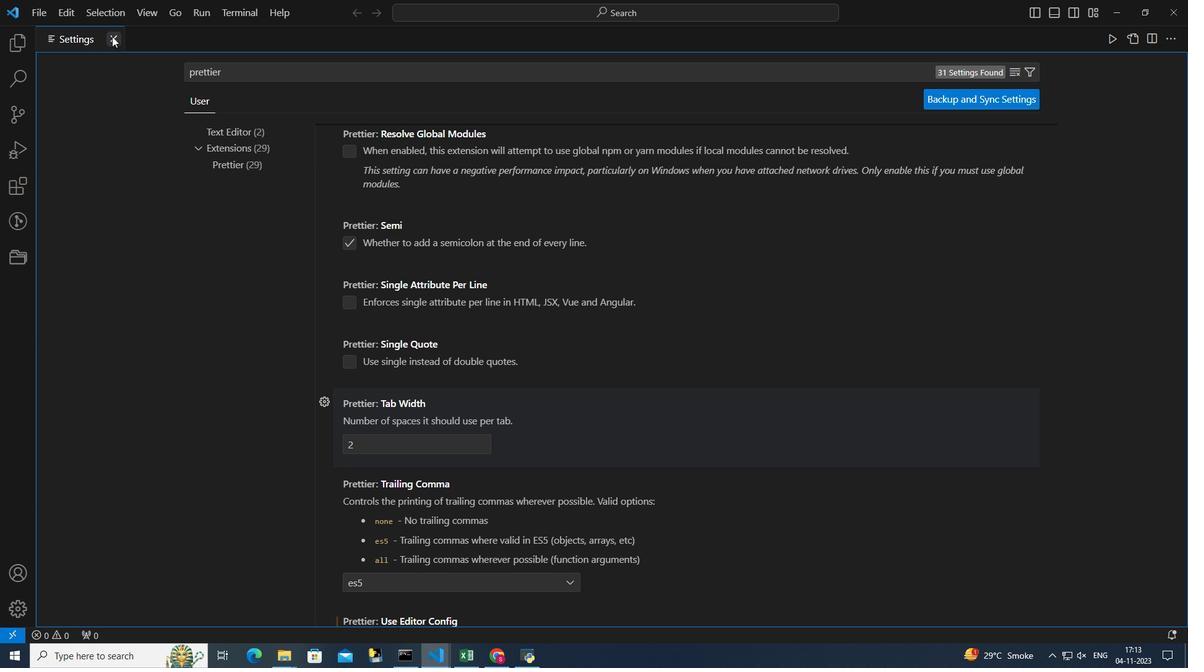 
Action: Mouse moved to (246, 12)
Screenshot: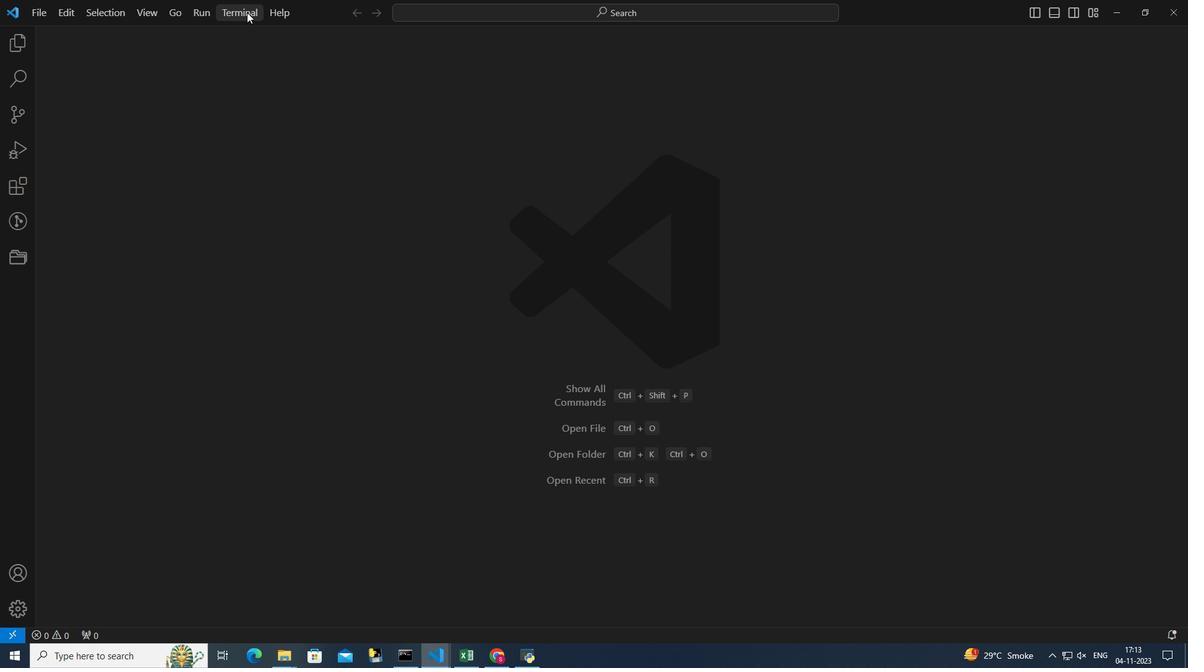 
Action: Mouse pressed left at (246, 12)
Screenshot: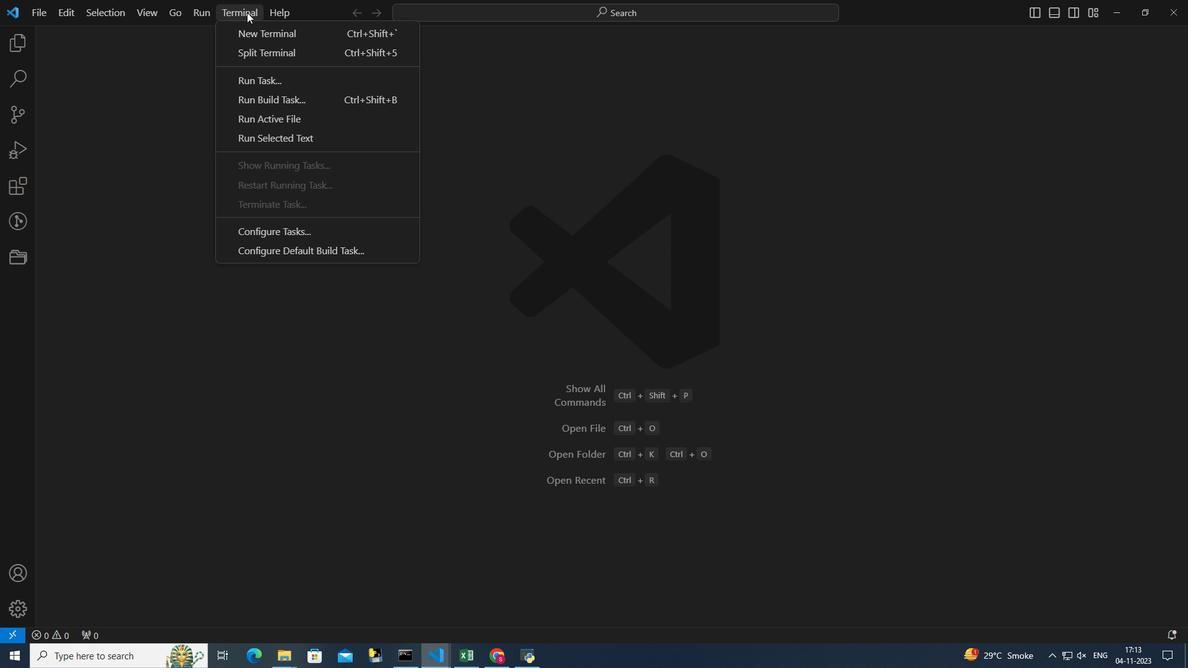 
Action: Mouse moved to (258, 30)
Screenshot: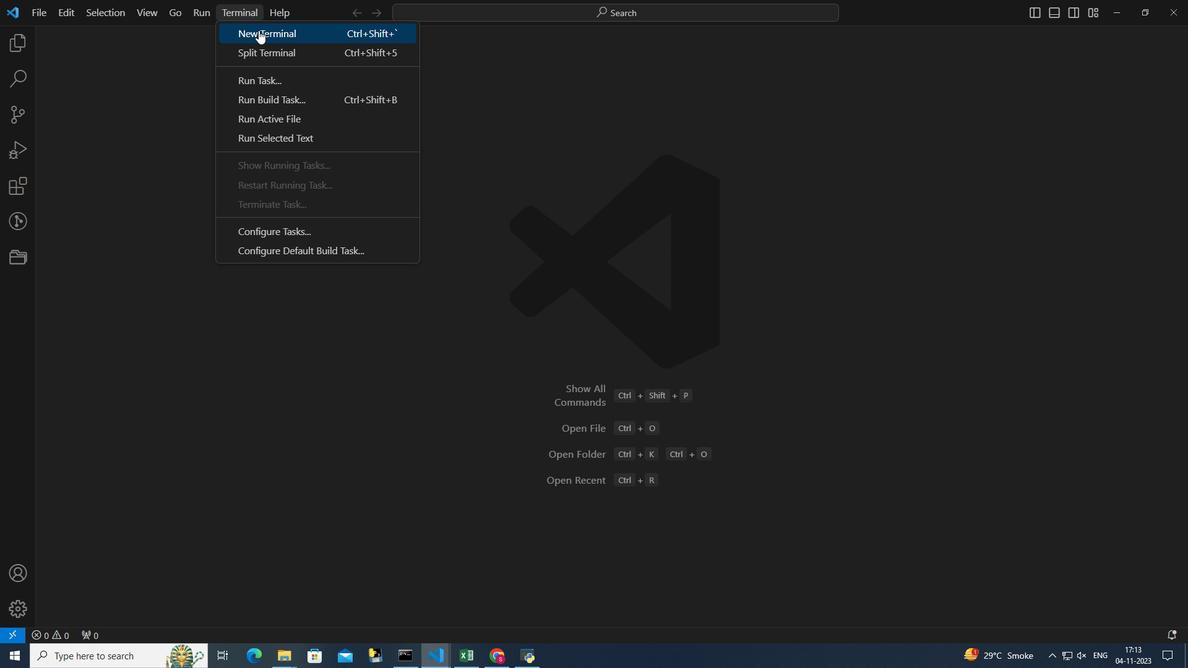 
Action: Mouse pressed left at (258, 30)
Screenshot: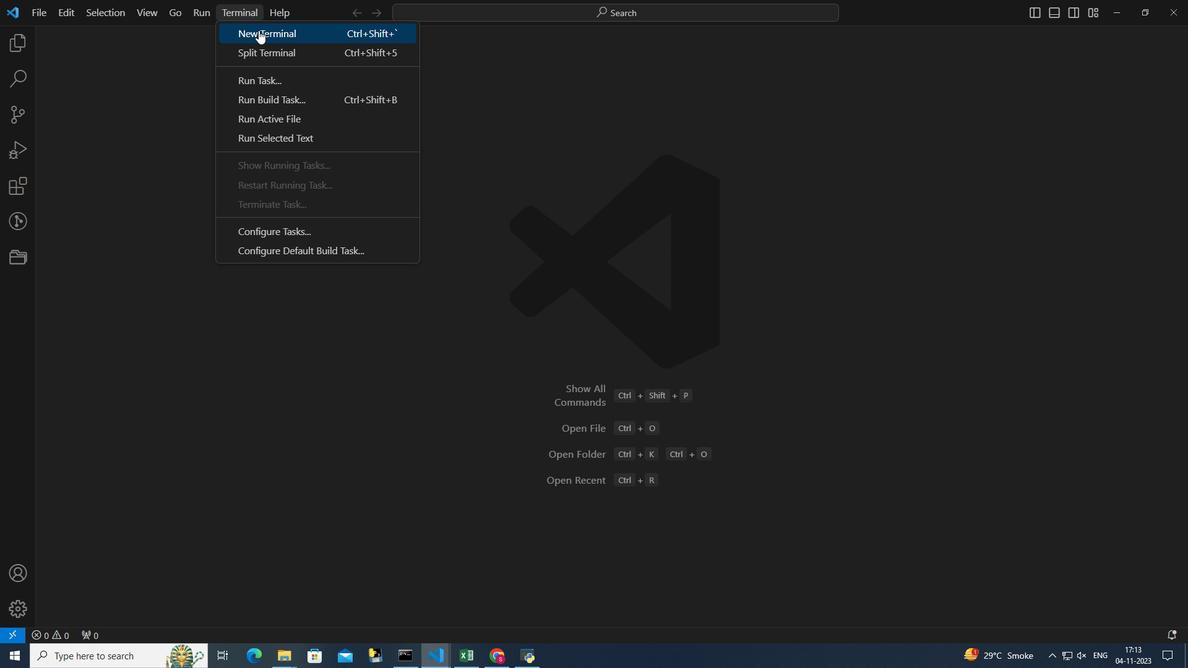 
Action: Mouse moved to (124, 451)
Screenshot: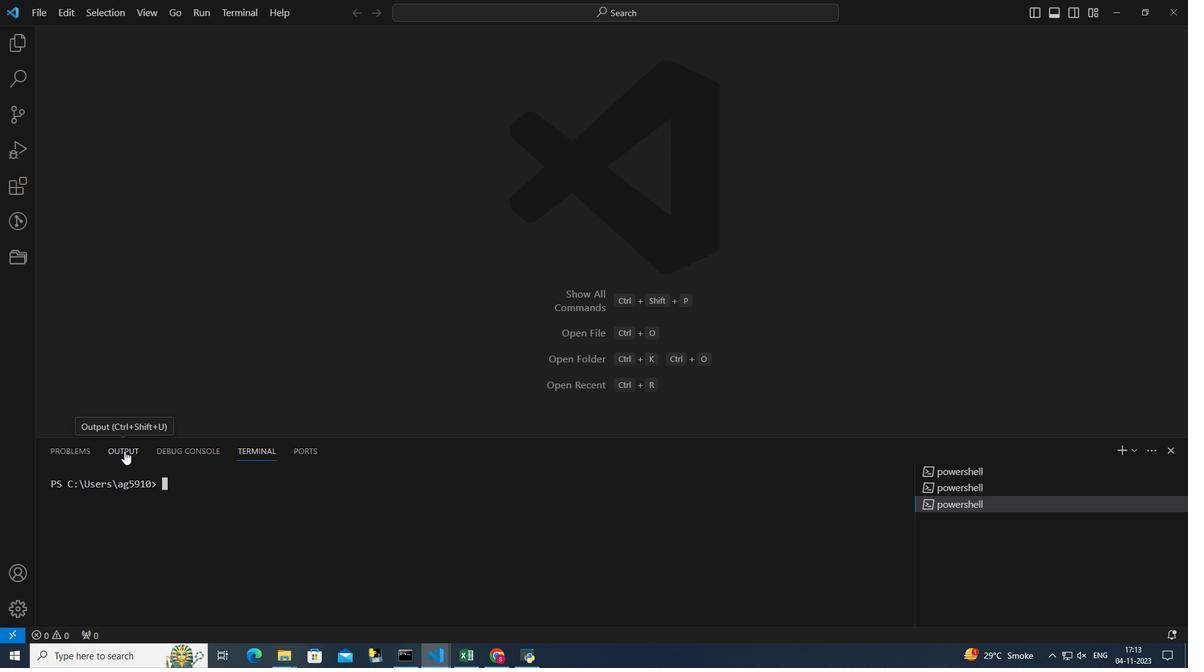 
Action: Mouse pressed left at (124, 451)
Screenshot: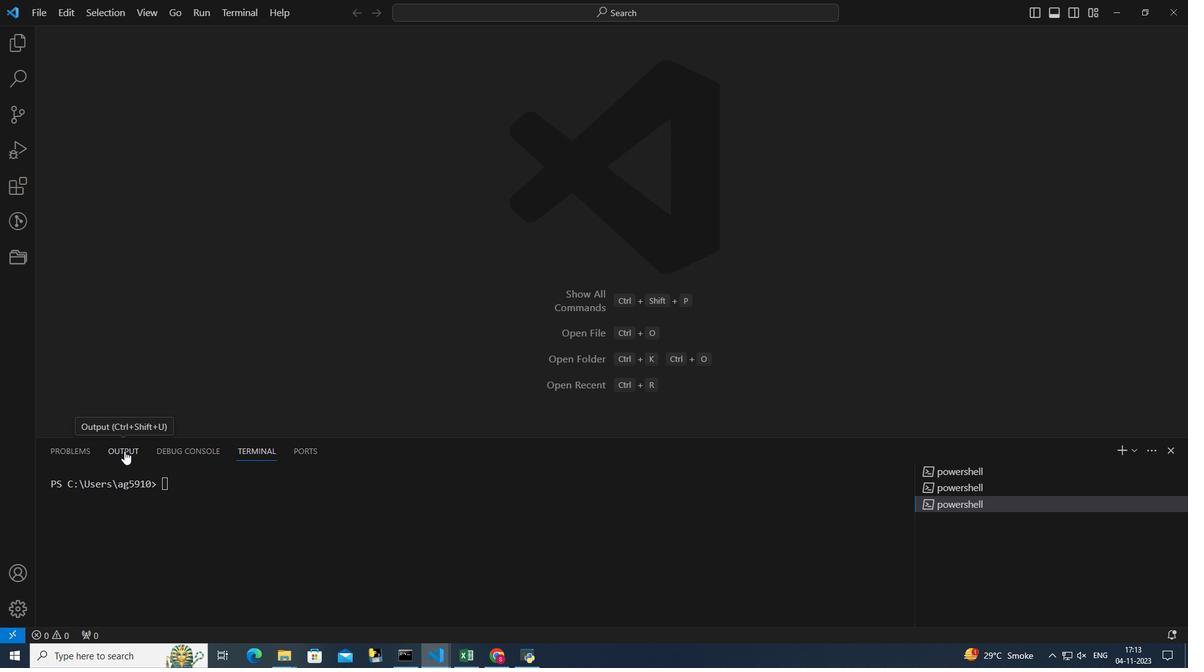 
Action: Mouse moved to (1097, 449)
Screenshot: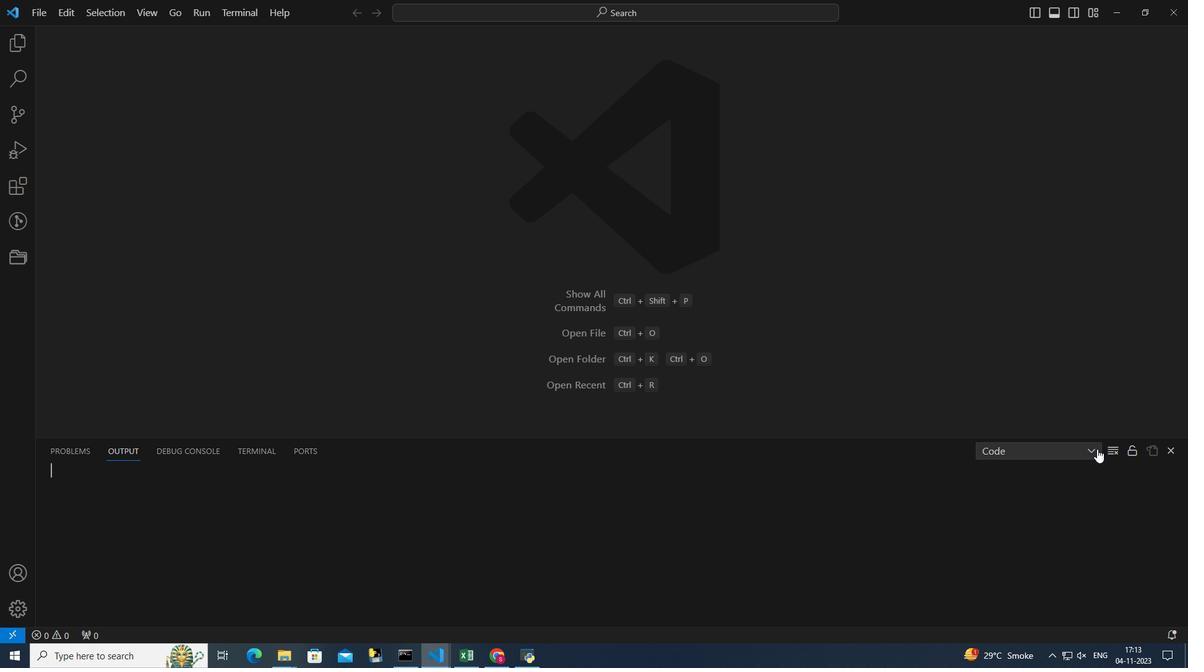 
Action: Mouse pressed left at (1097, 449)
Screenshot: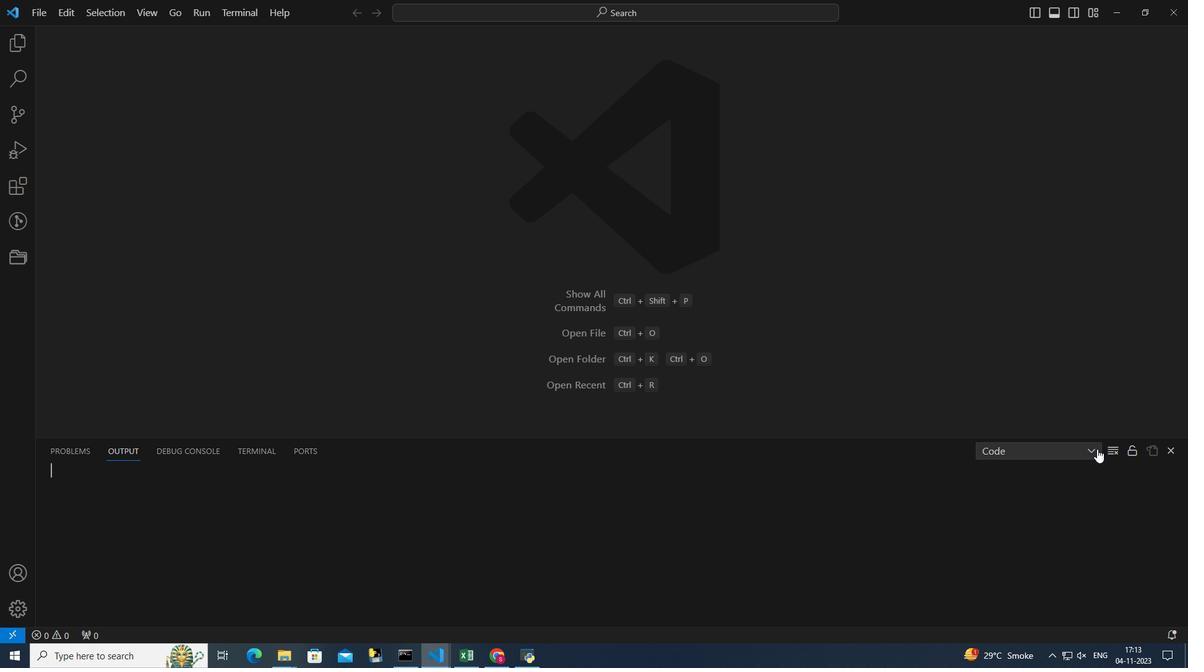 
Action: Mouse moved to (1024, 600)
Screenshot: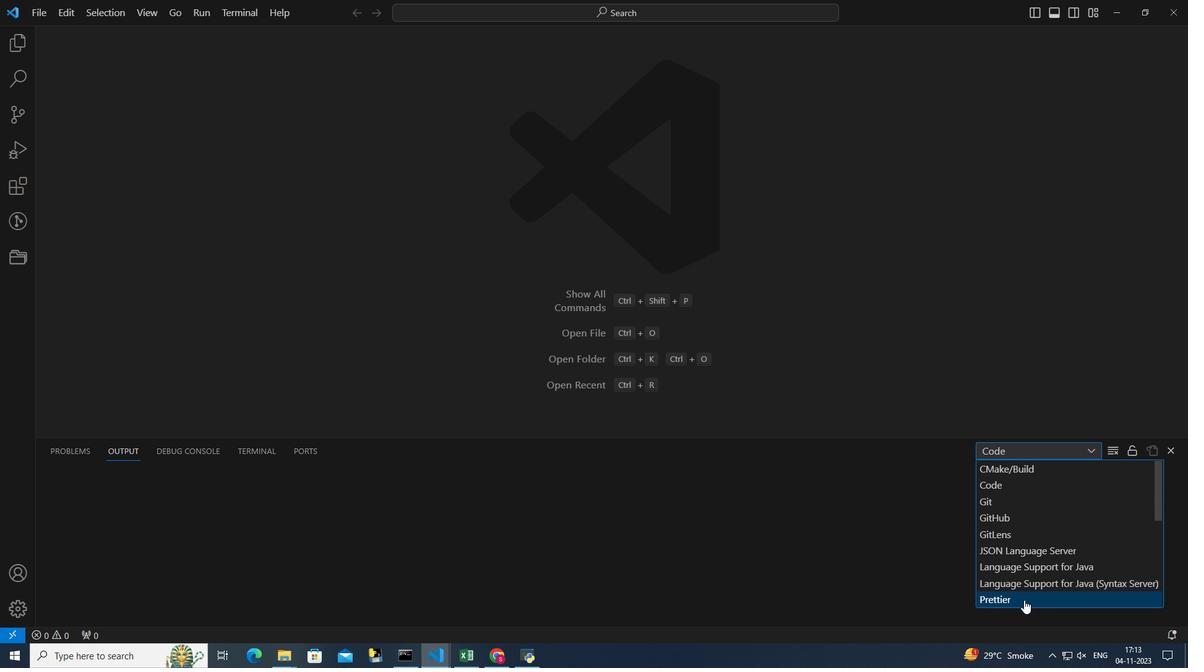 
Action: Mouse pressed left at (1024, 600)
Screenshot: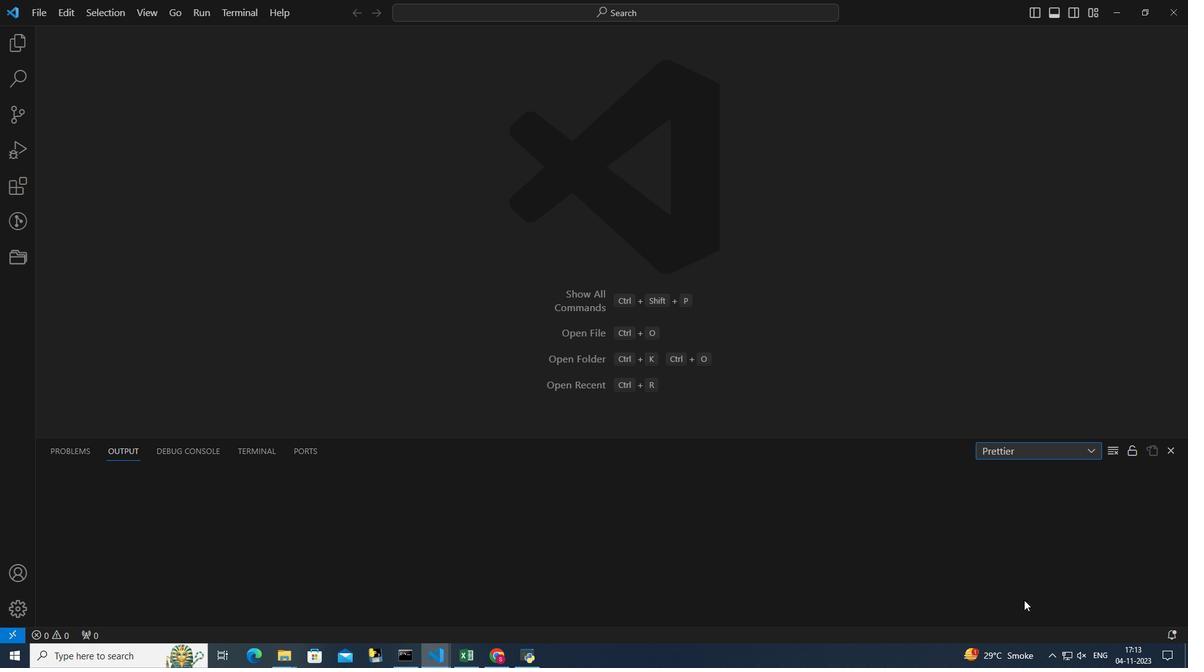 
Action: Mouse moved to (969, 597)
Screenshot: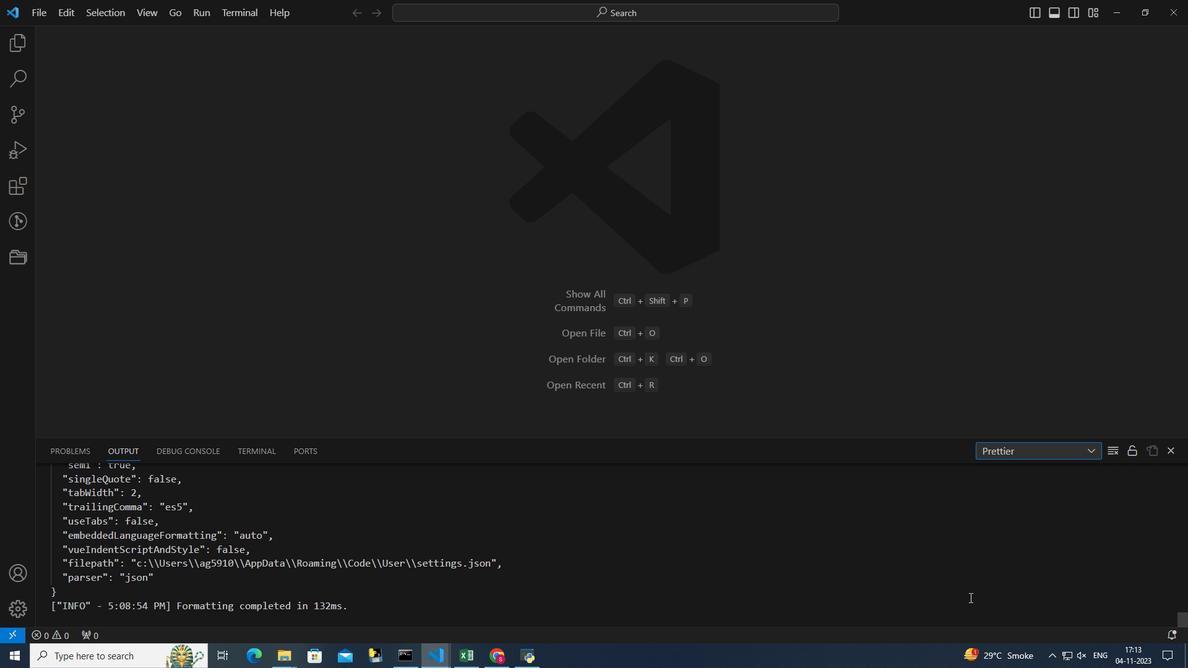 
